 Task: Open Card Financial Audit Preparation in Board Social Media Influencer Takeover Campaign Creation and Management to Workspace Business Coaching and add a team member Softage.2@softage.net, a label Orange, a checklist Party Planning, an attachment from your computer, a color Orange and finally, add a card description 'Develop and launch new customer engagement strategy' and a comment 'Let us approach this task with a sense of urgency and importance, recognizing the impact it has on the overall project.'. Add a start date 'Jan 06, 1900' with a due date 'Jan 13, 1900'
Action: Mouse moved to (513, 211)
Screenshot: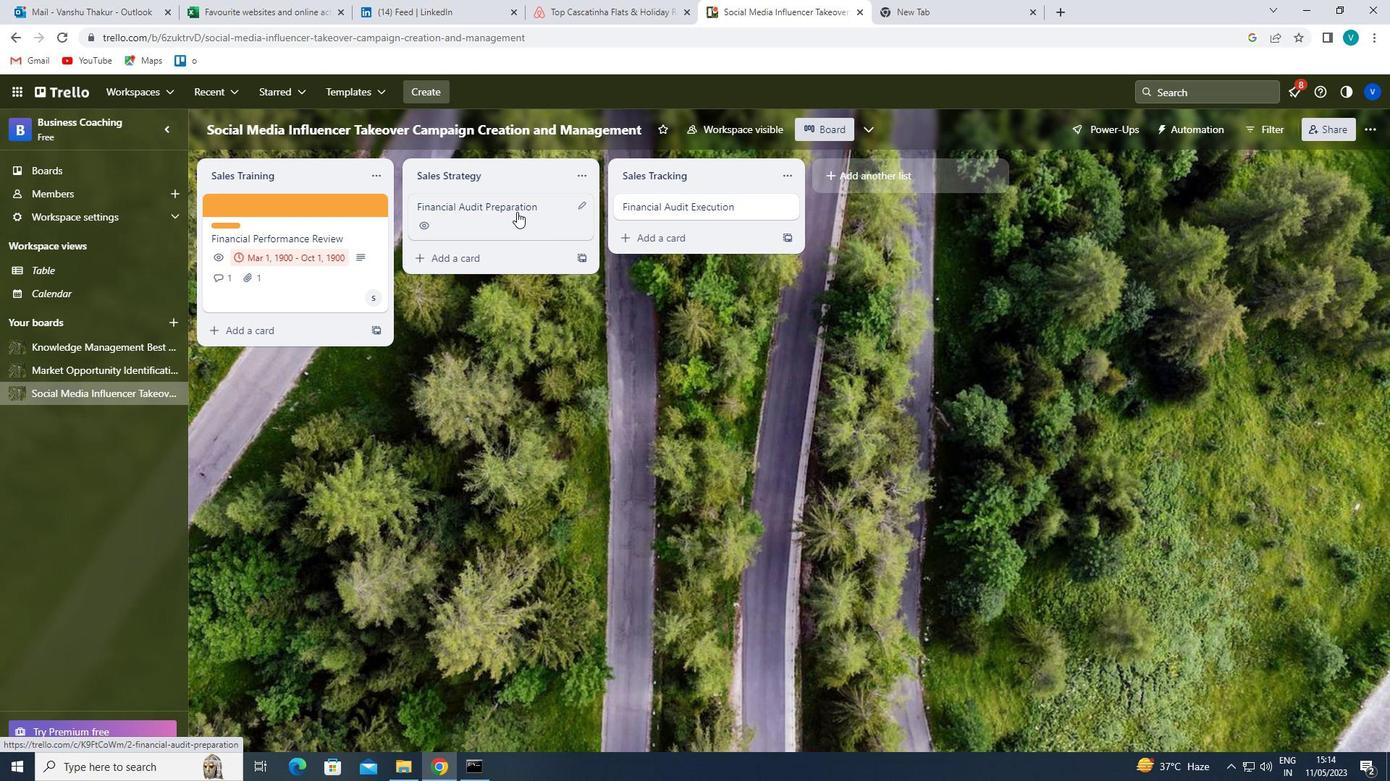 
Action: Mouse pressed left at (513, 211)
Screenshot: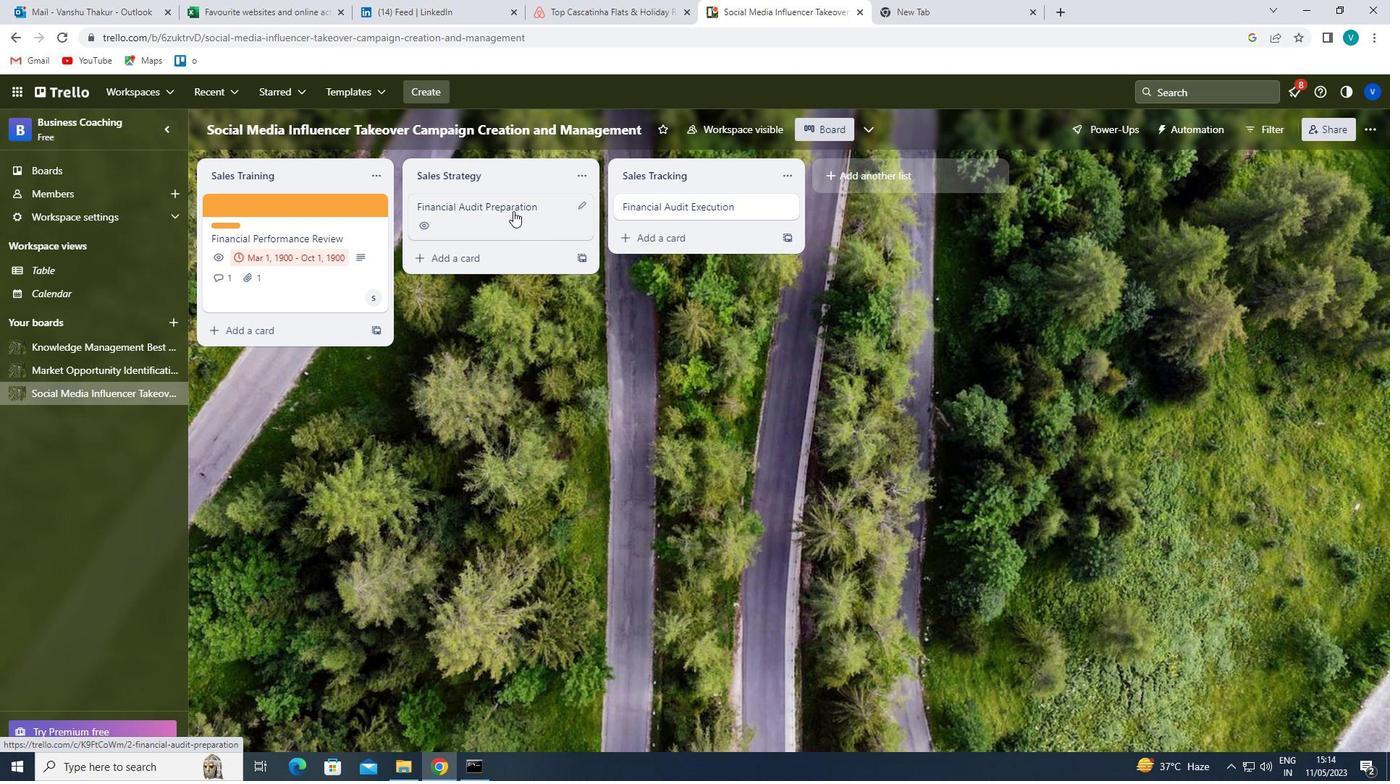 
Action: Mouse moved to (881, 255)
Screenshot: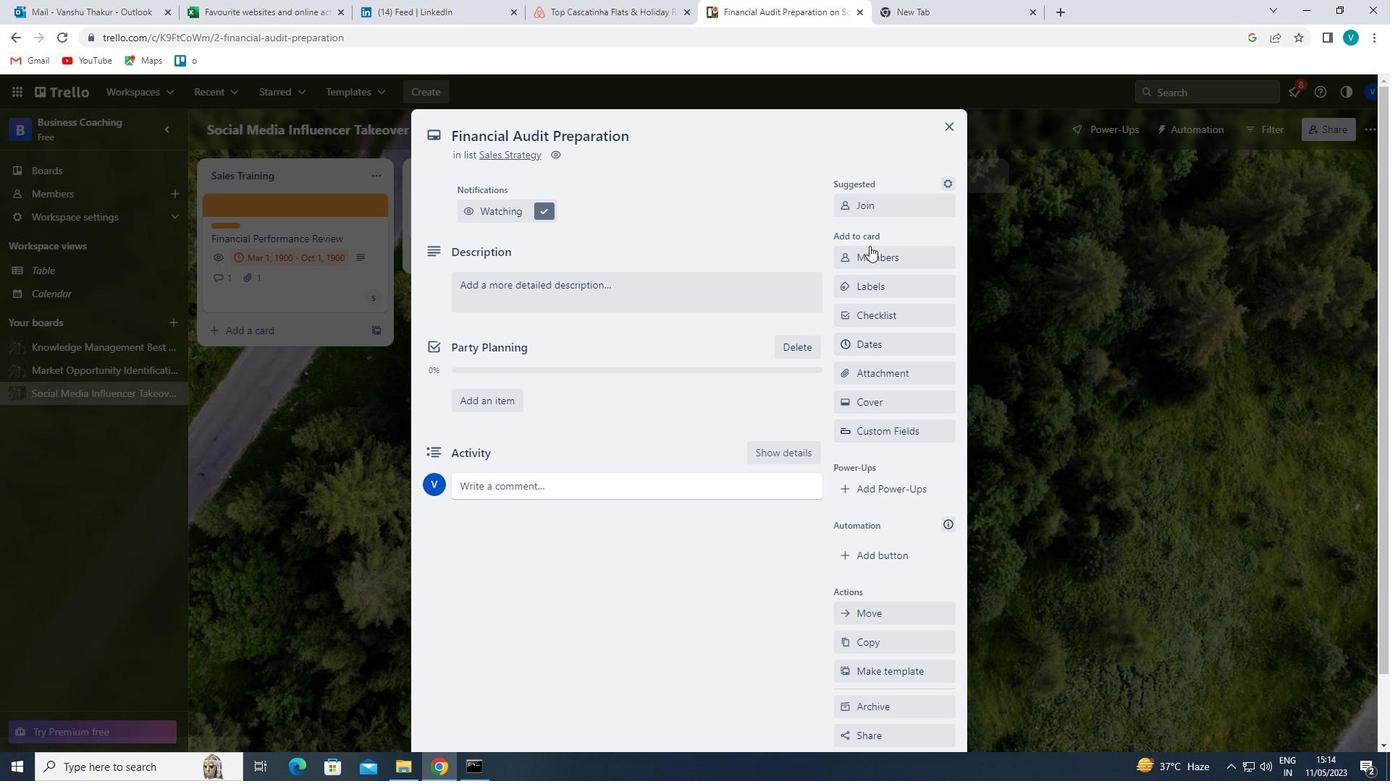 
Action: Mouse pressed left at (881, 255)
Screenshot: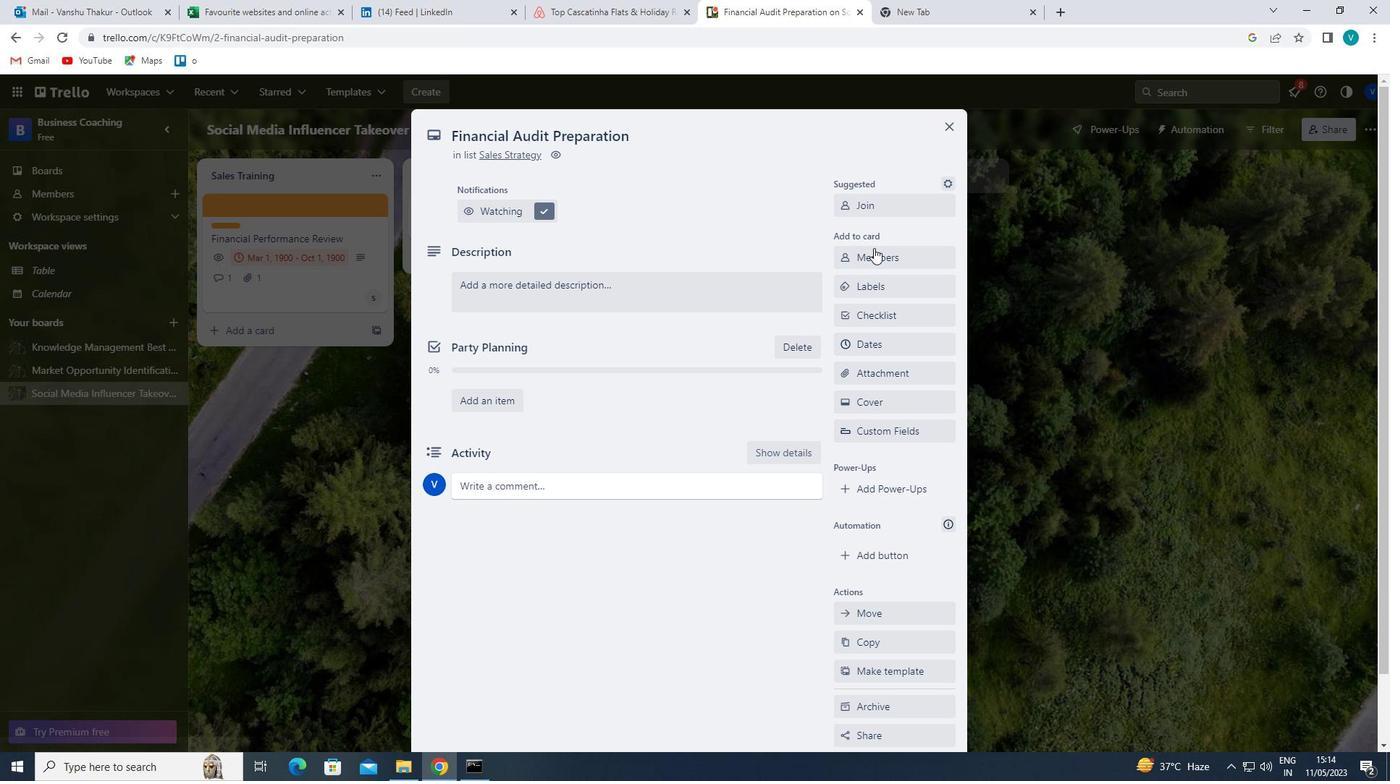 
Action: Mouse moved to (876, 319)
Screenshot: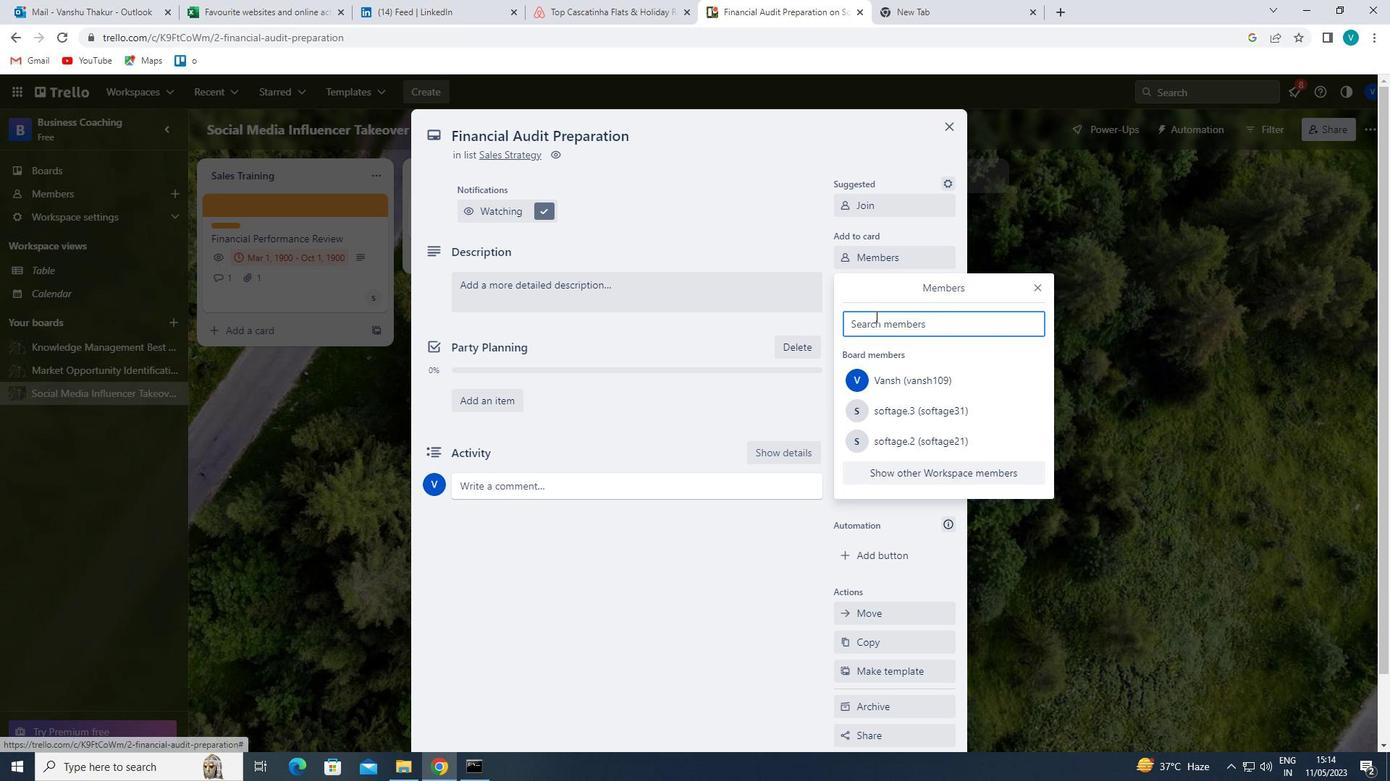 
Action: Mouse pressed left at (876, 319)
Screenshot: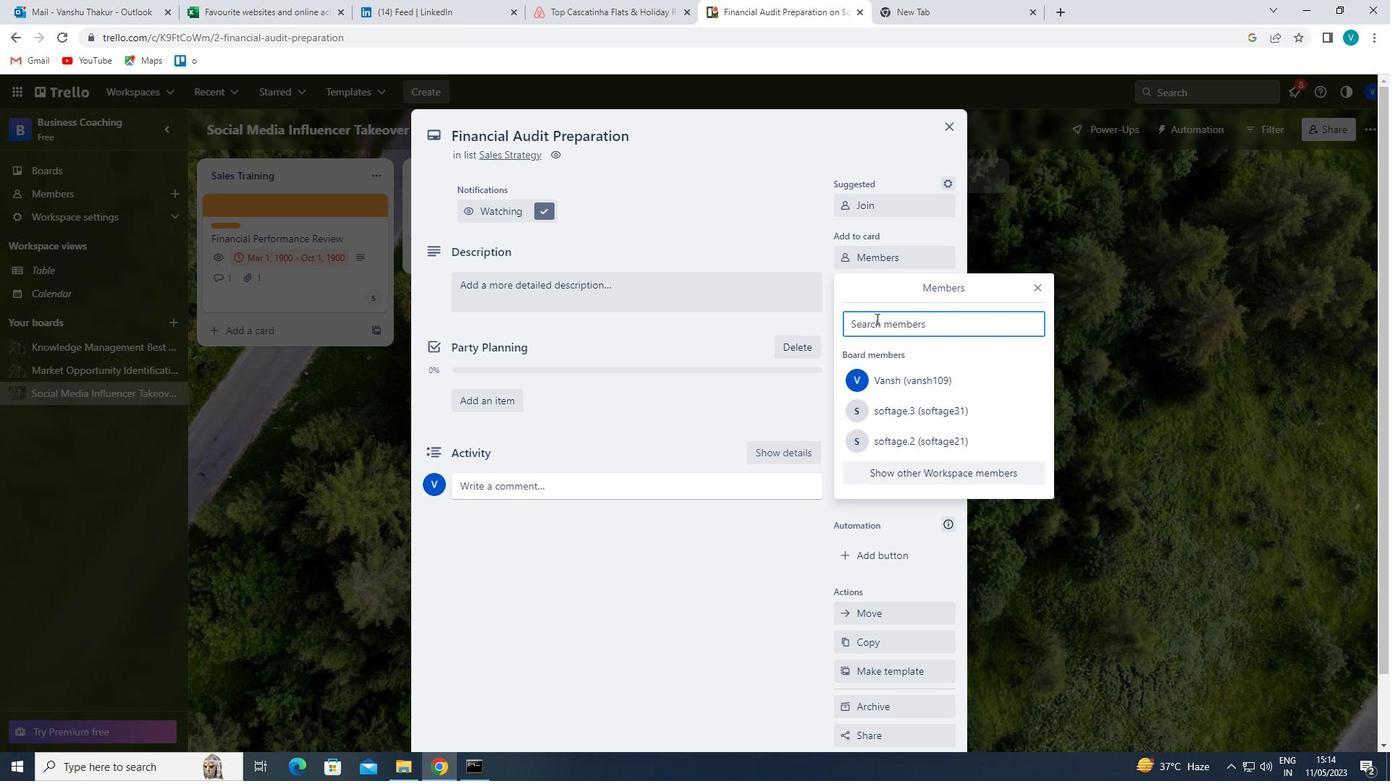 
Action: Key pressed <Key.shift>SOFT
Screenshot: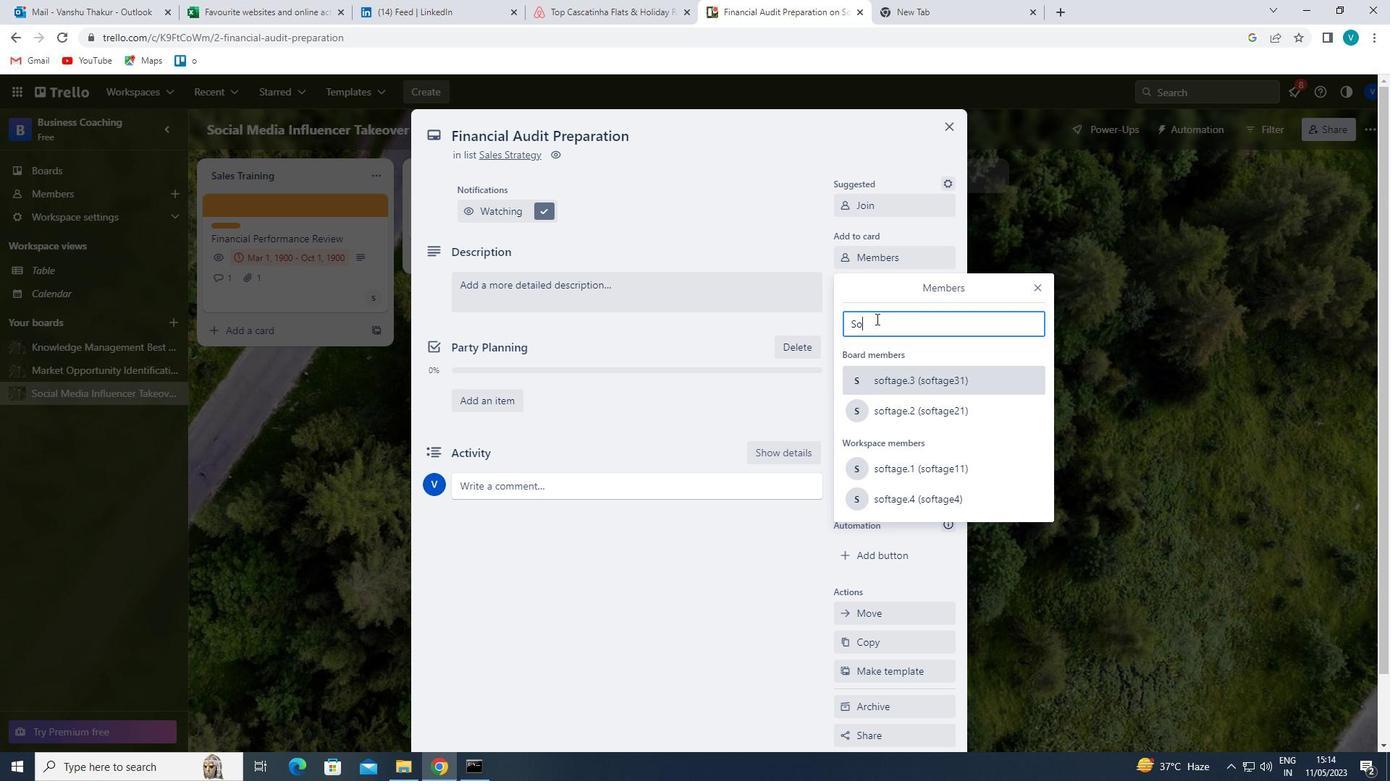 
Action: Mouse moved to (914, 415)
Screenshot: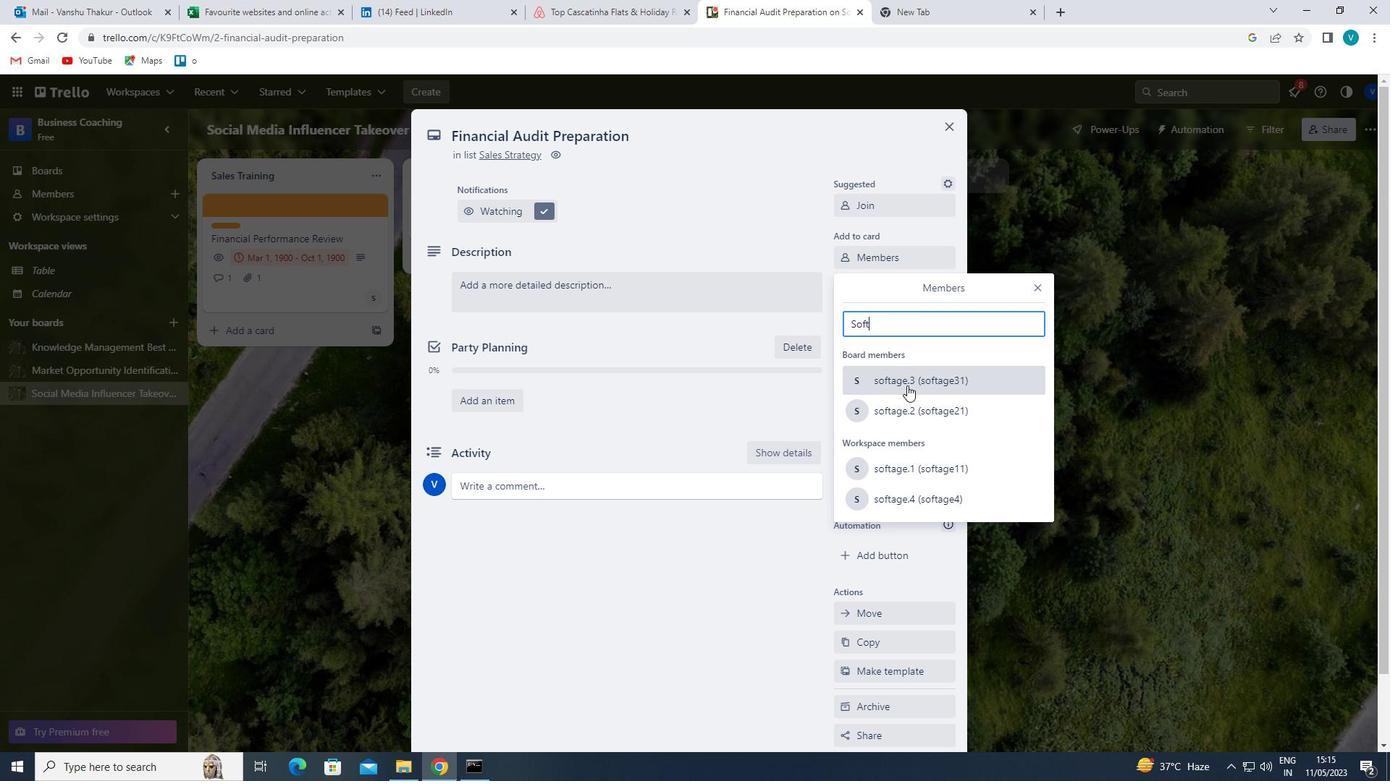 
Action: Mouse pressed left at (914, 415)
Screenshot: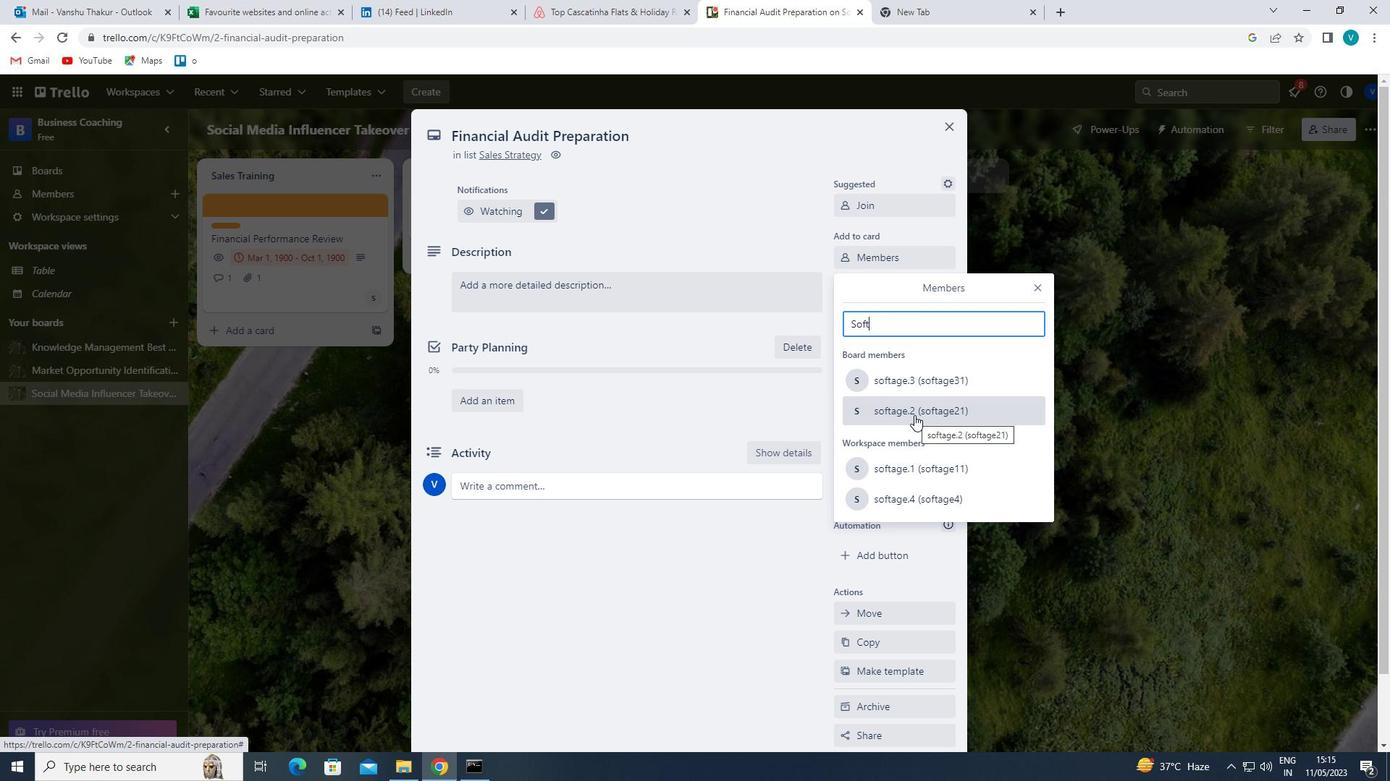 
Action: Mouse moved to (1035, 280)
Screenshot: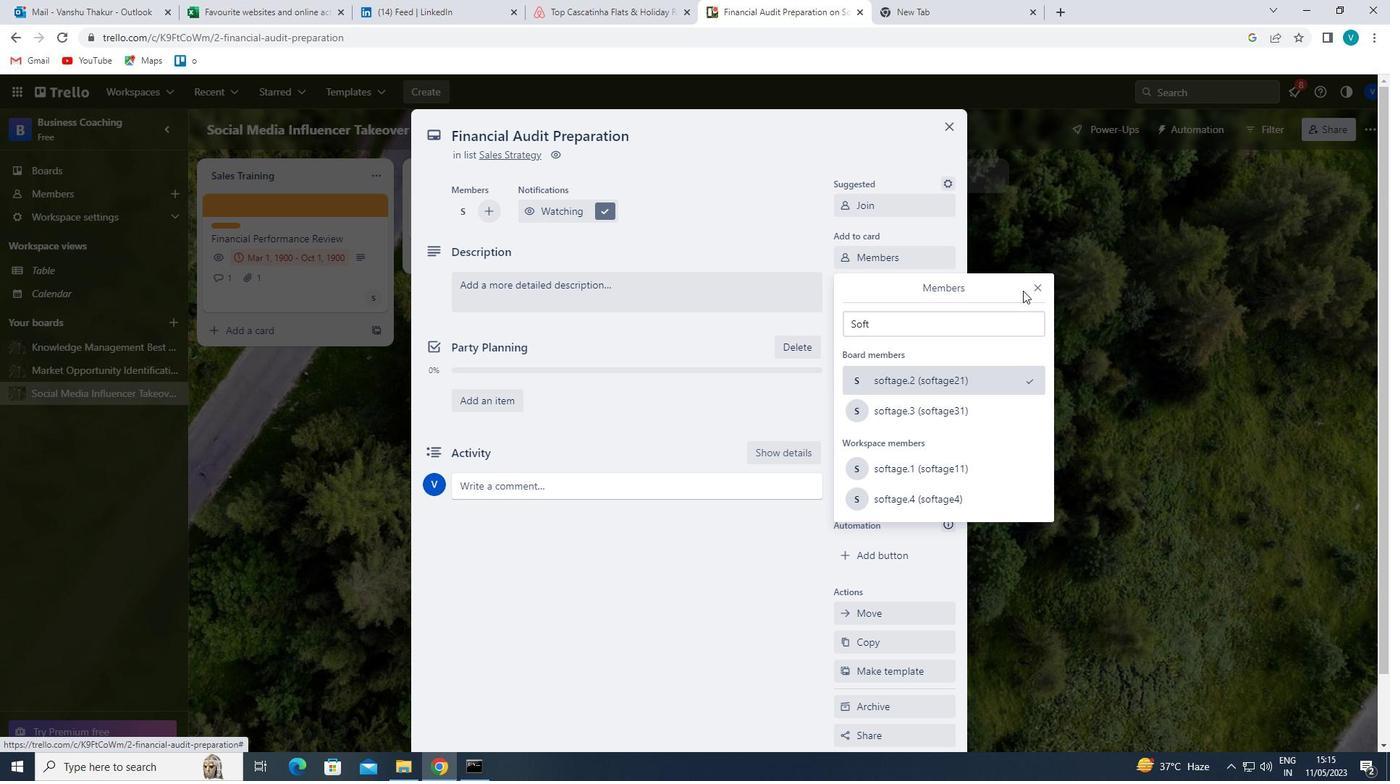
Action: Mouse pressed left at (1035, 280)
Screenshot: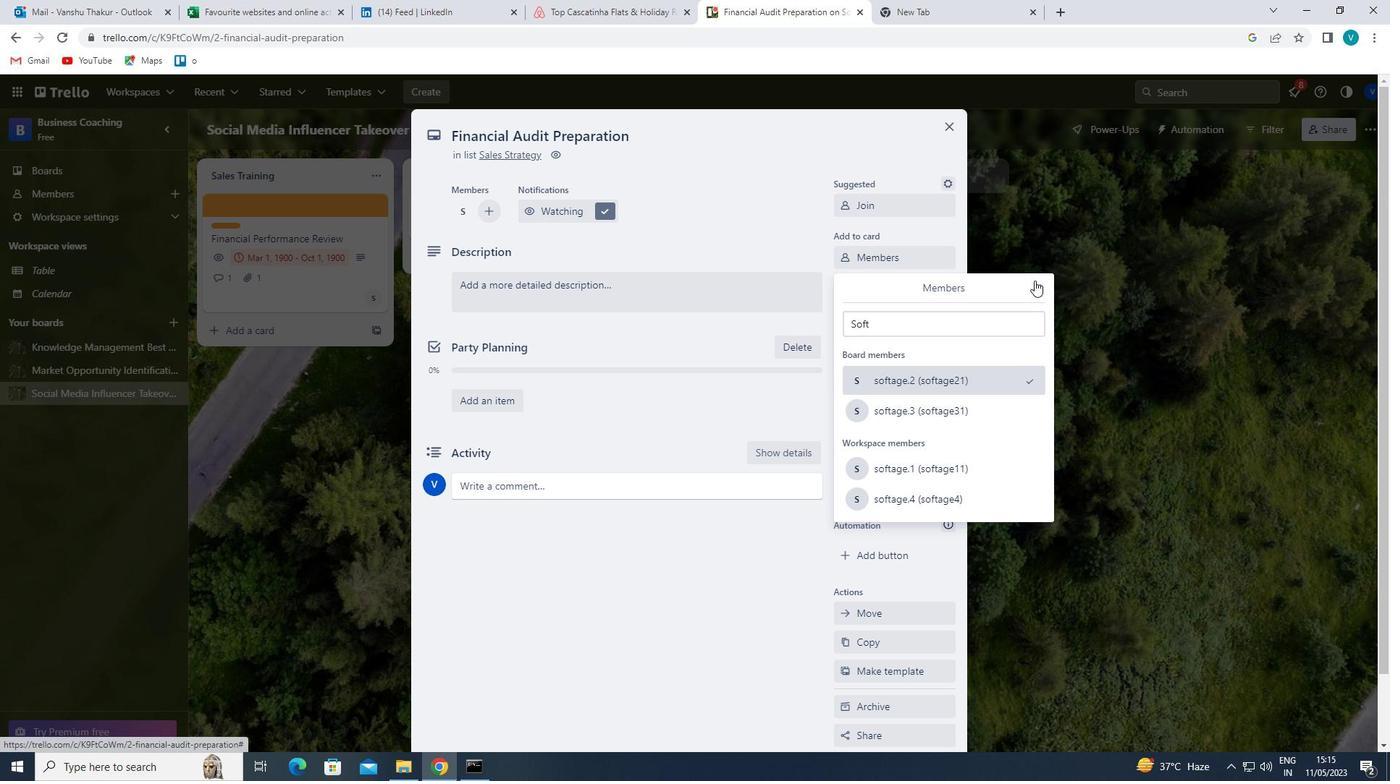 
Action: Mouse moved to (912, 283)
Screenshot: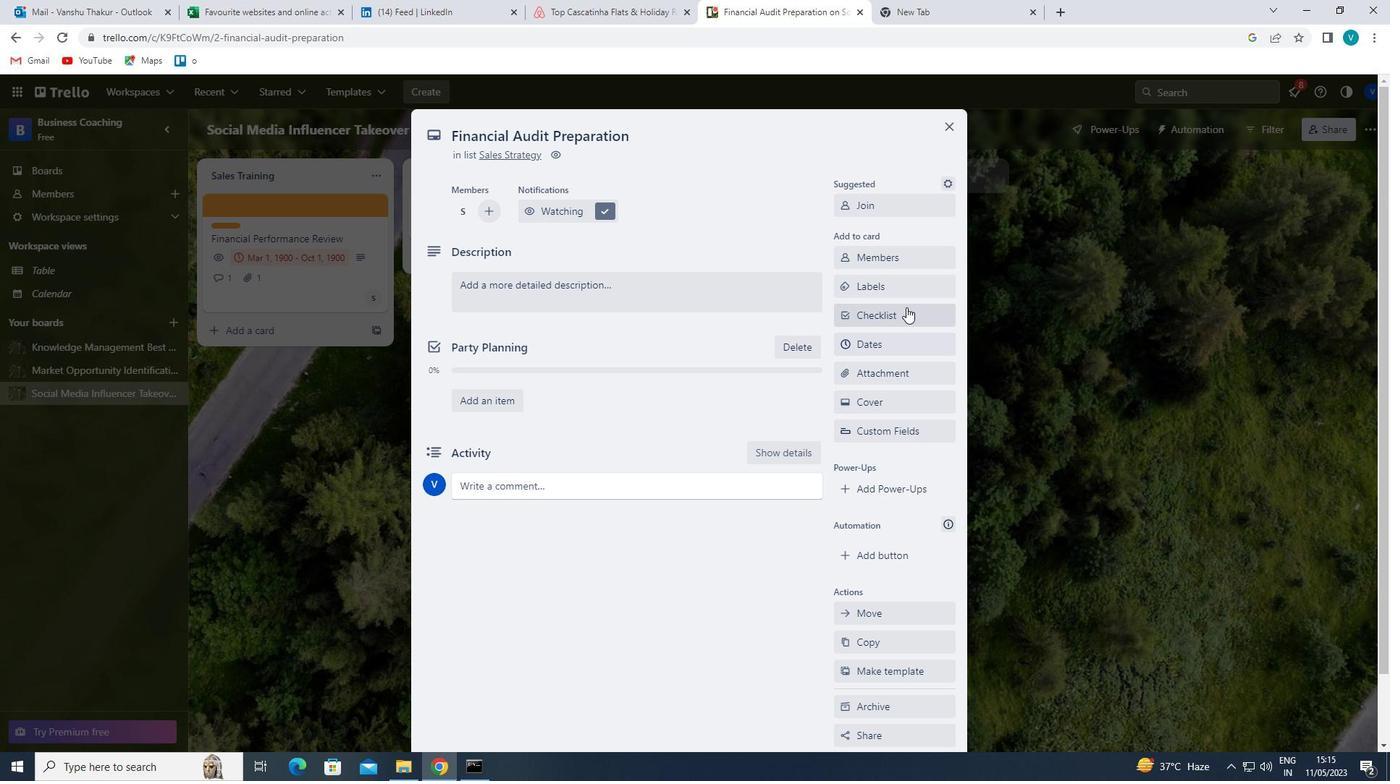 
Action: Mouse pressed left at (912, 283)
Screenshot: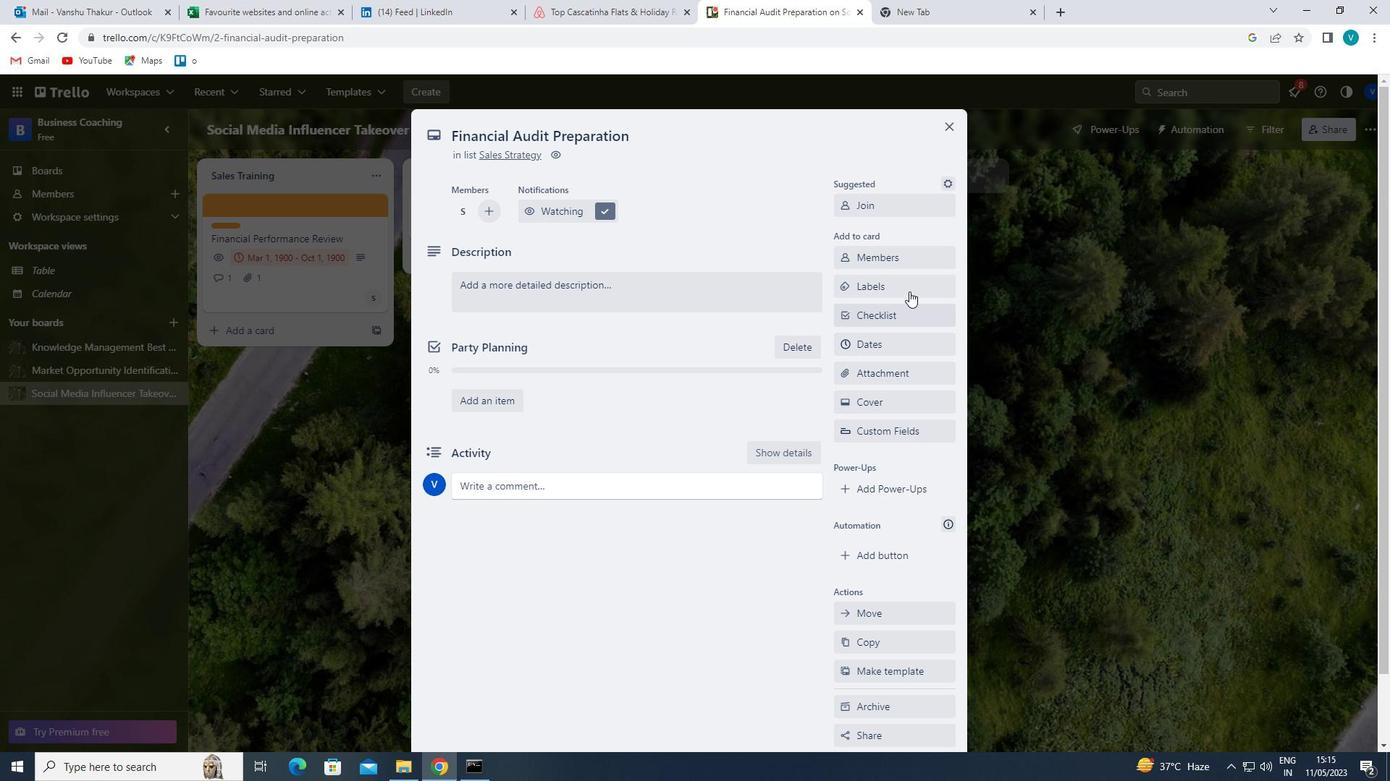 
Action: Mouse moved to (918, 445)
Screenshot: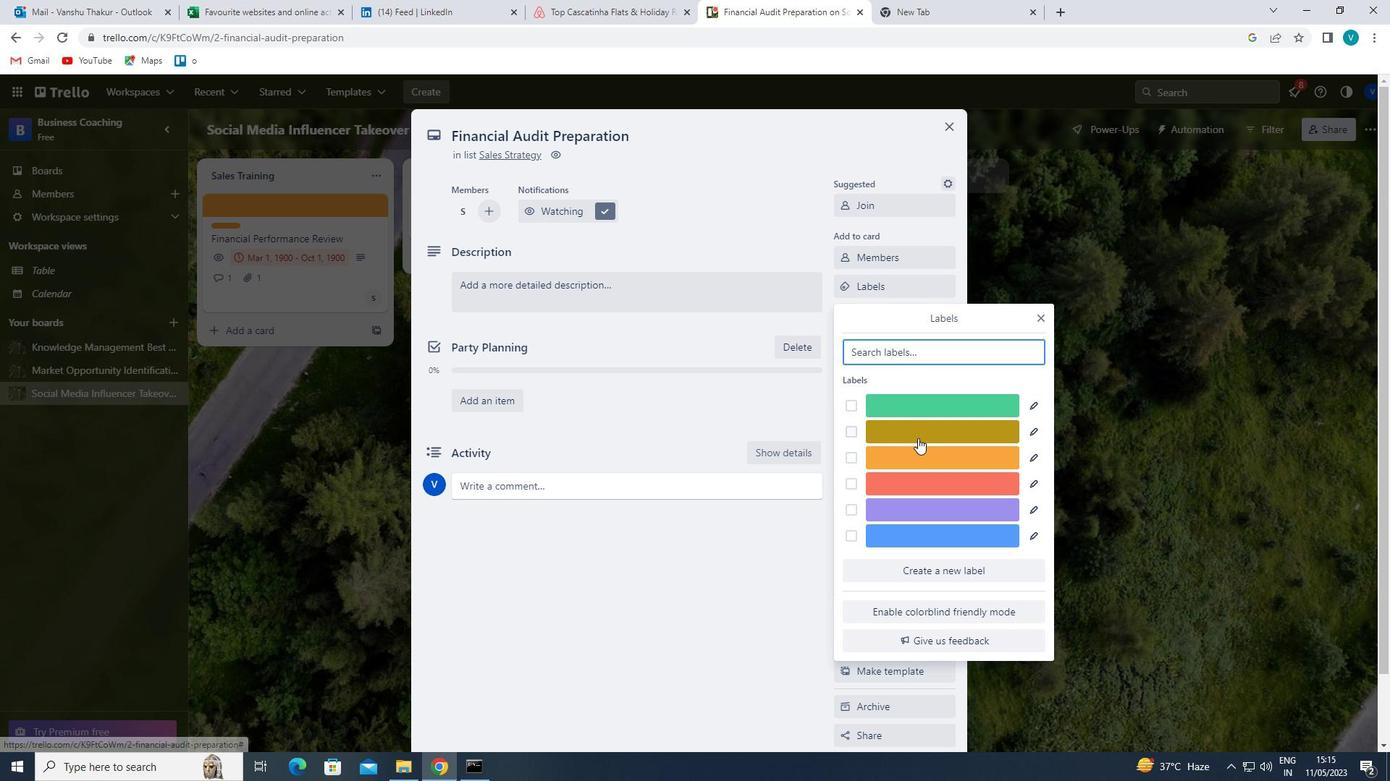
Action: Mouse pressed left at (918, 445)
Screenshot: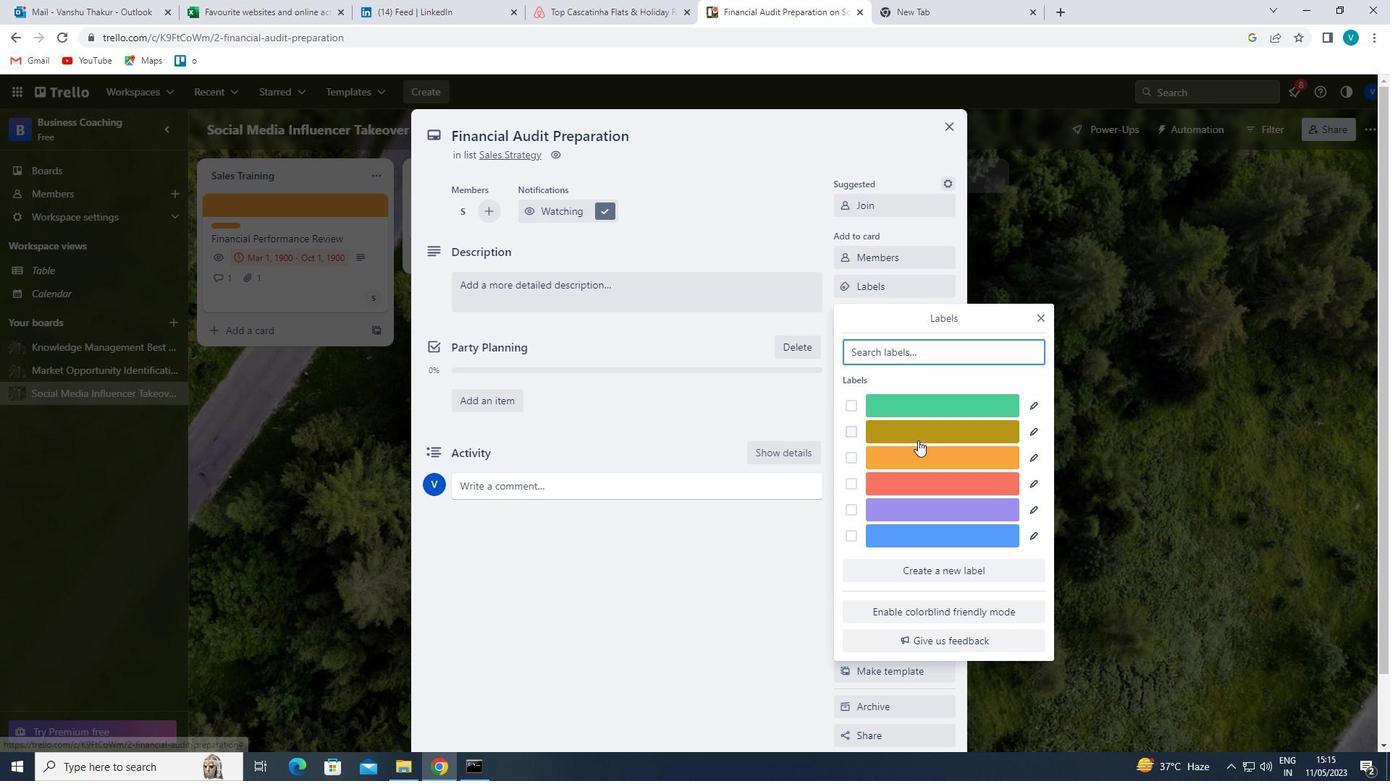 
Action: Mouse moved to (918, 451)
Screenshot: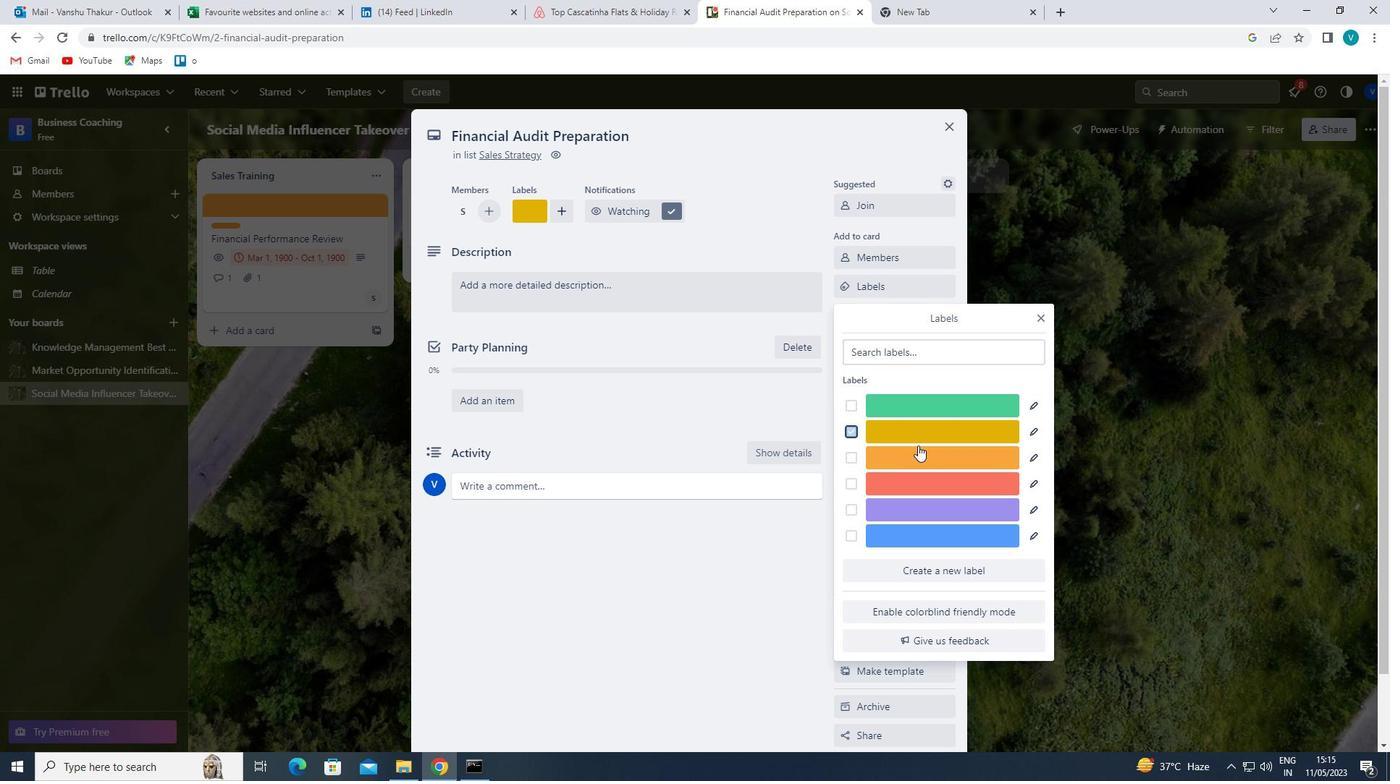 
Action: Mouse pressed left at (918, 451)
Screenshot: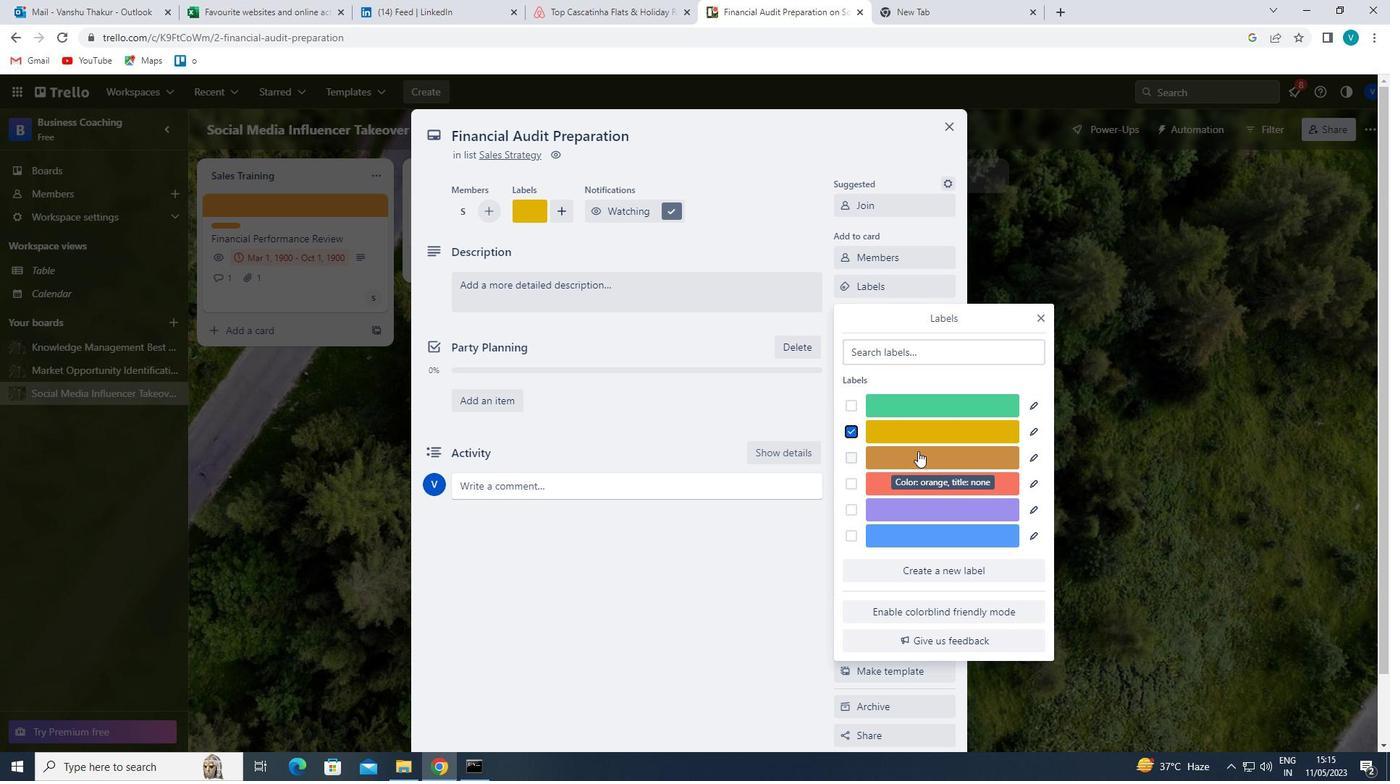 
Action: Mouse moved to (847, 432)
Screenshot: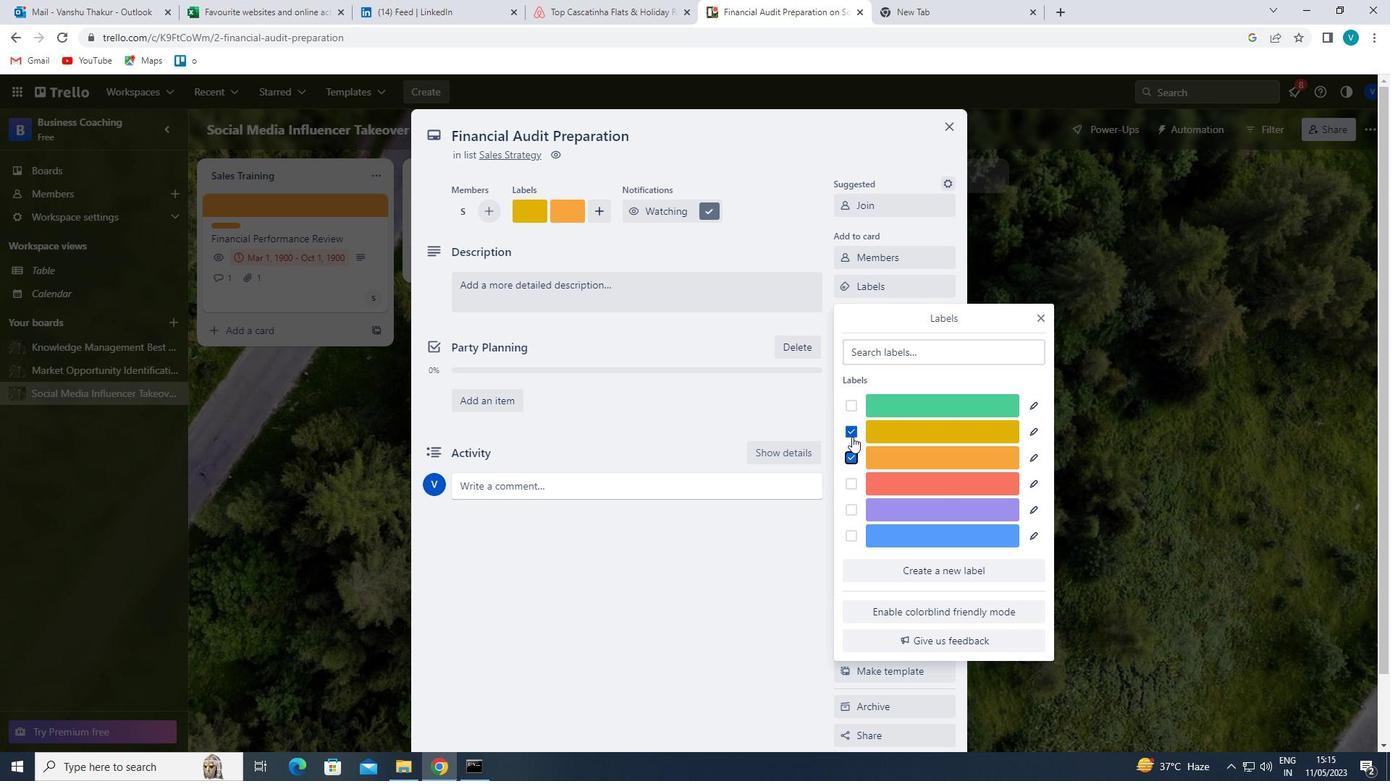 
Action: Mouse pressed left at (847, 432)
Screenshot: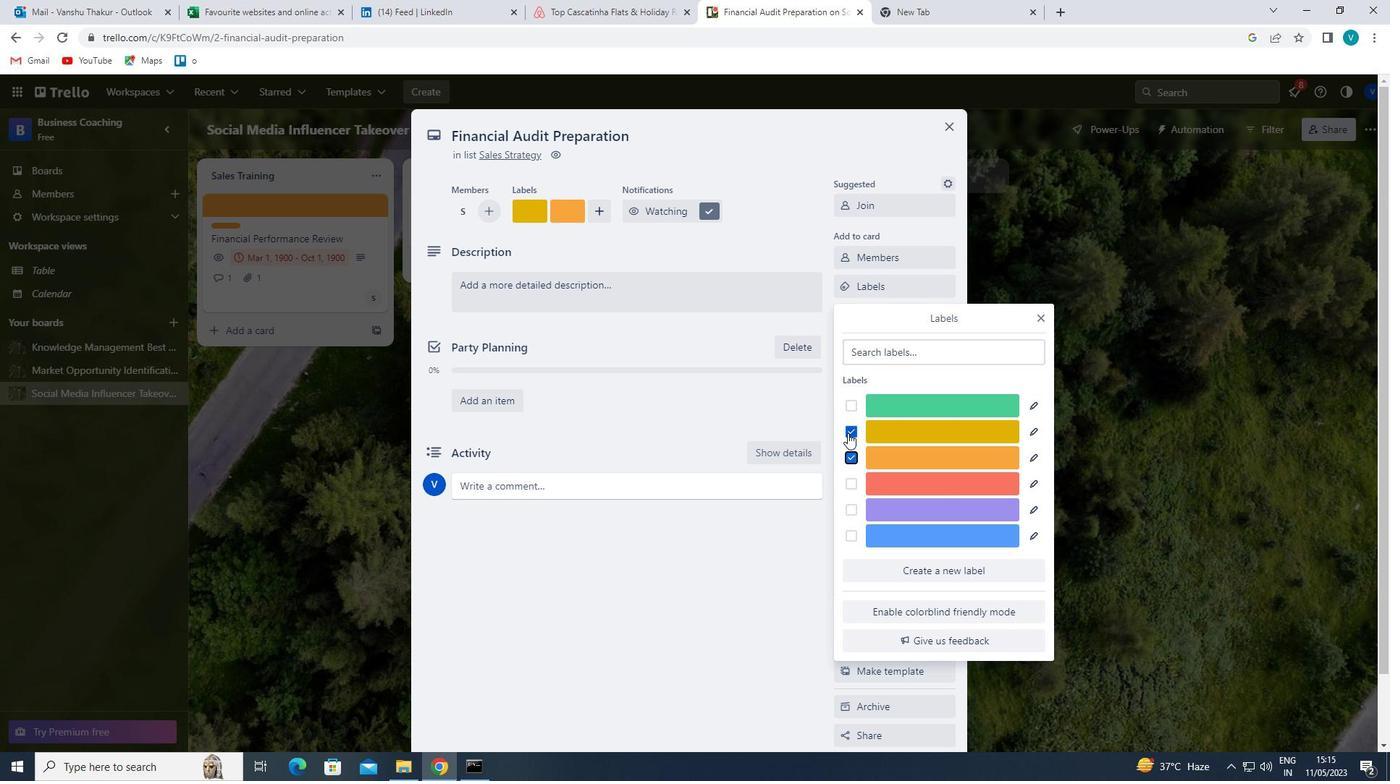 
Action: Mouse moved to (1038, 319)
Screenshot: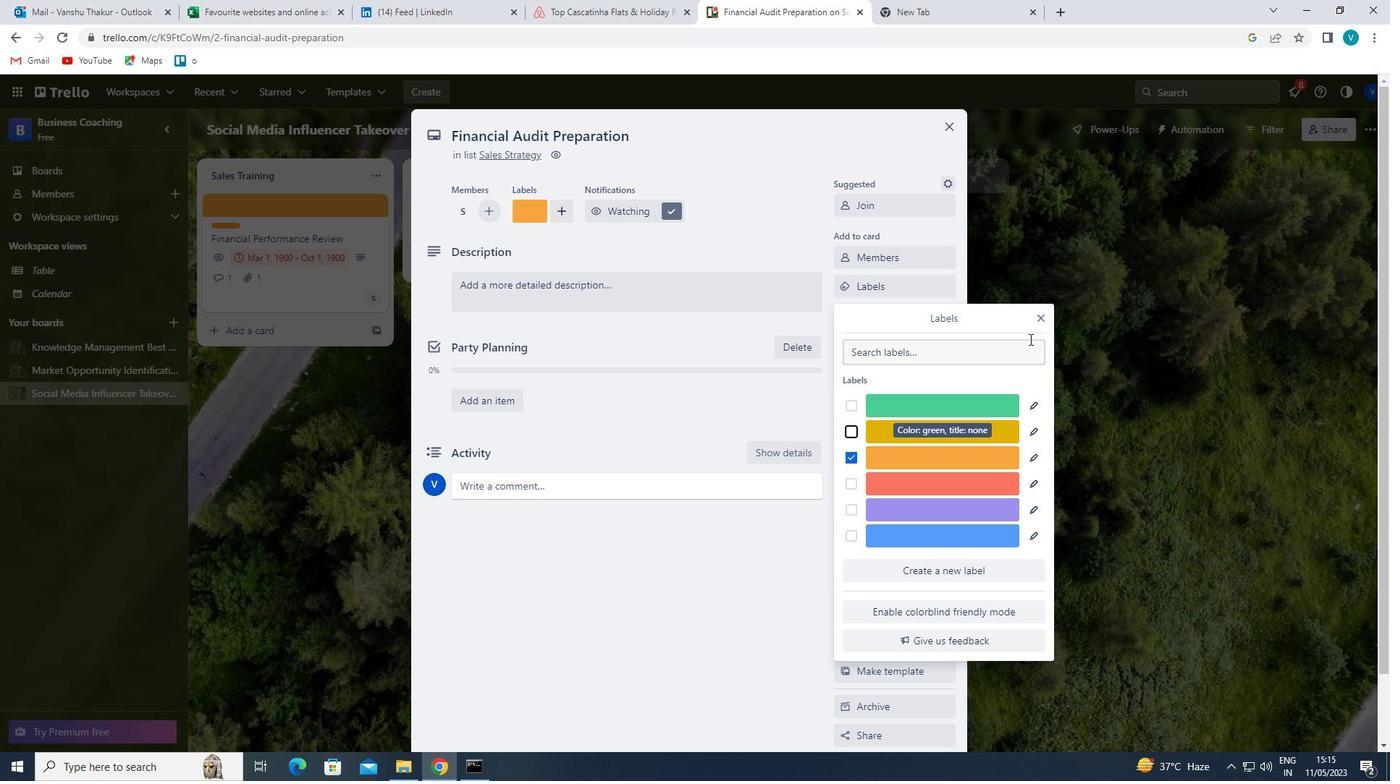 
Action: Mouse pressed left at (1038, 319)
Screenshot: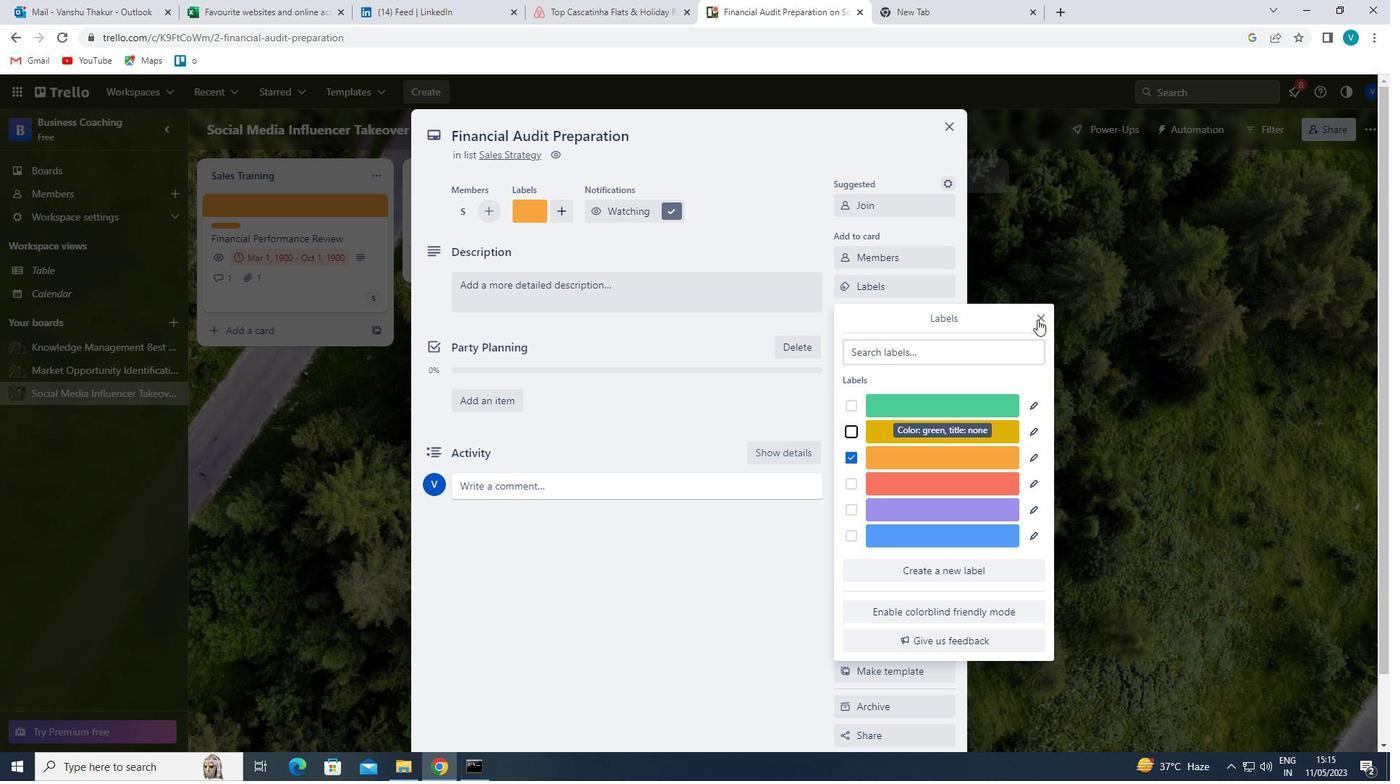 
Action: Mouse moved to (903, 314)
Screenshot: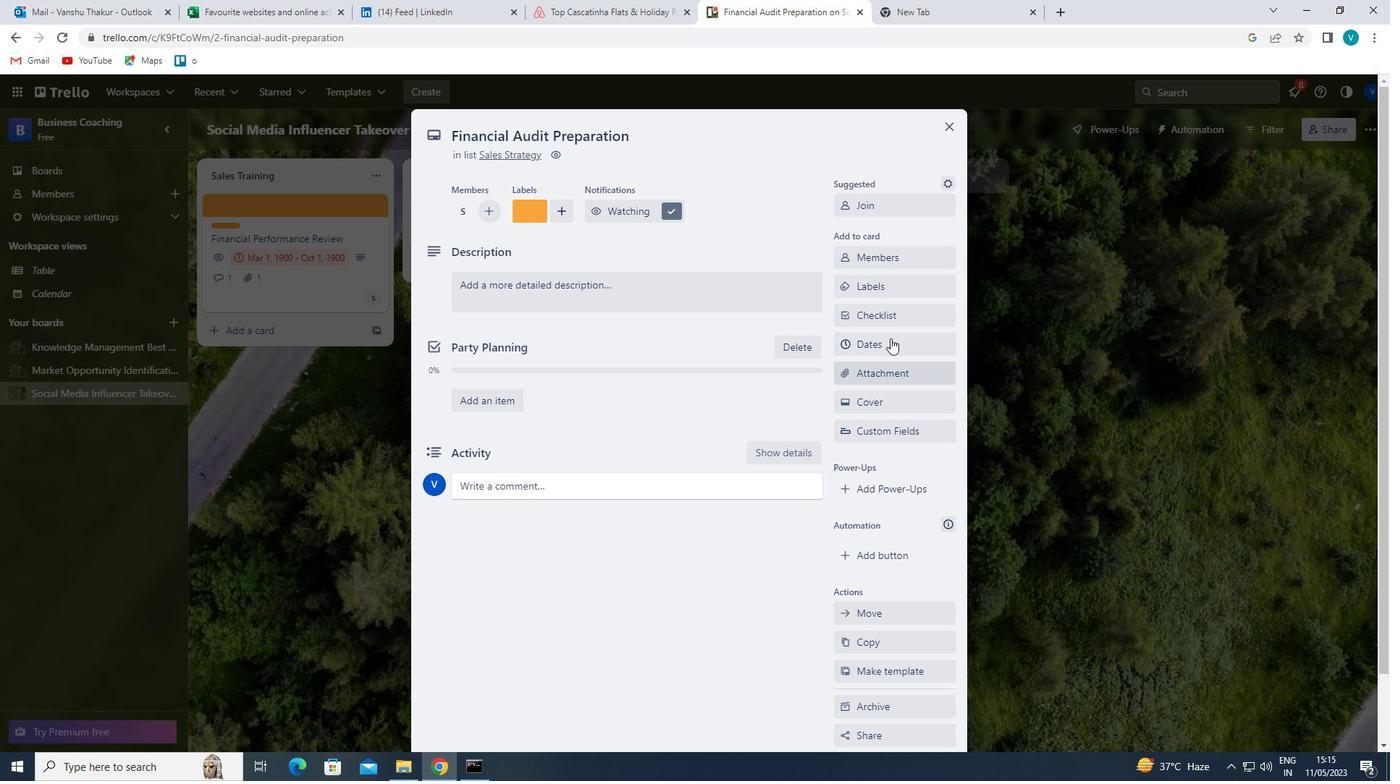 
Action: Mouse pressed left at (903, 314)
Screenshot: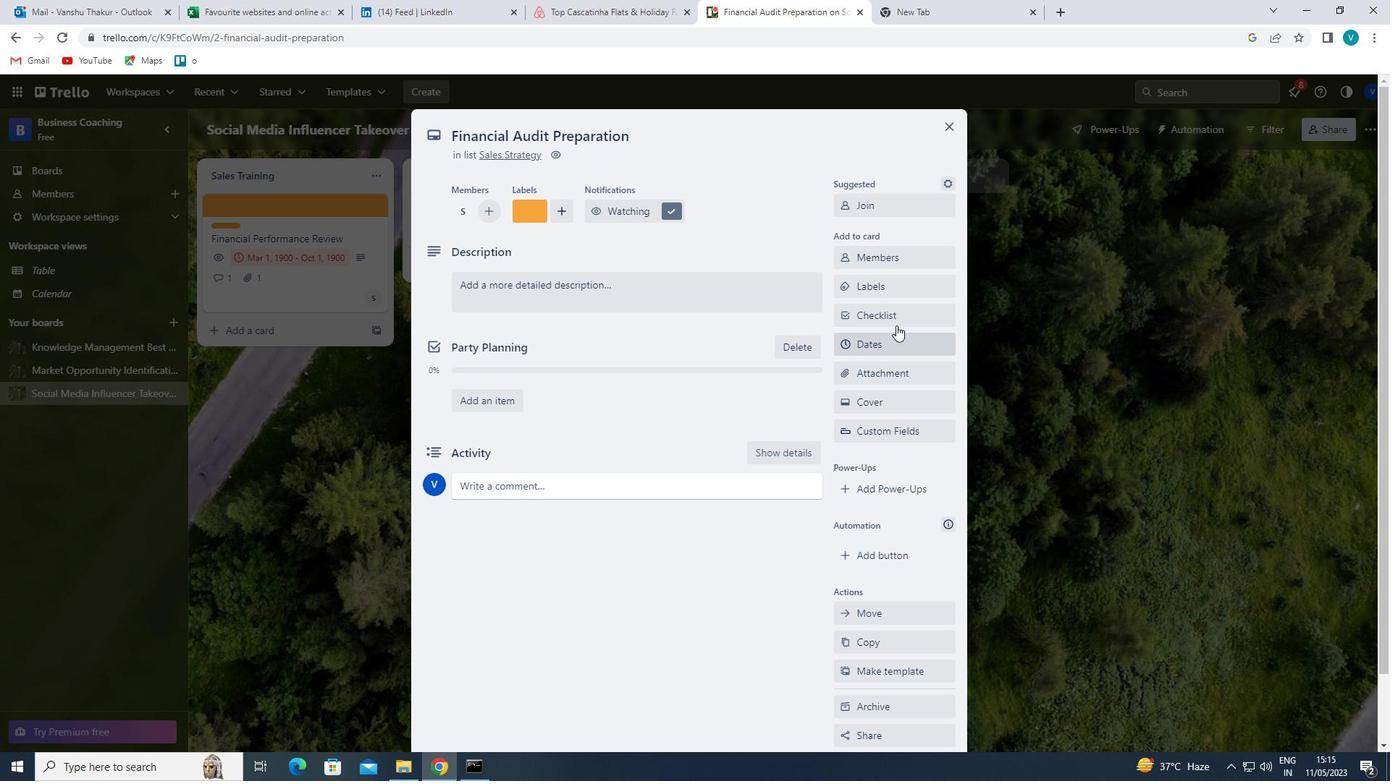 
Action: Mouse moved to (897, 379)
Screenshot: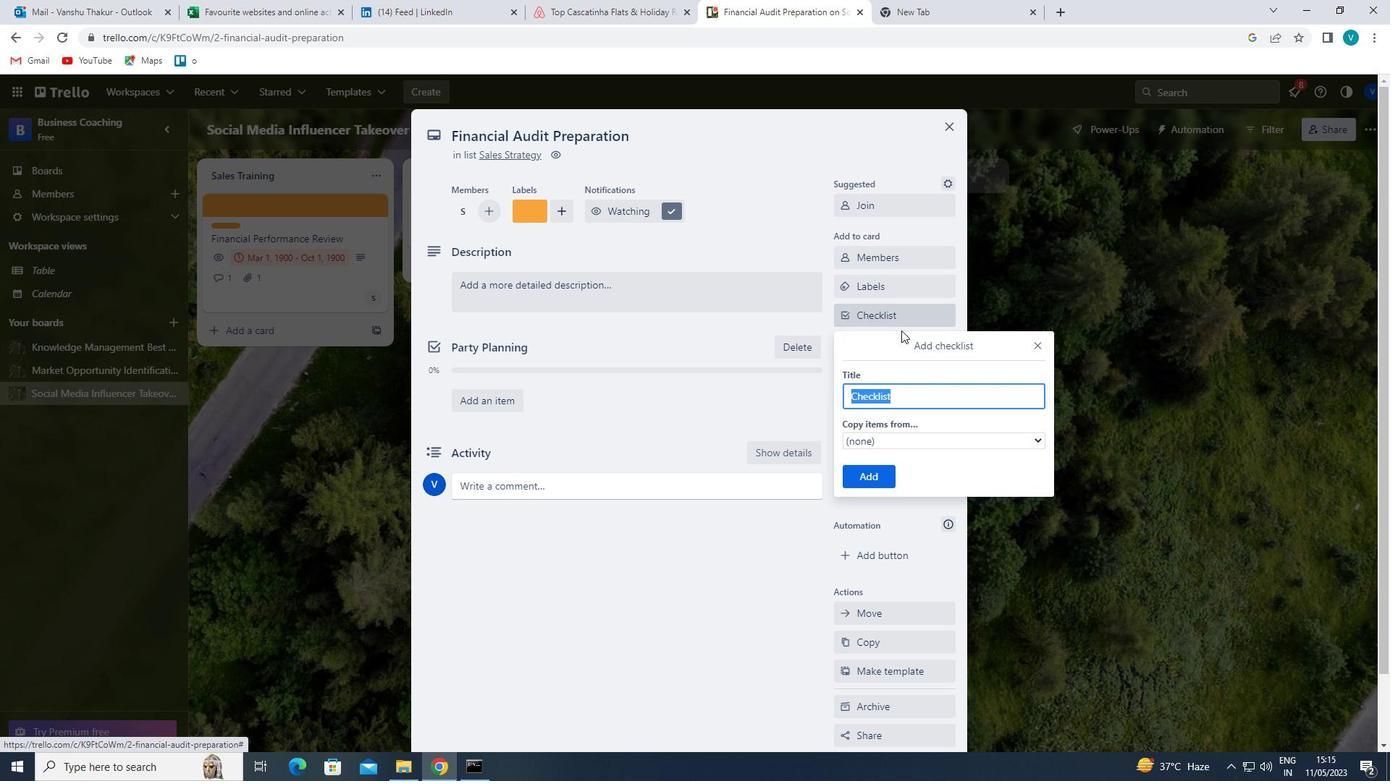 
Action: Key pressed <Key.shift>PARTY
Screenshot: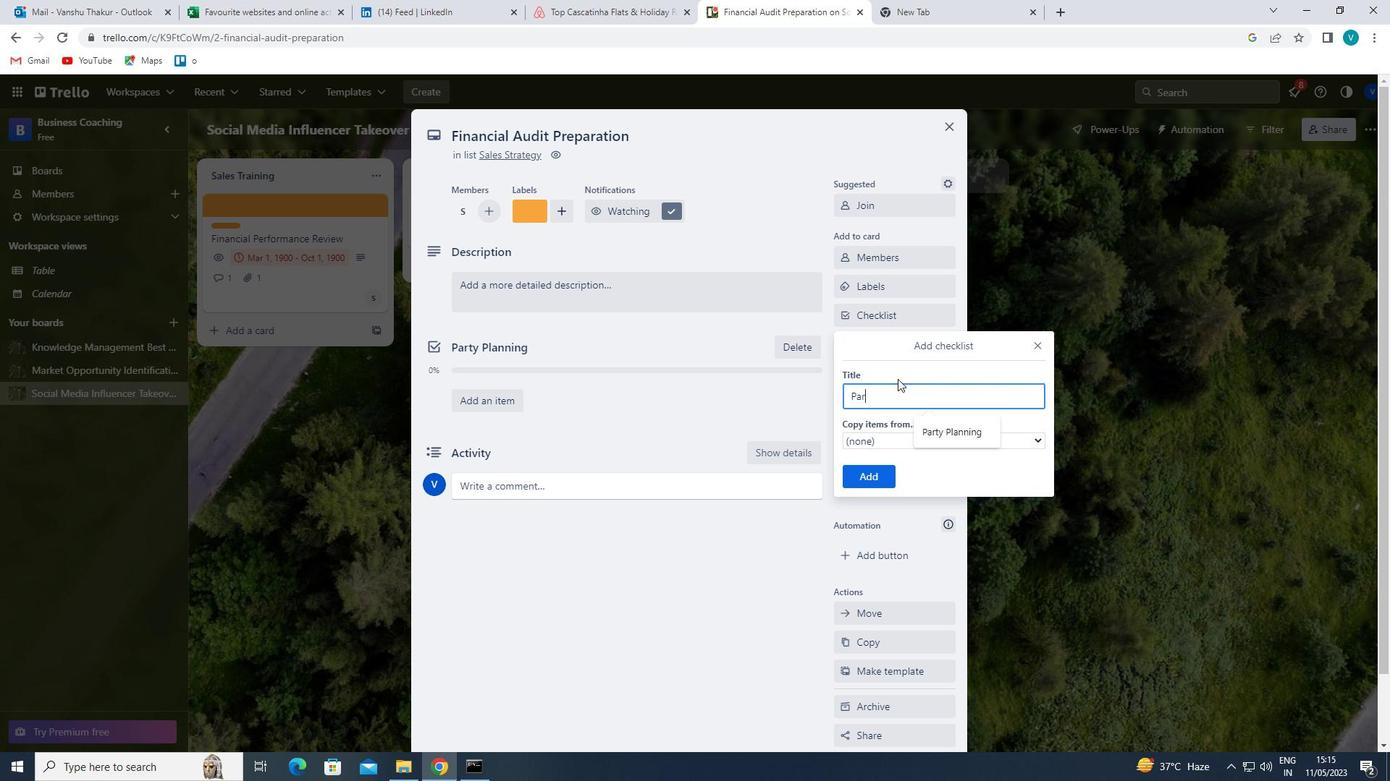 
Action: Mouse moved to (934, 427)
Screenshot: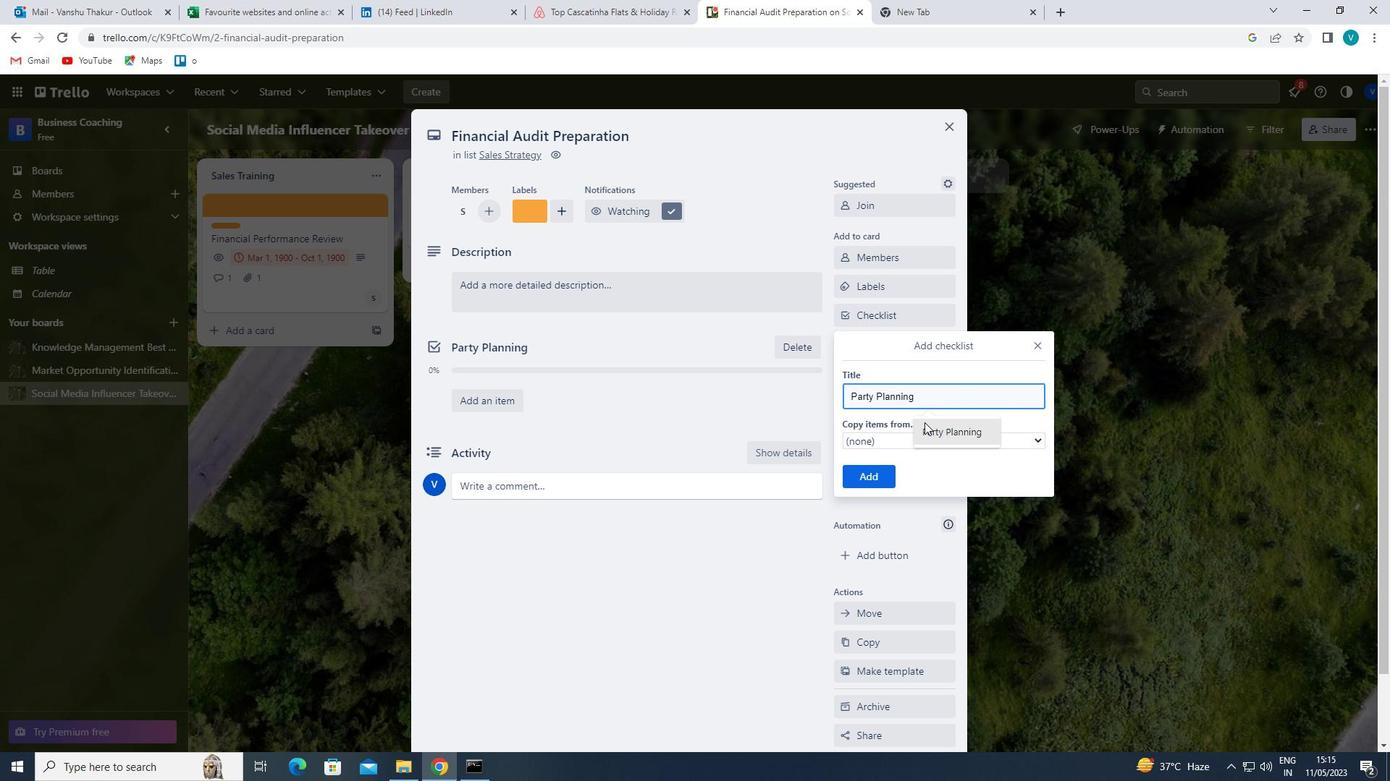 
Action: Mouse pressed left at (934, 427)
Screenshot: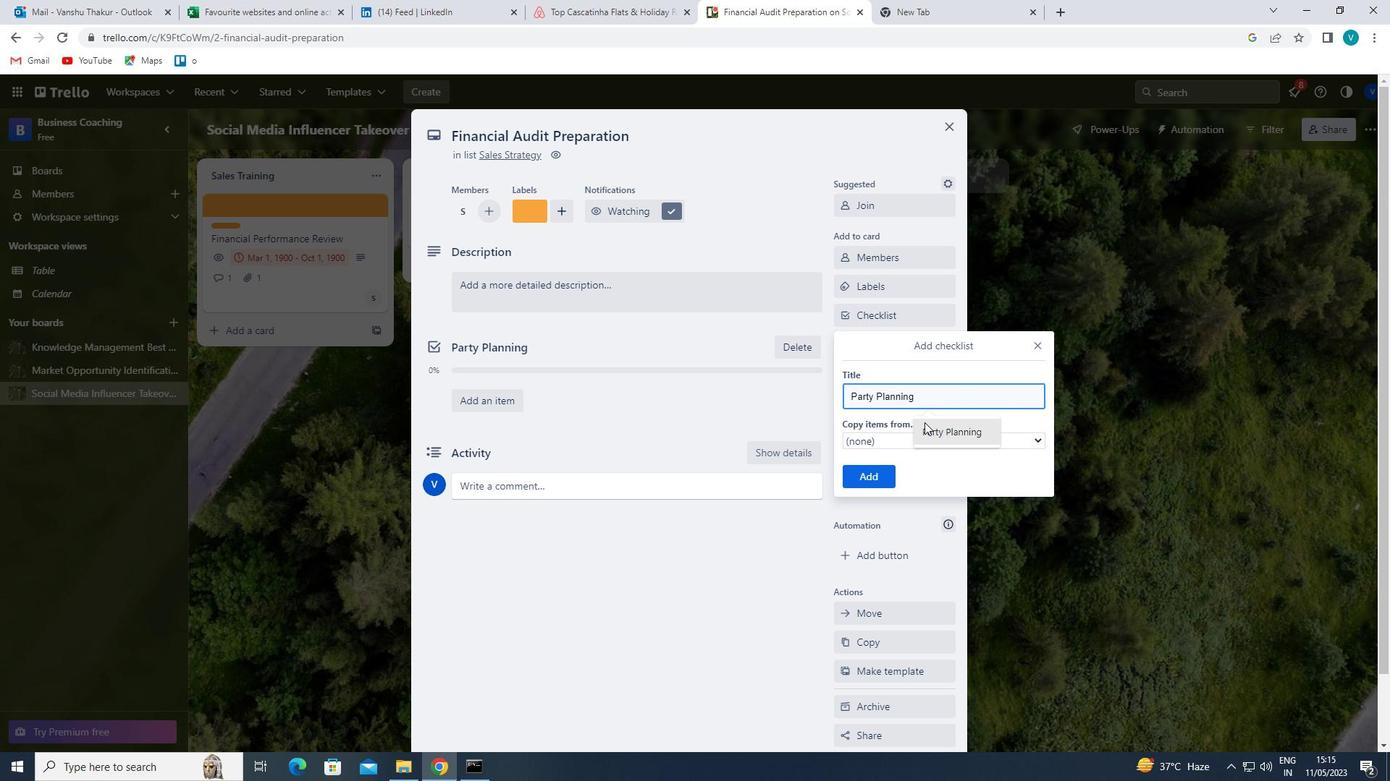 
Action: Mouse moved to (885, 472)
Screenshot: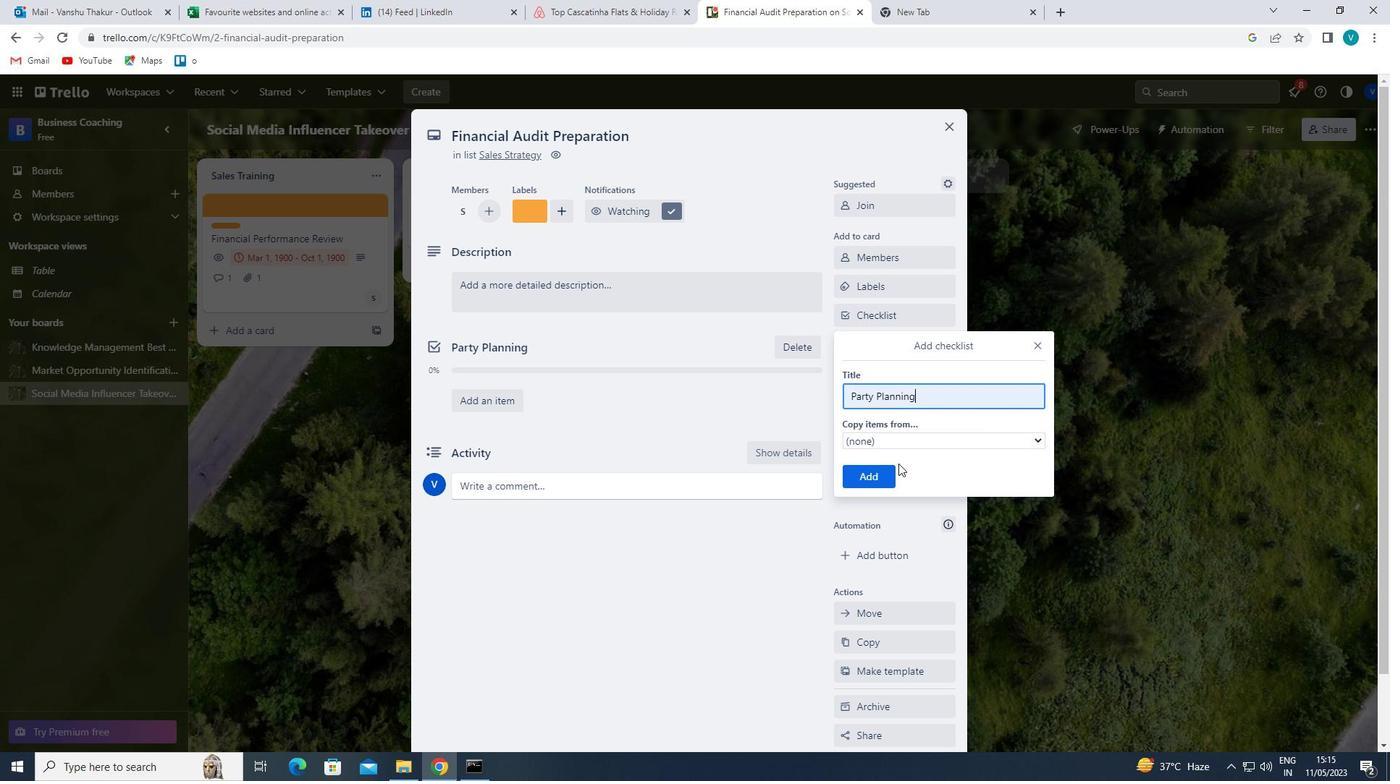 
Action: Mouse pressed left at (885, 472)
Screenshot: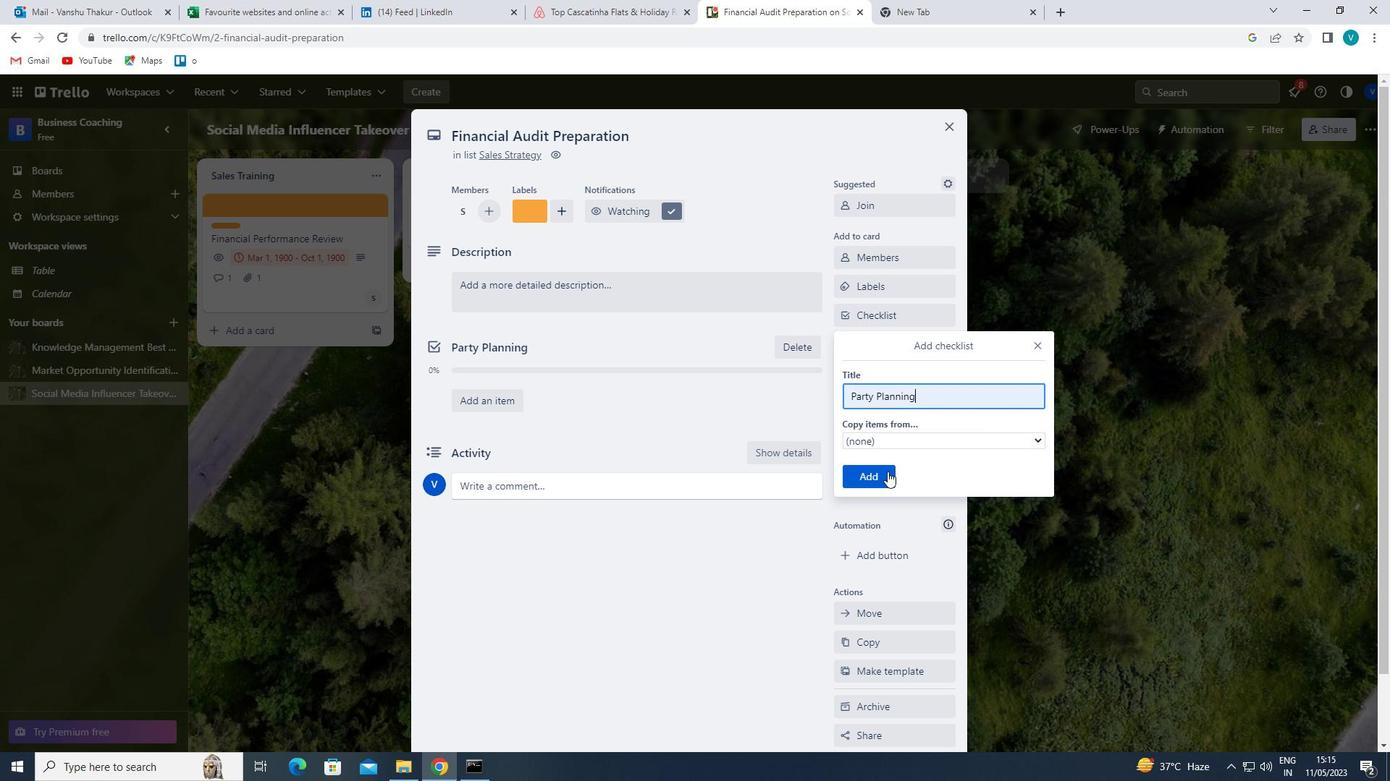 
Action: Mouse moved to (879, 372)
Screenshot: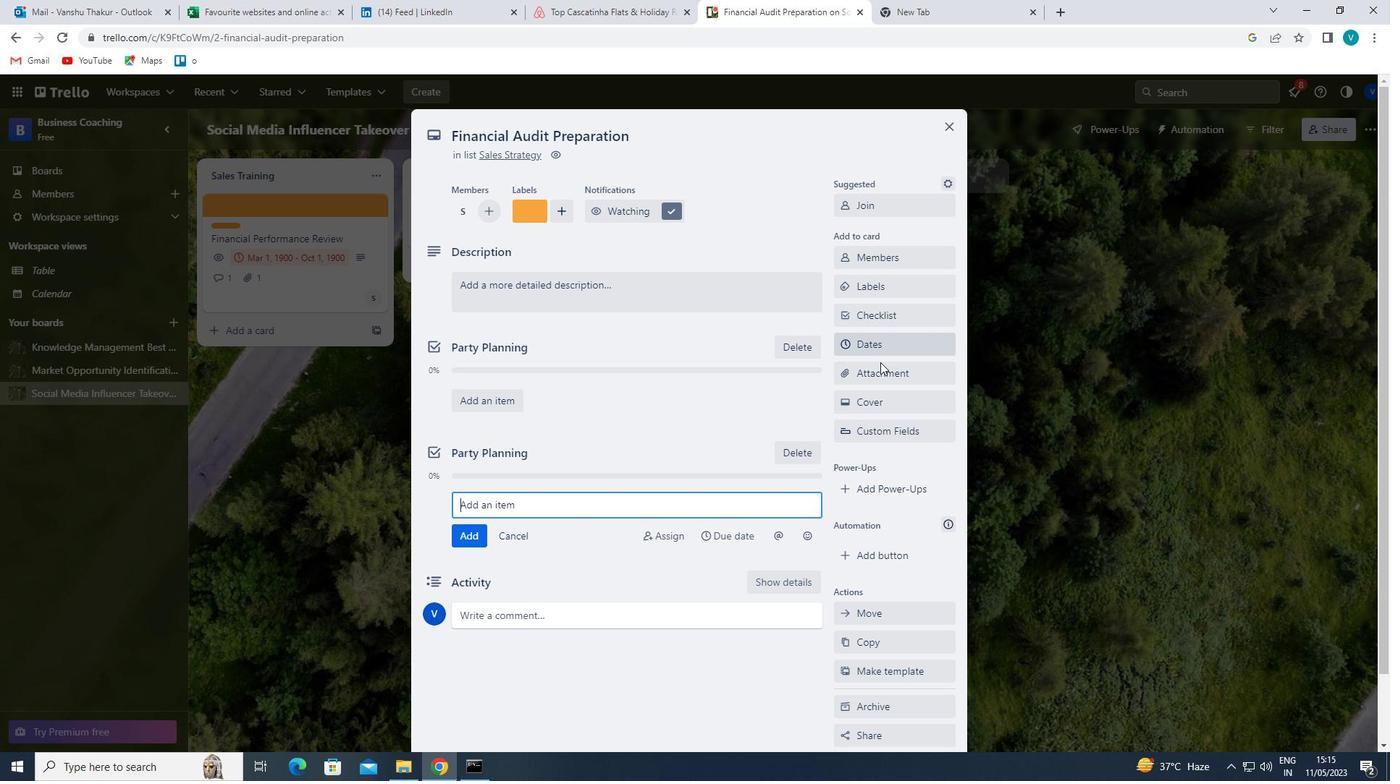 
Action: Mouse pressed left at (879, 372)
Screenshot: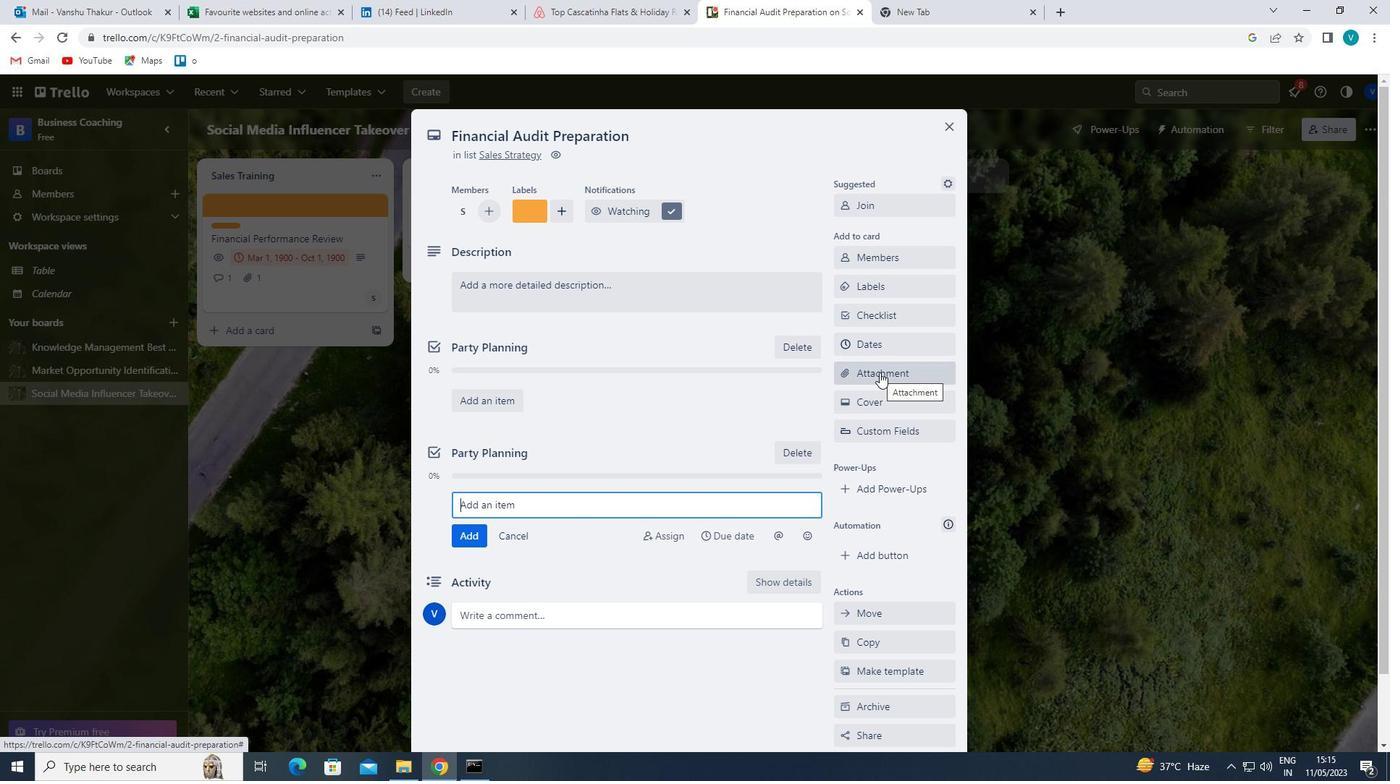 
Action: Mouse moved to (878, 431)
Screenshot: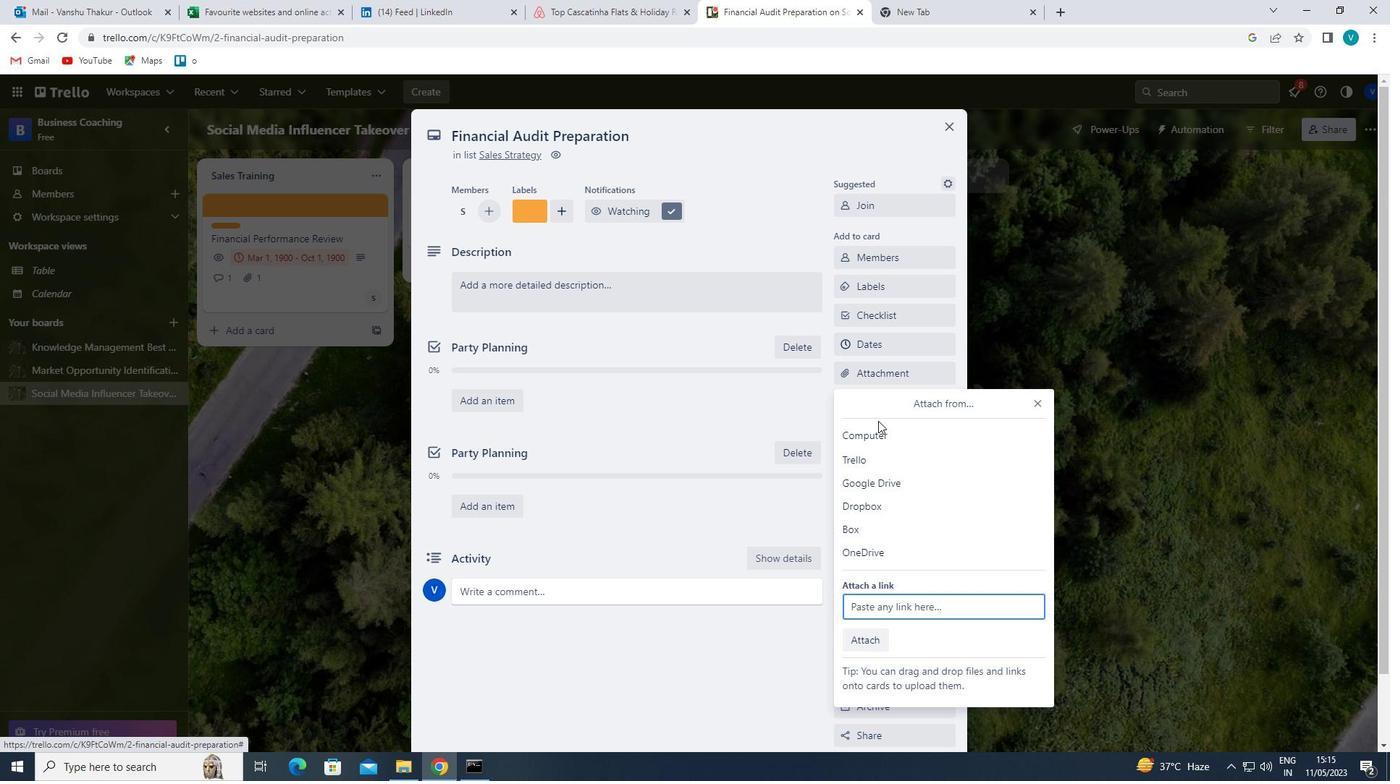 
Action: Mouse pressed left at (878, 431)
Screenshot: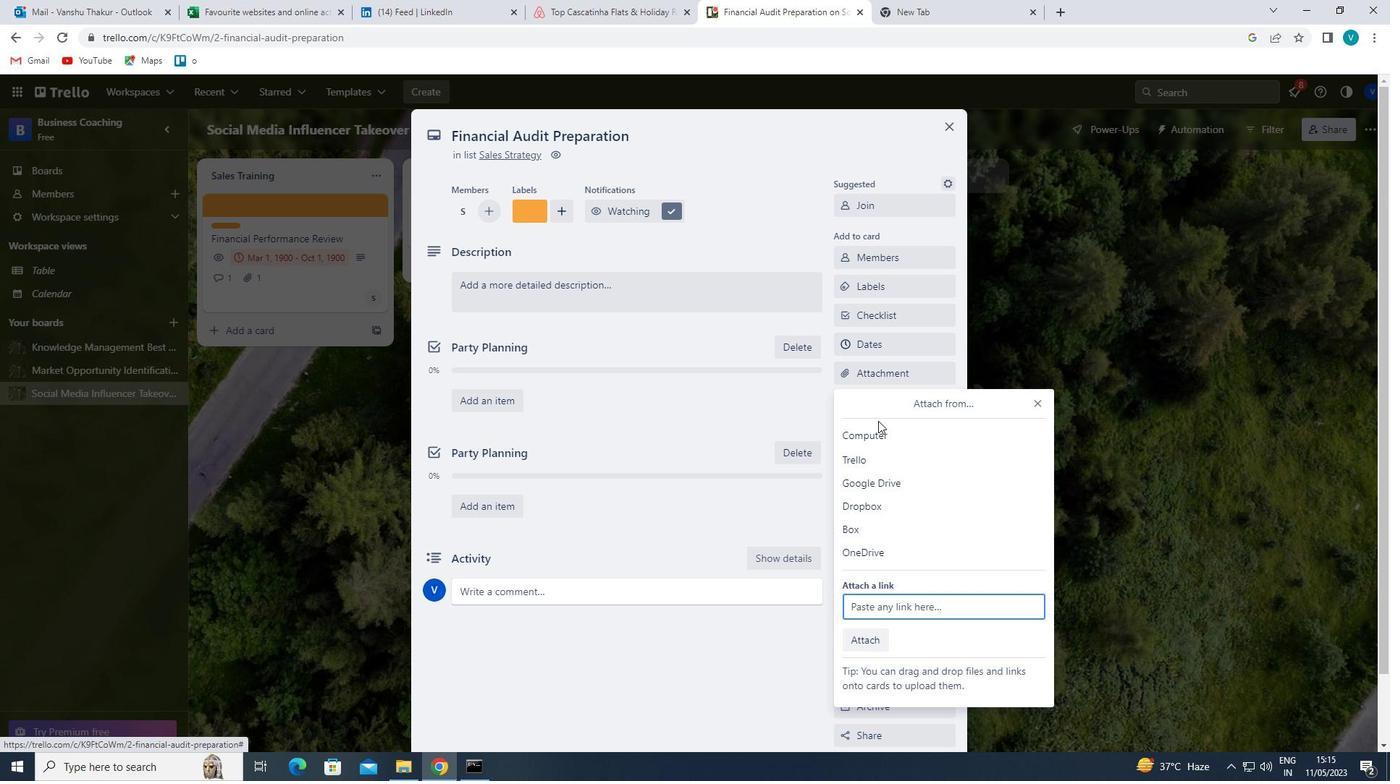 
Action: Mouse moved to (225, 270)
Screenshot: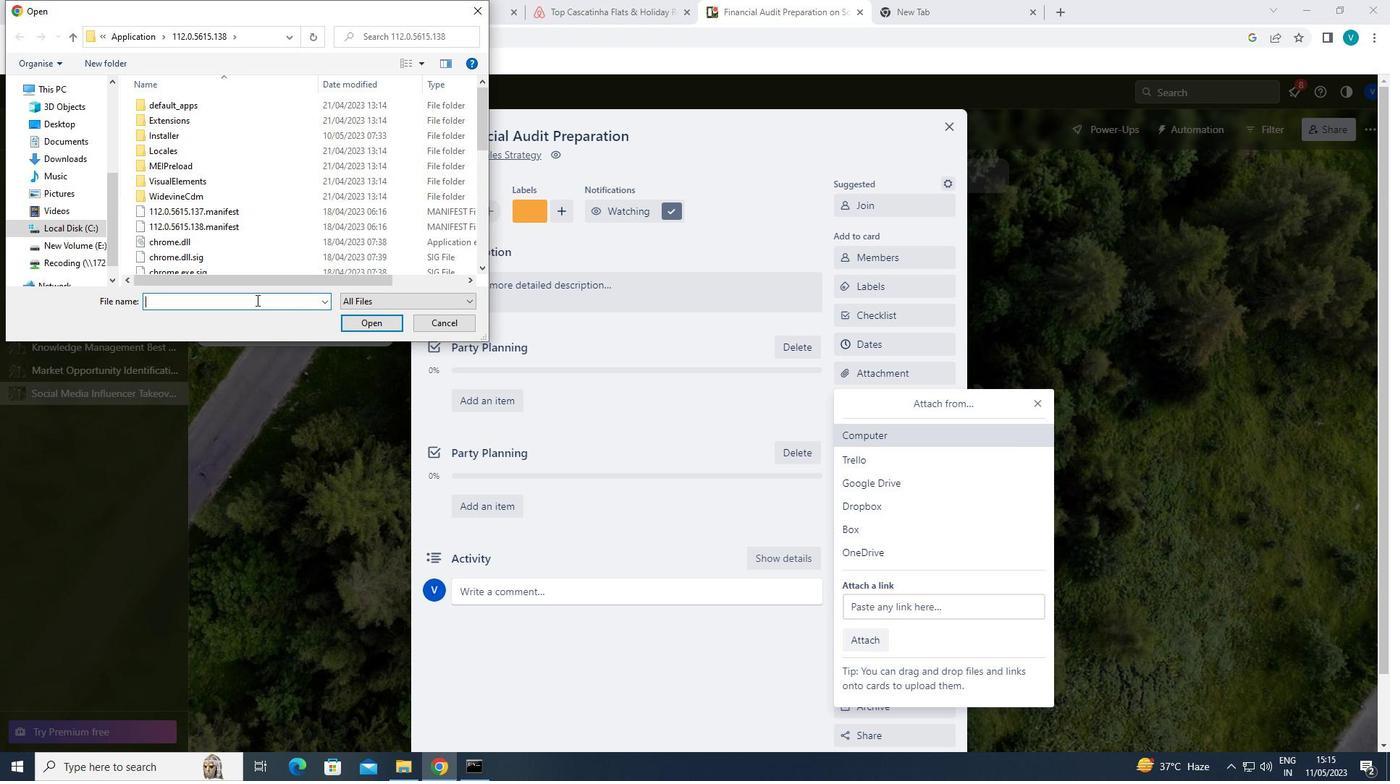 
Action: Mouse pressed left at (225, 270)
Screenshot: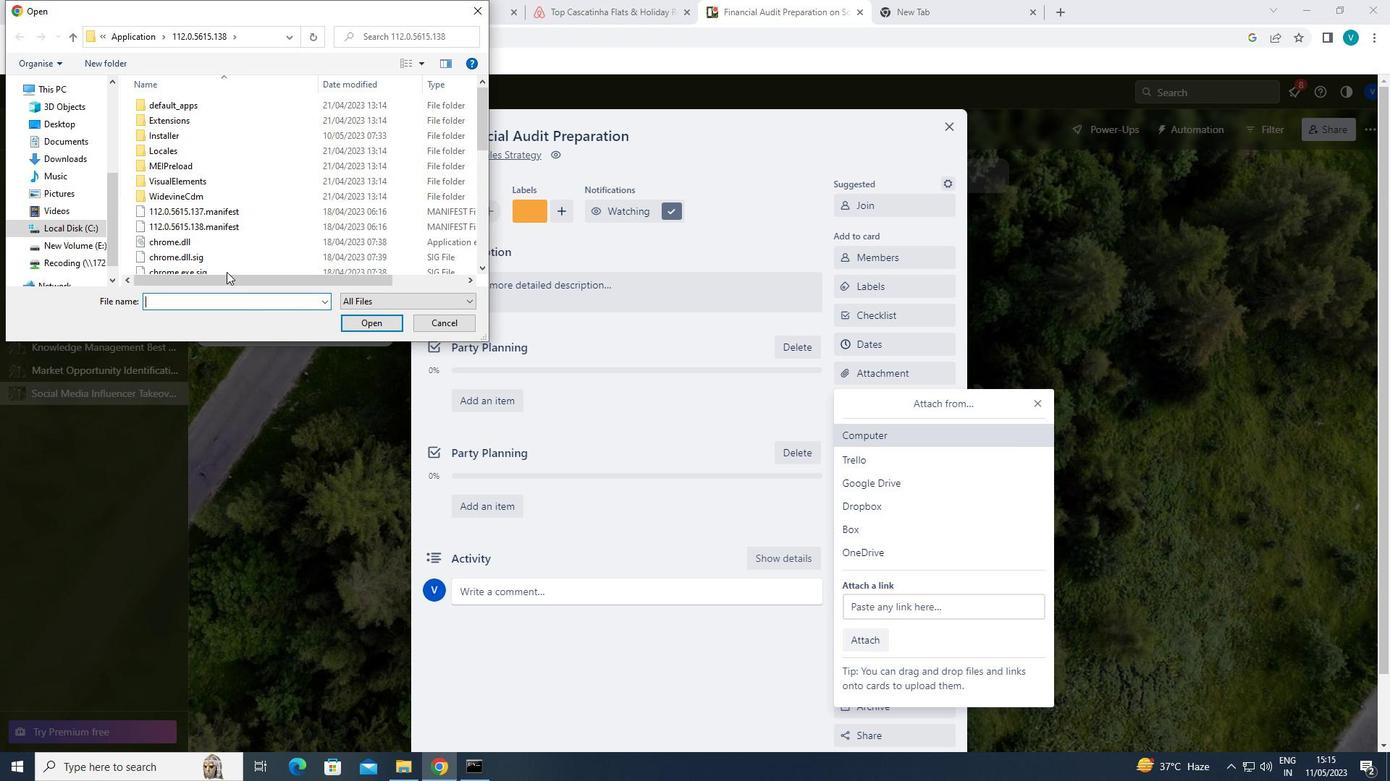 
Action: Mouse moved to (364, 322)
Screenshot: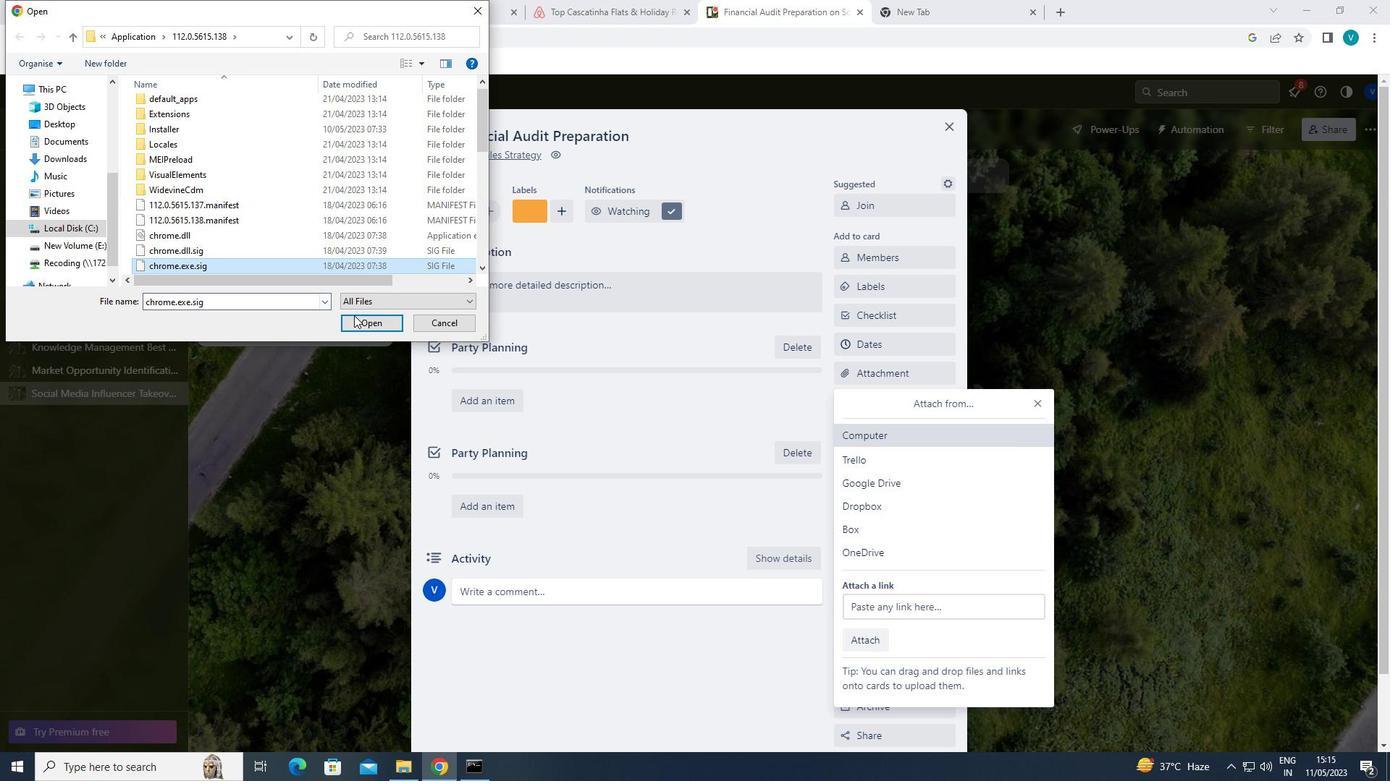 
Action: Mouse pressed left at (364, 322)
Screenshot: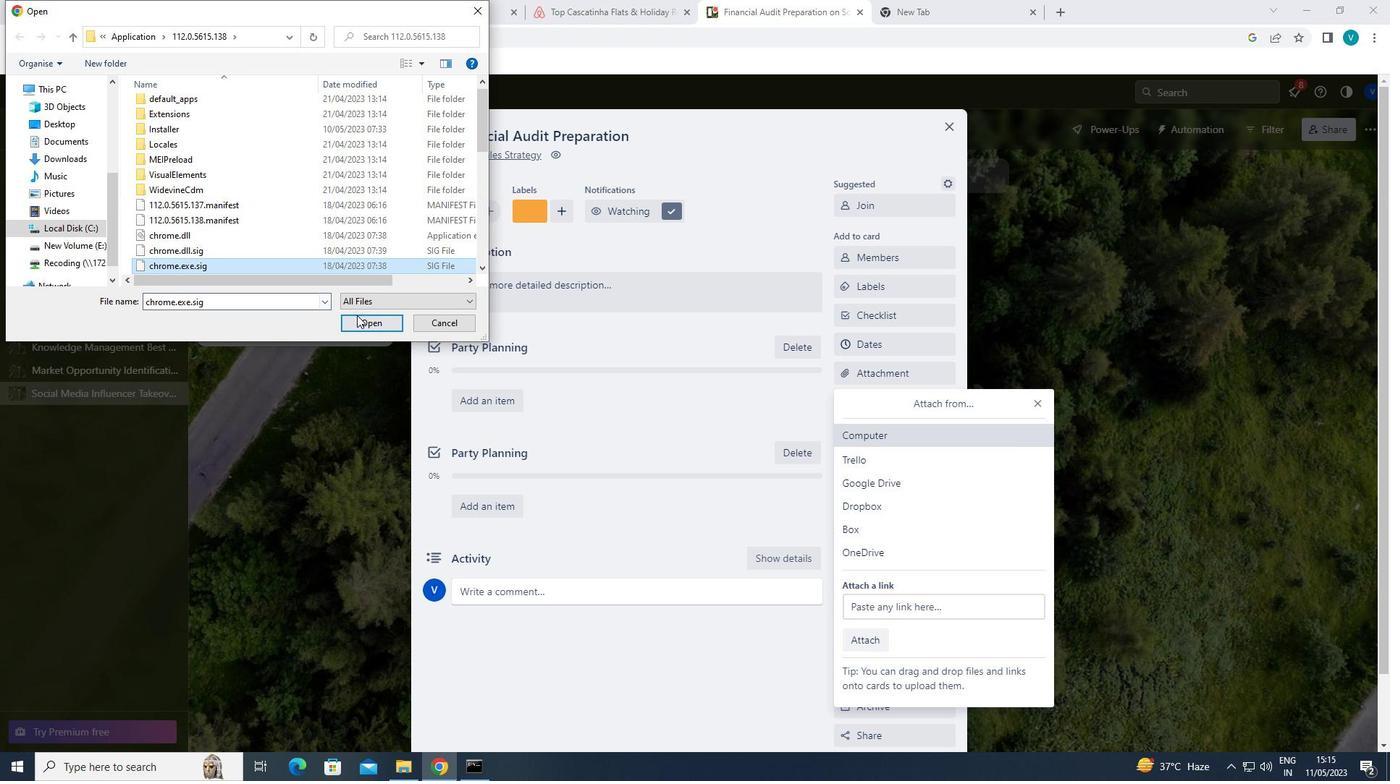 
Action: Mouse moved to (868, 406)
Screenshot: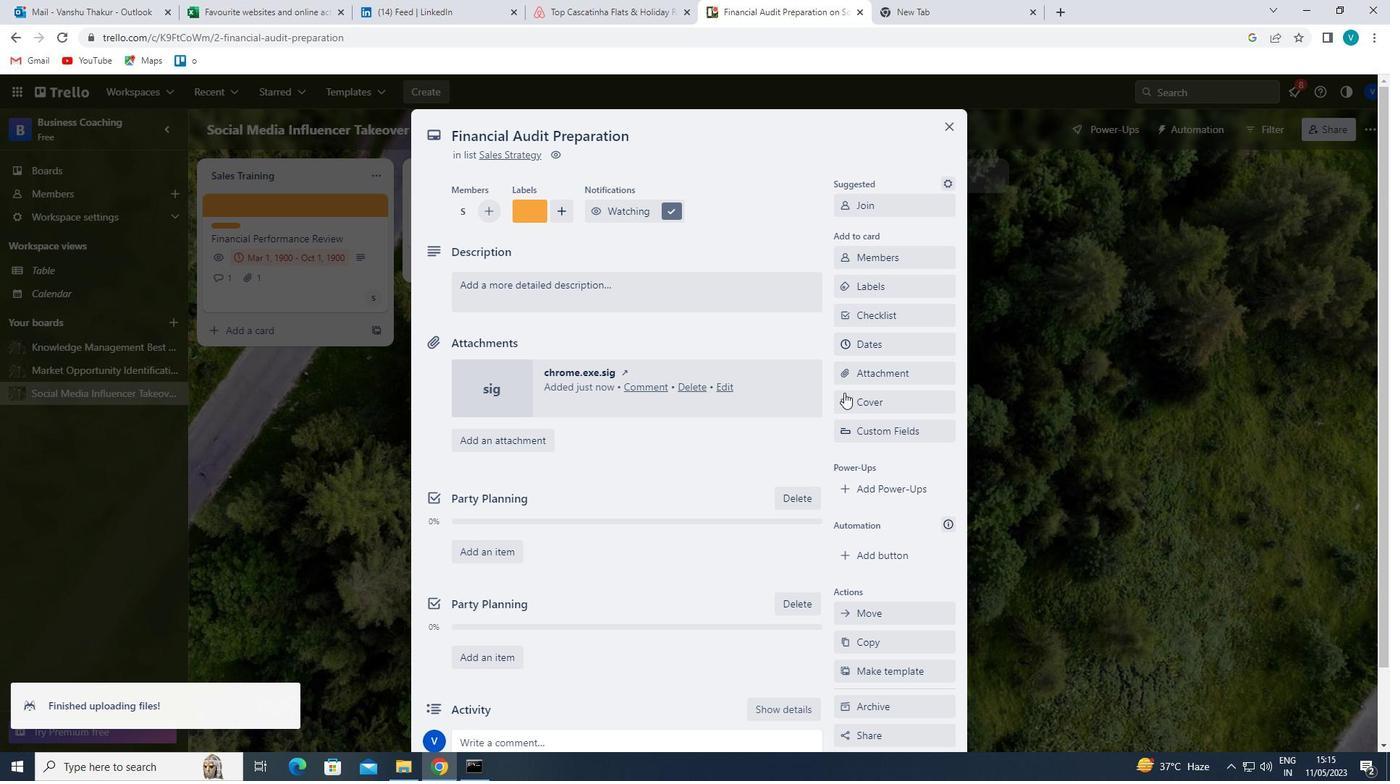 
Action: Mouse pressed left at (868, 406)
Screenshot: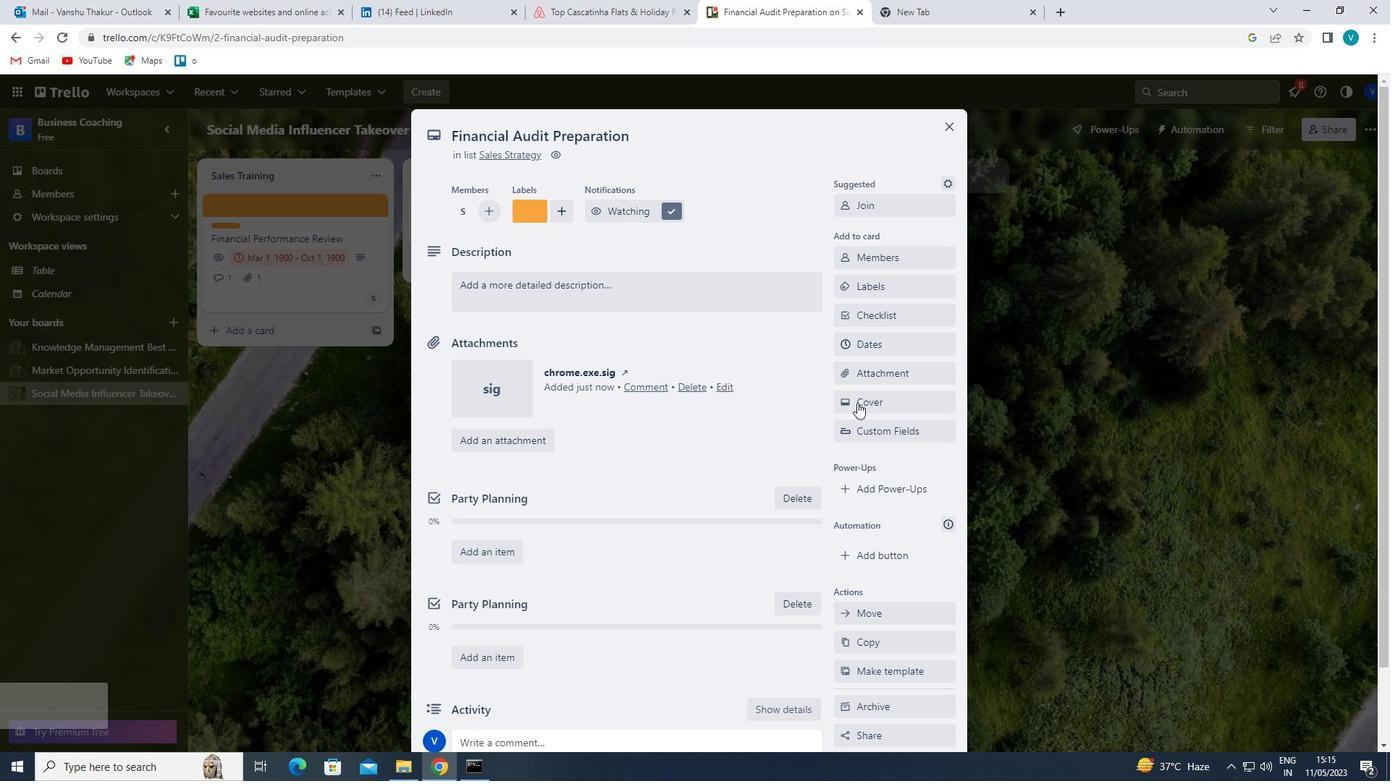 
Action: Mouse moved to (944, 249)
Screenshot: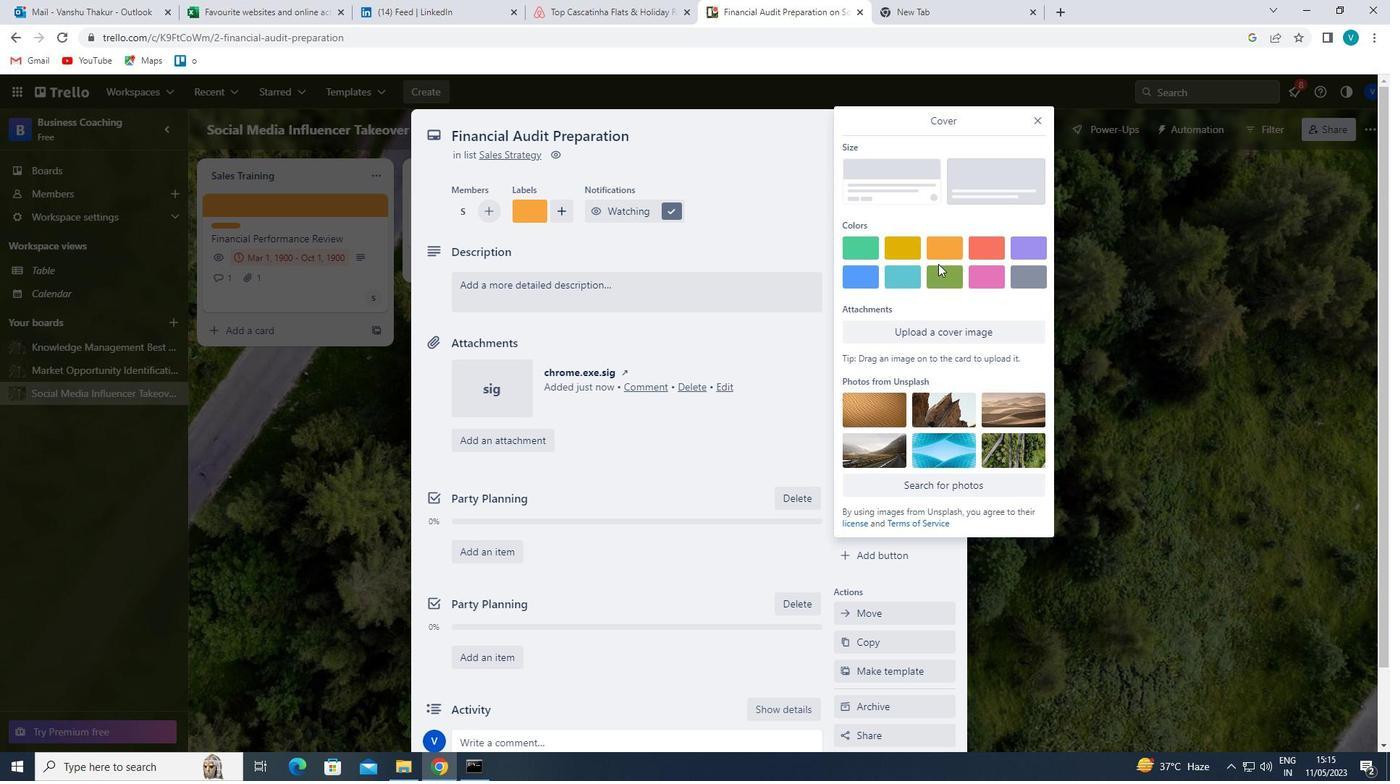 
Action: Mouse pressed left at (944, 249)
Screenshot: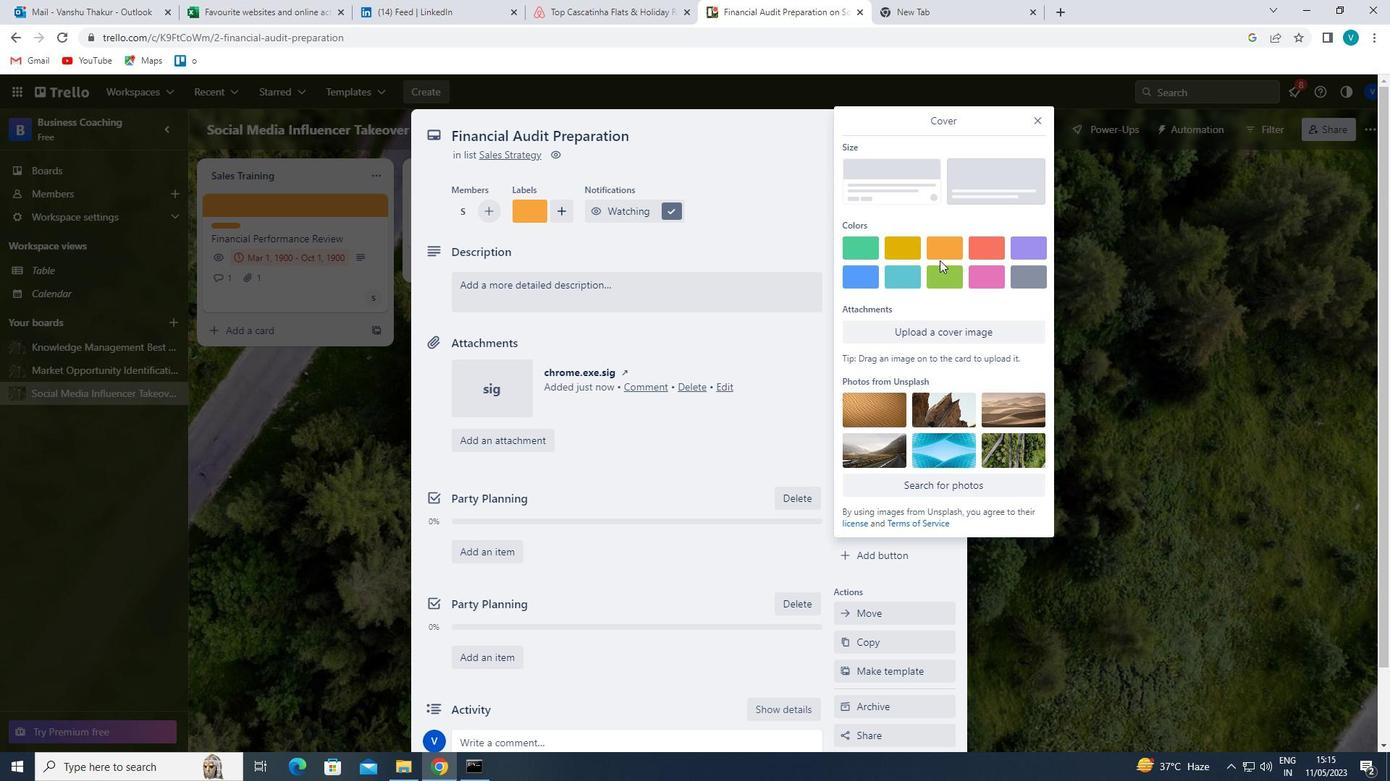 
Action: Mouse moved to (1038, 118)
Screenshot: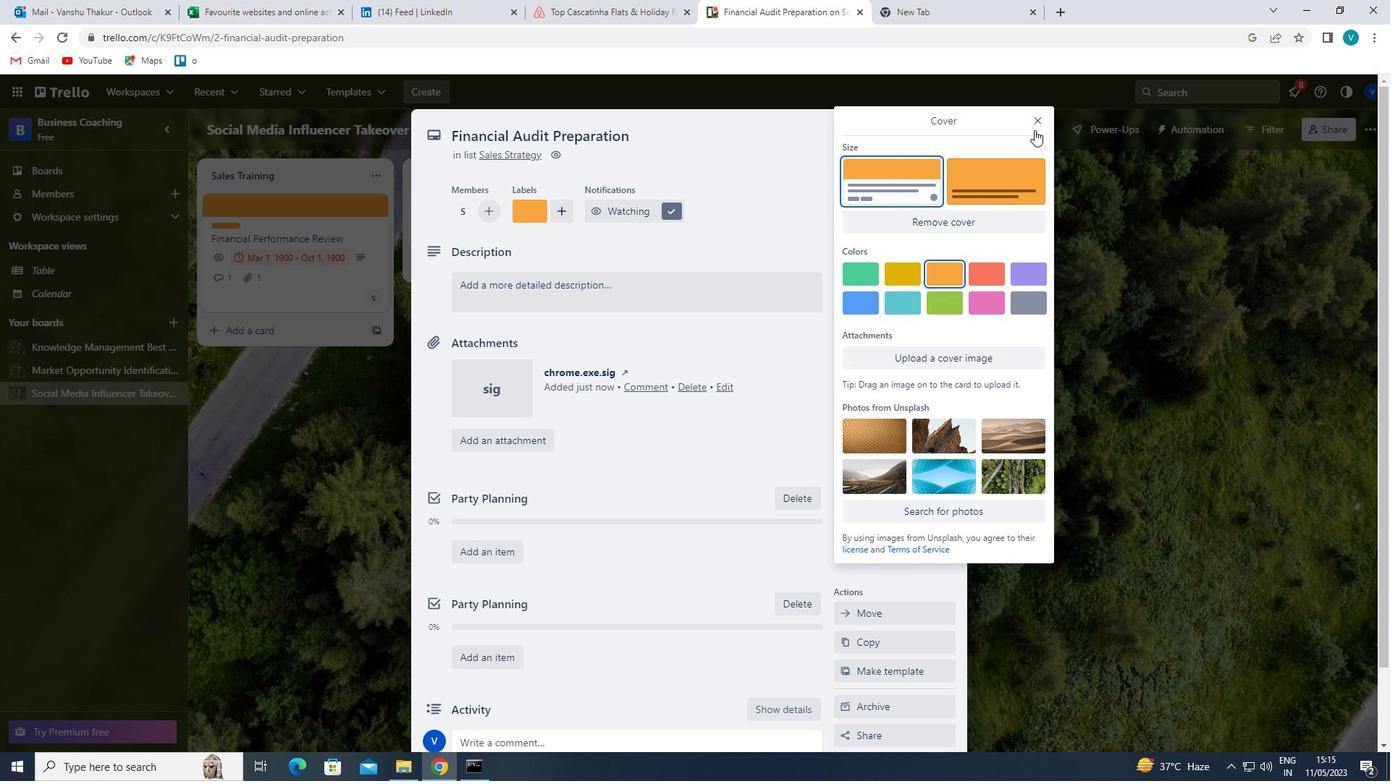 
Action: Mouse pressed left at (1038, 118)
Screenshot: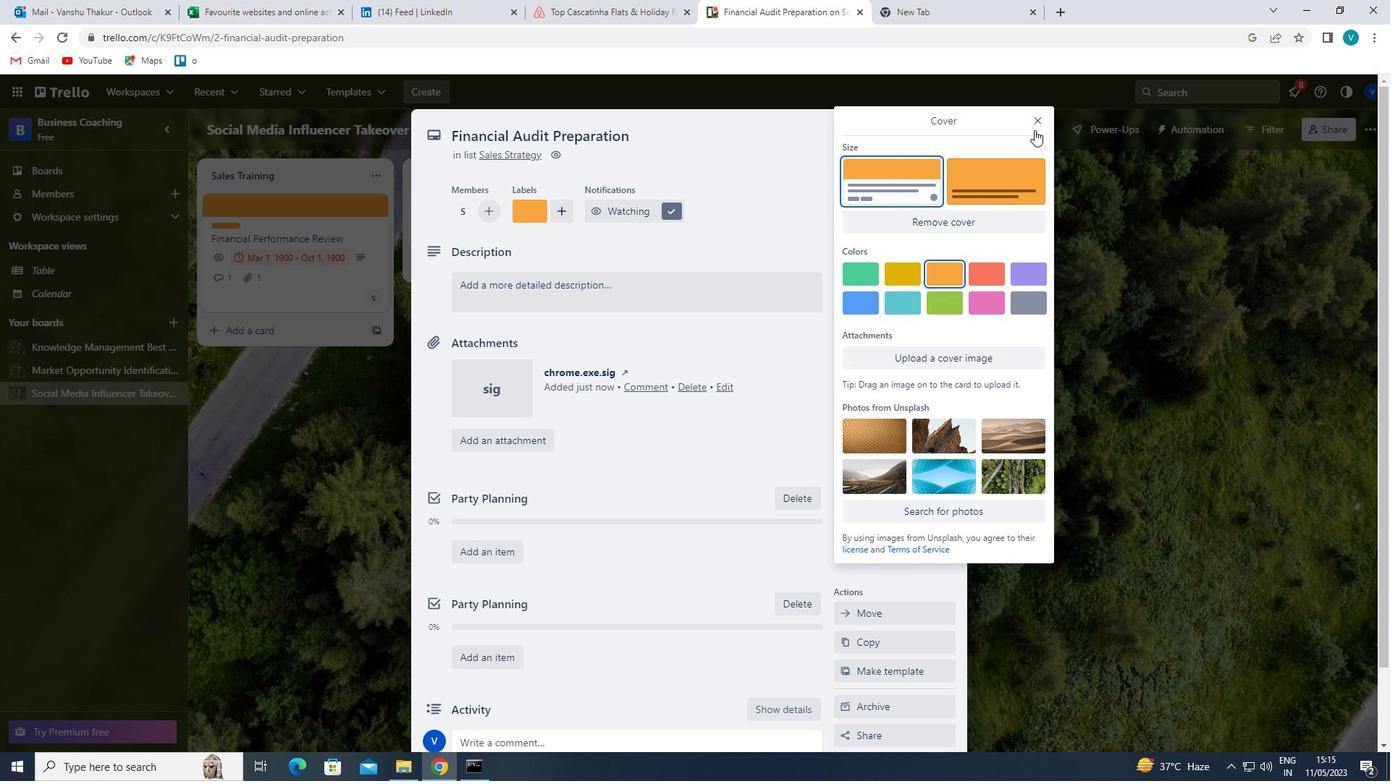 
Action: Mouse moved to (577, 369)
Screenshot: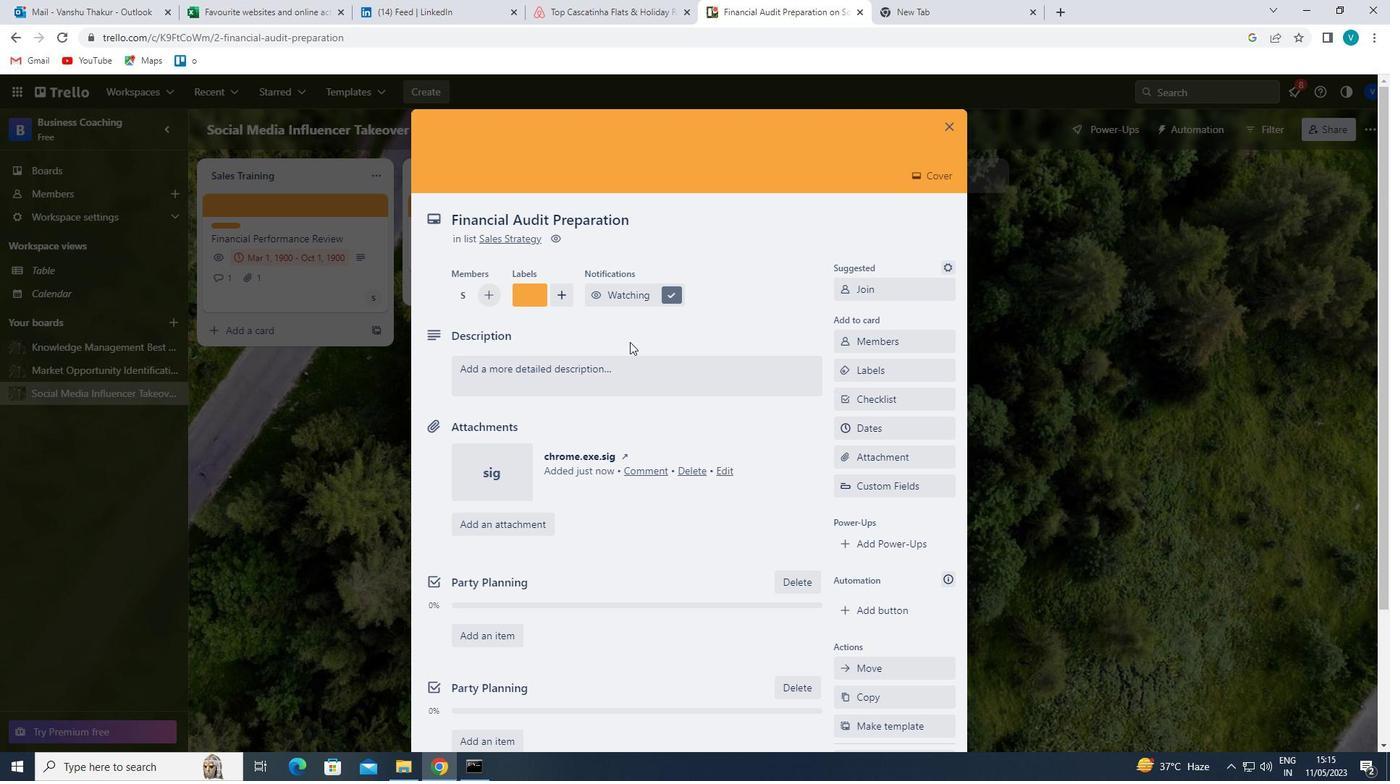 
Action: Mouse pressed left at (577, 369)
Screenshot: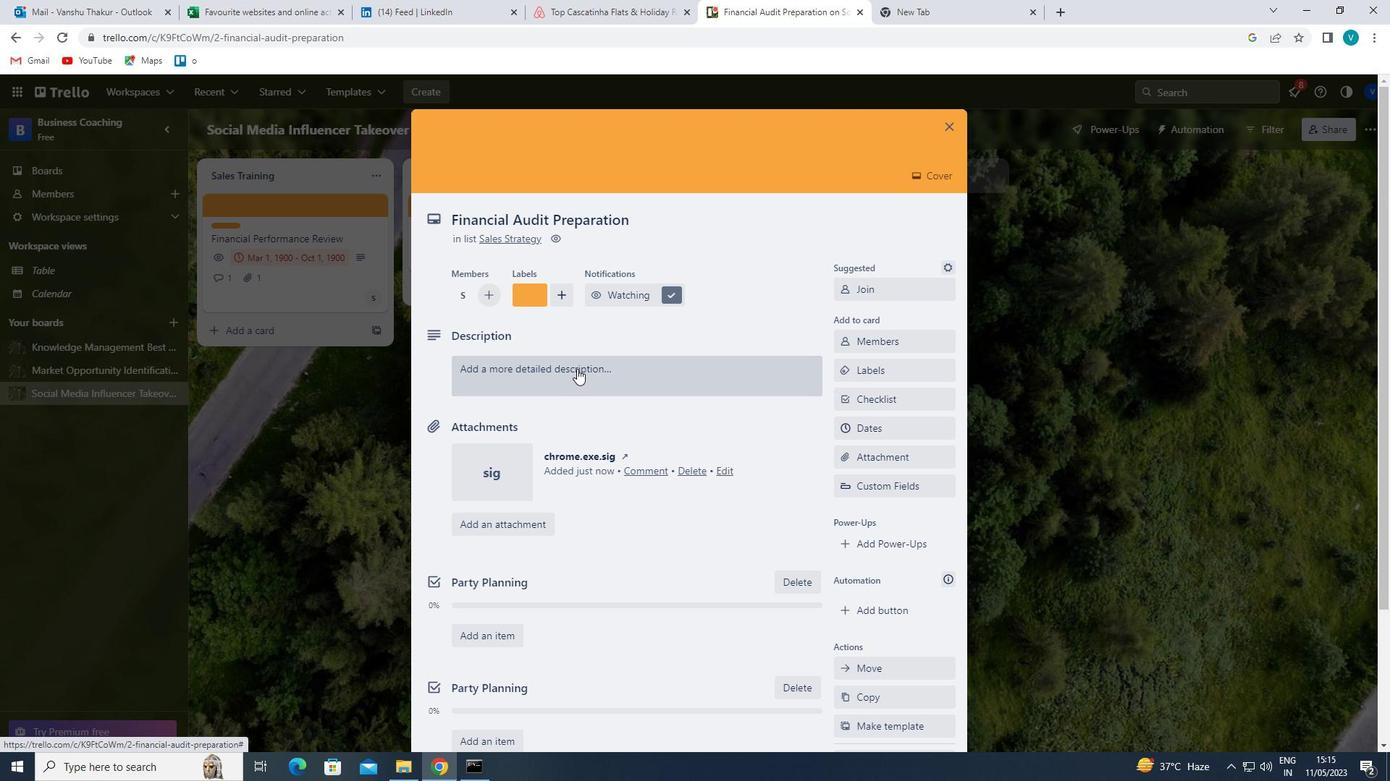 
Action: Key pressed '<Key.shift>DEVELOP<Key.space>AND<Key.space>LAUNCH<Key.space>NEW<Key.space>CUSTOMER<Key.space>ENGAGEMENT<Key.space>STRATEGY'
Screenshot: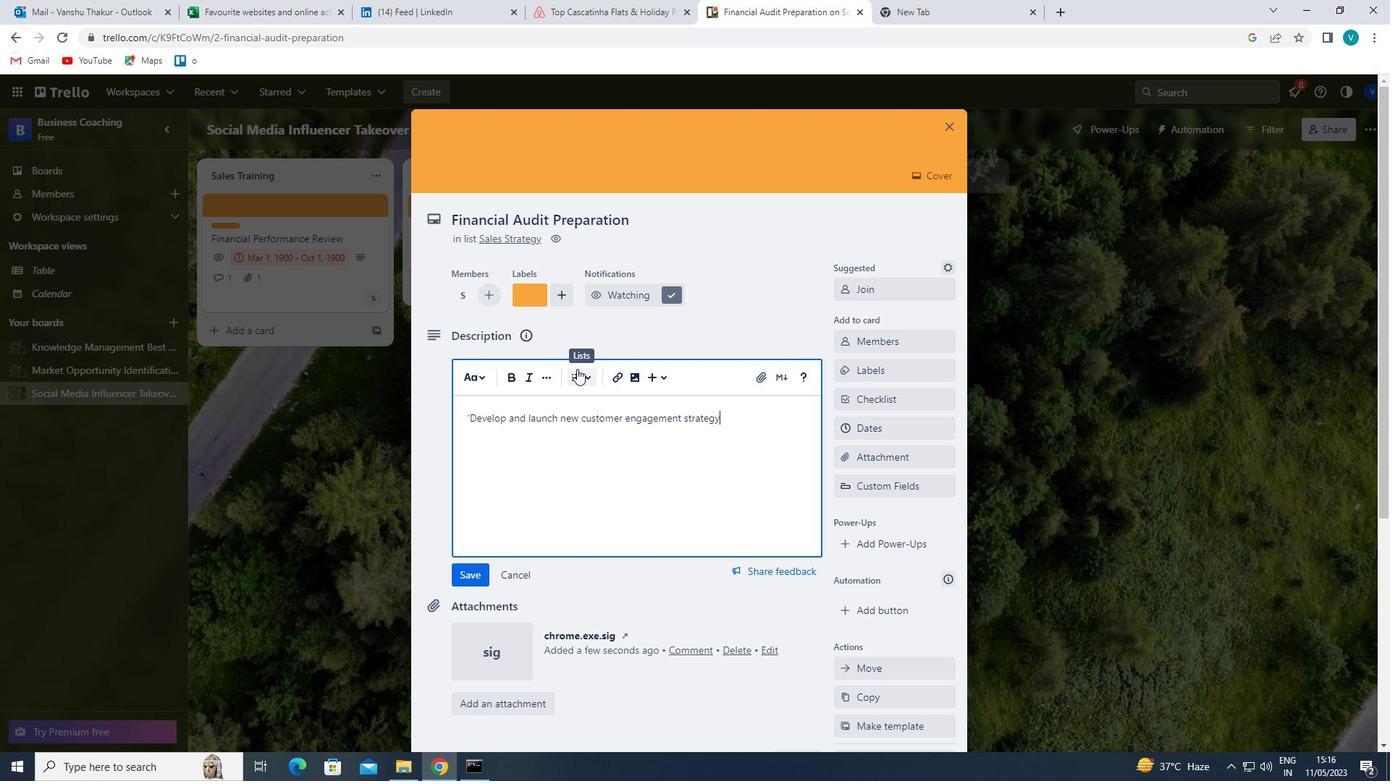 
Action: Mouse moved to (459, 566)
Screenshot: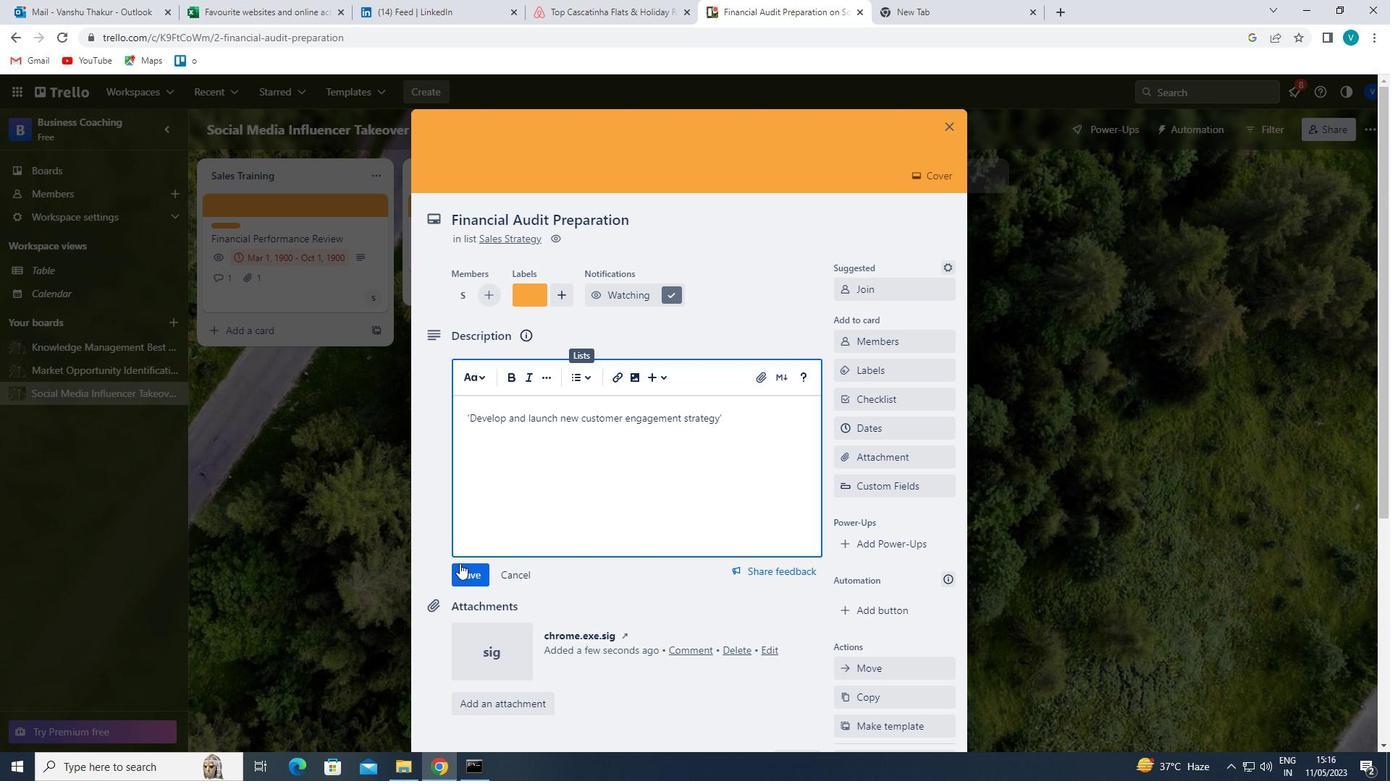 
Action: Mouse pressed left at (459, 566)
Screenshot: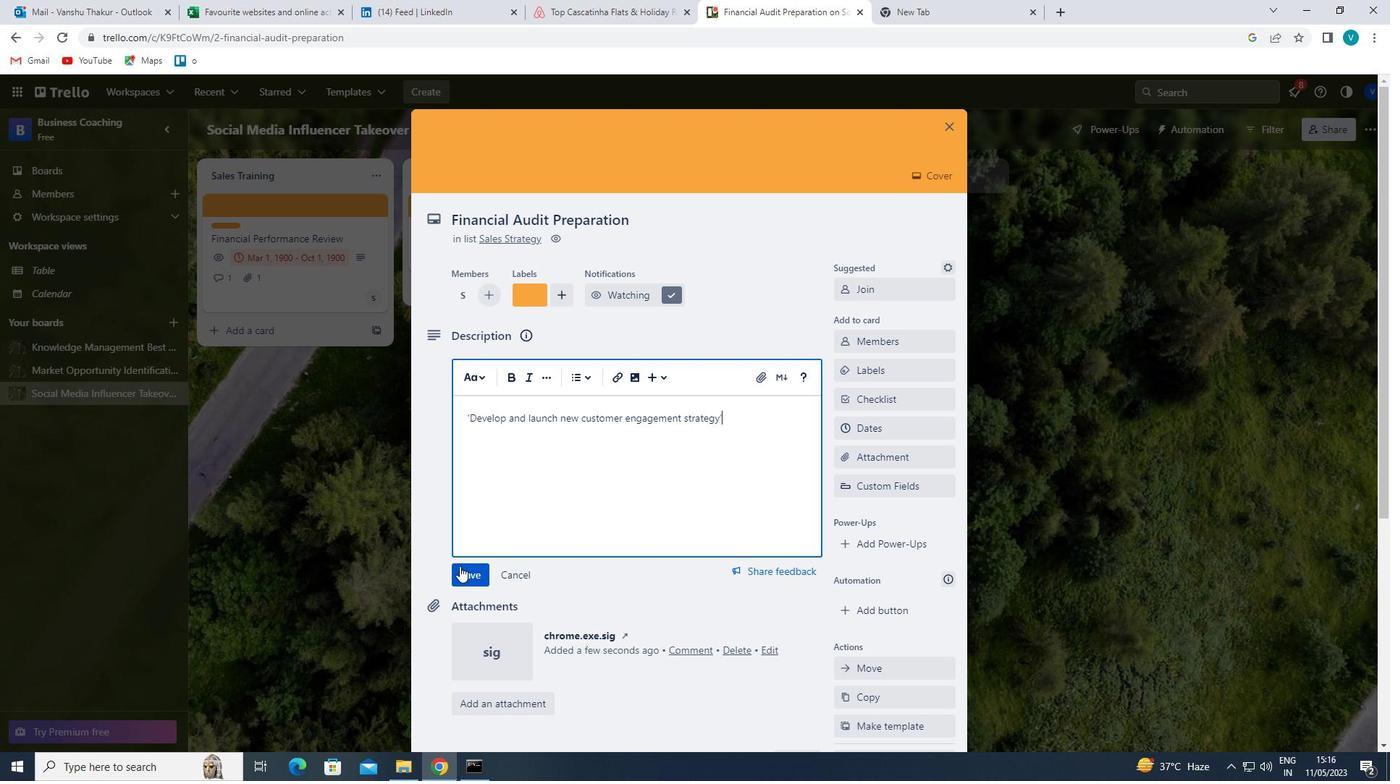 
Action: Mouse scrolled (459, 566) with delta (0, 0)
Screenshot: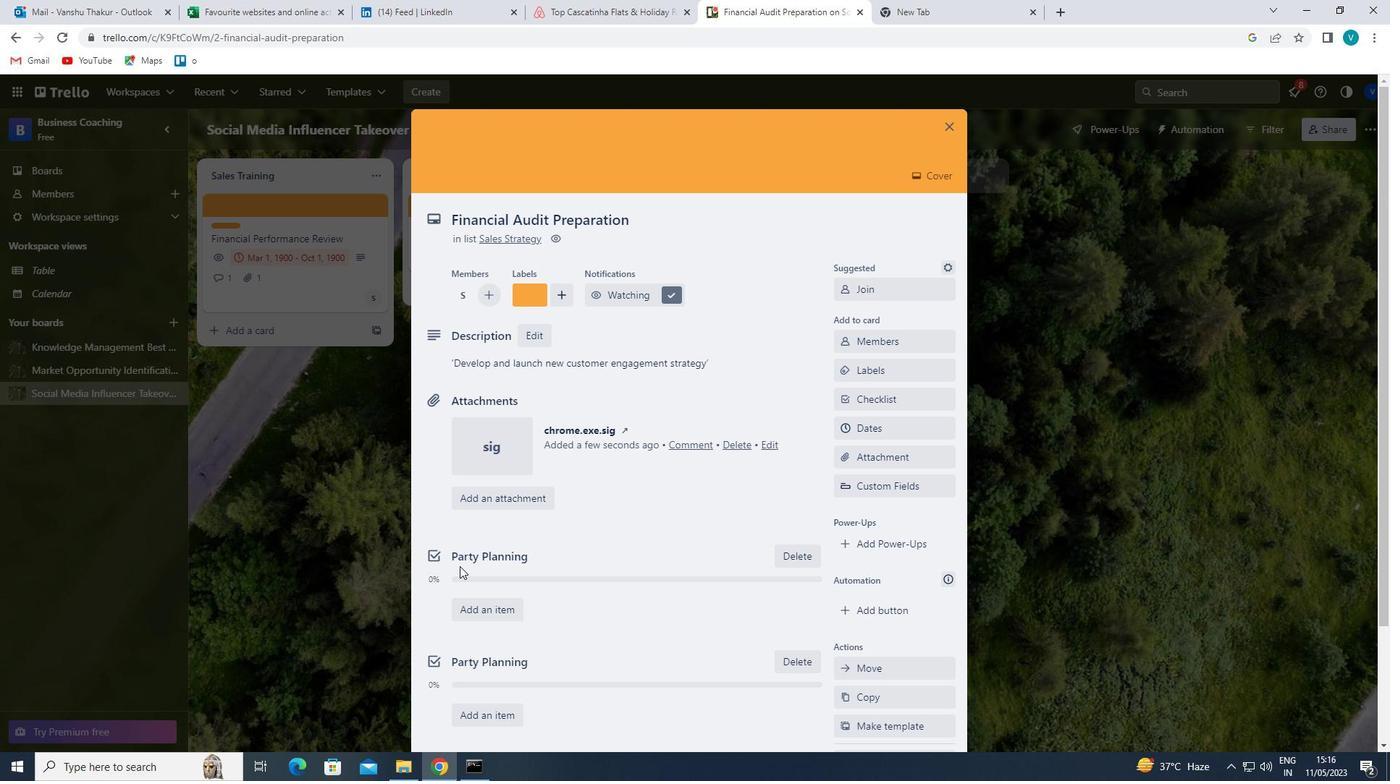 
Action: Mouse scrolled (459, 566) with delta (0, 0)
Screenshot: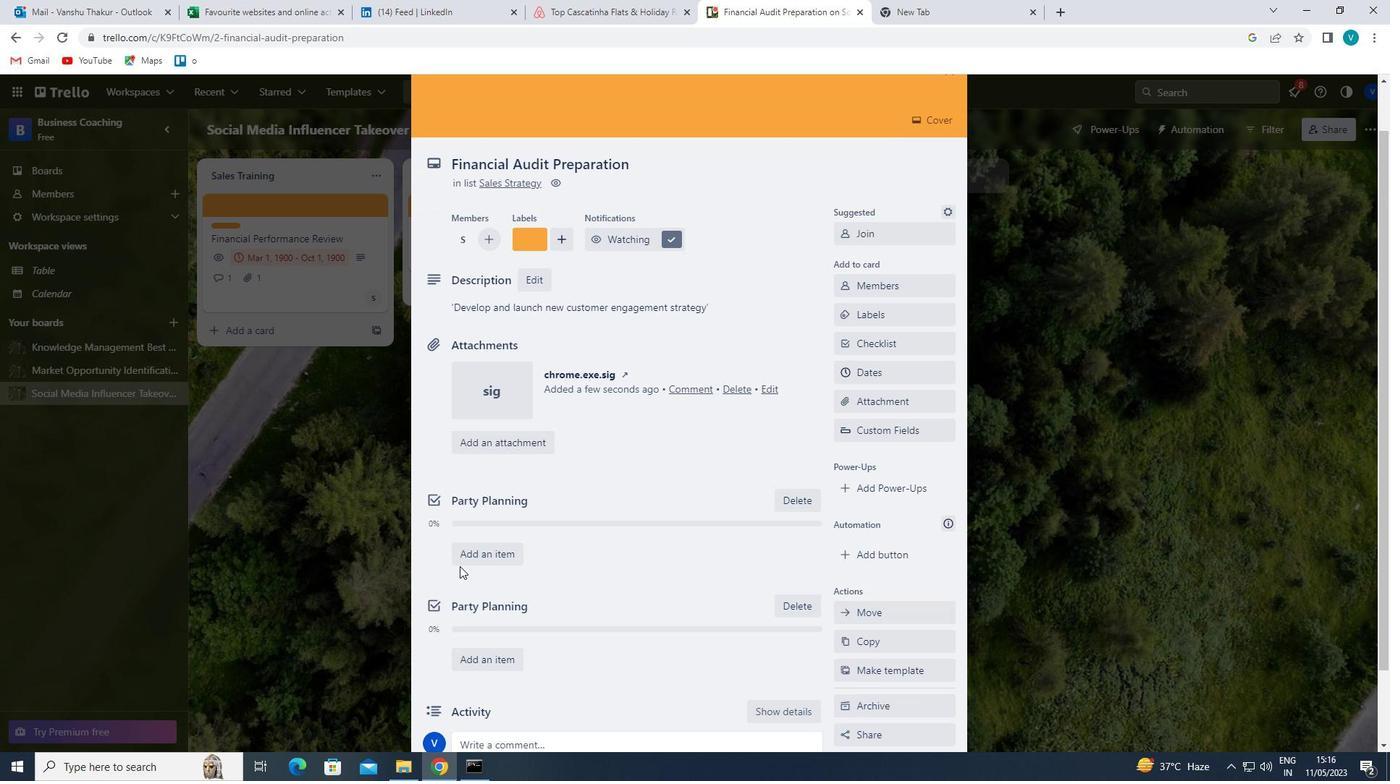 
Action: Mouse scrolled (459, 566) with delta (0, 0)
Screenshot: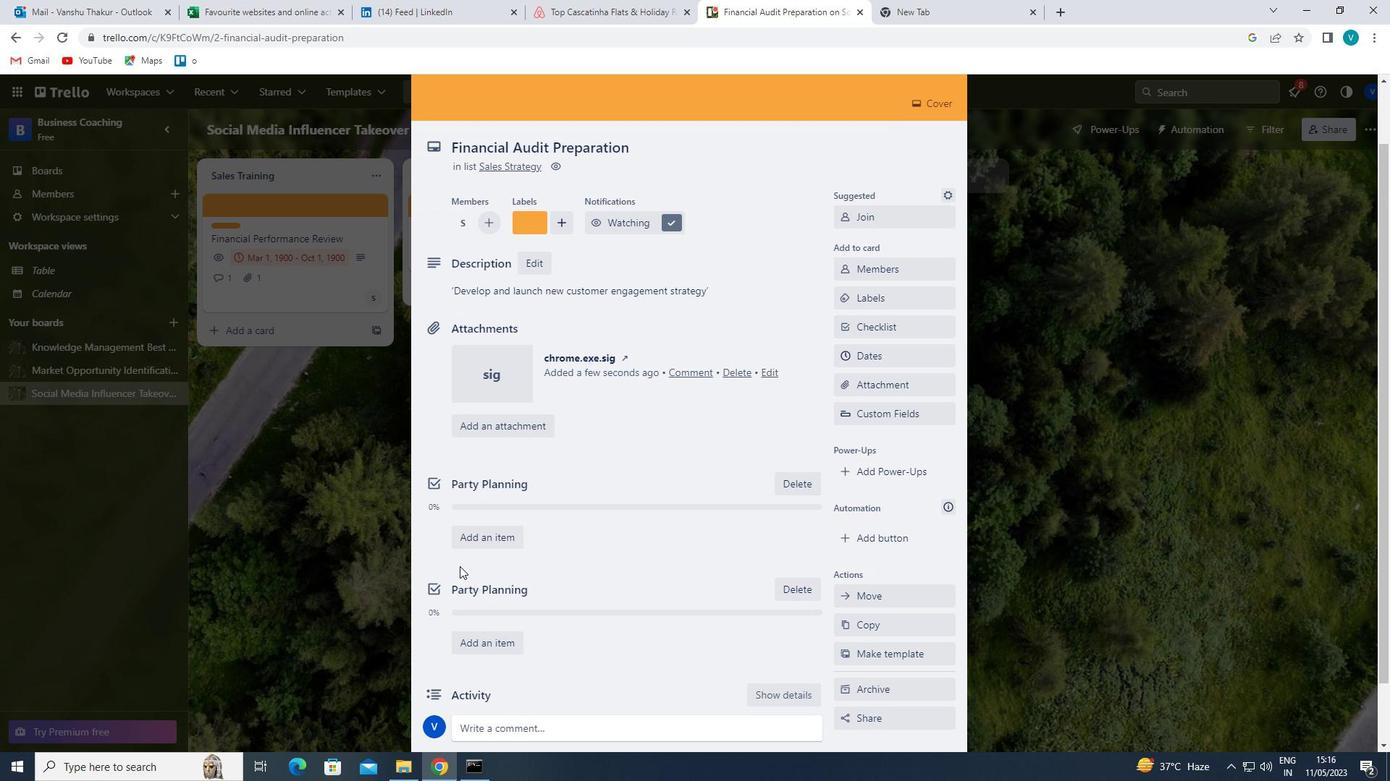 
Action: Mouse moved to (487, 653)
Screenshot: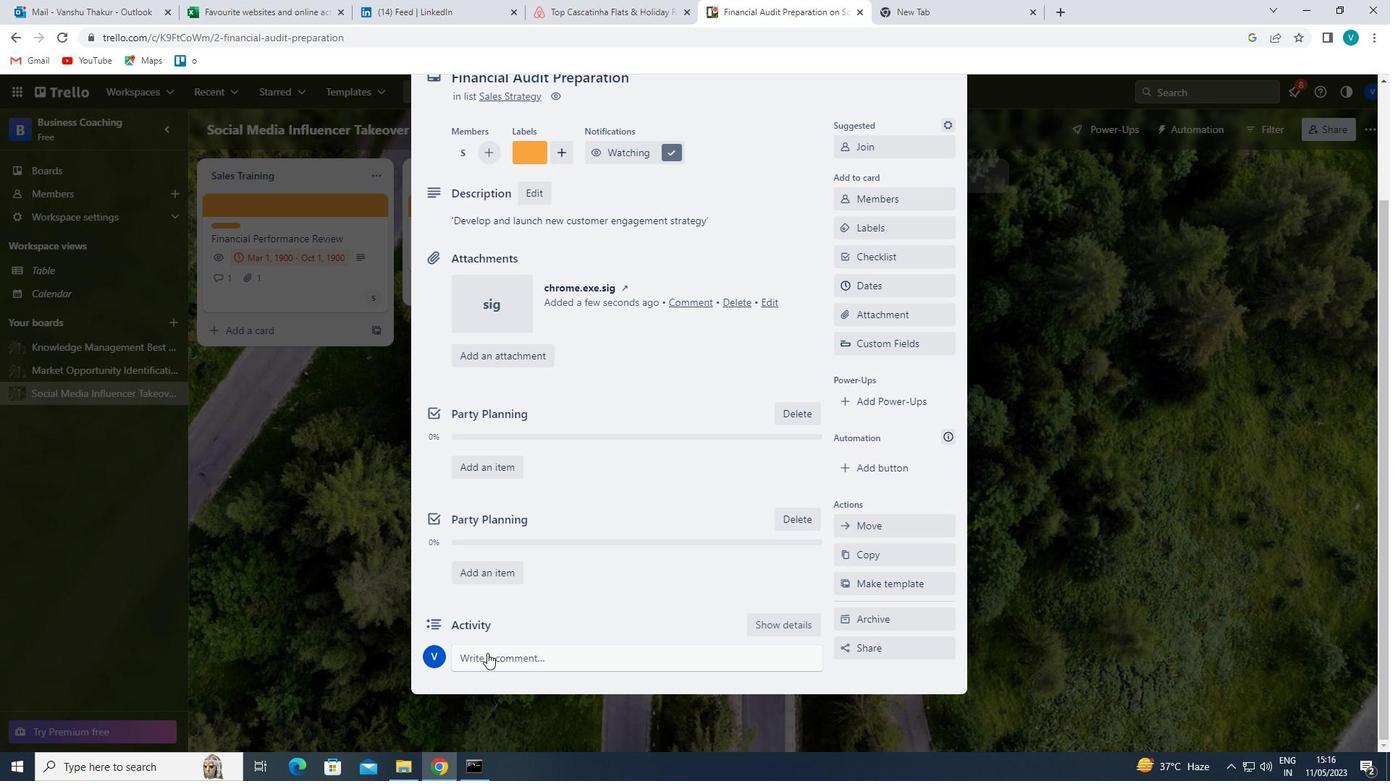 
Action: Mouse pressed left at (487, 653)
Screenshot: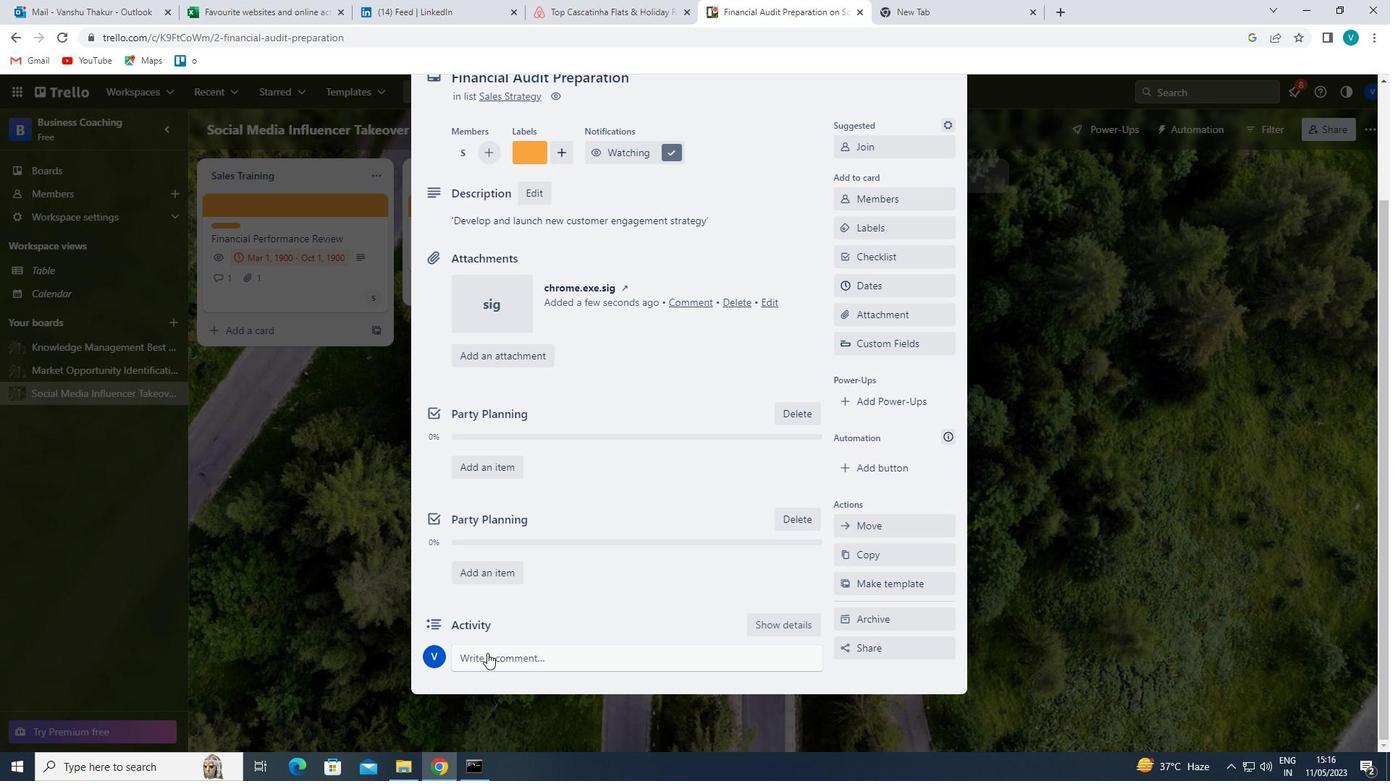 
Action: Key pressed '<Key.shift>LET<Key.space>US<Key.space>APPROACH<Key.space>THIS<Key.space>TASK<Key.space>WITH<Key.space>A<Key.space>SENSE<Key.space>OF<Key.space>URGENCY<Key.space>AND<Key.space>IMPORTANCEM,<Key.space><Key.backspace><Key.backspace><Key.backspace>,<Key.space>RECOGNIZING<Key.space>THE<Key.space>IMPACT<Key.space>IT<Key.space>HAS<Key.space>ON<Key.space>THE<Key.space>OVERALL<Key.space>PROJECT'
Screenshot: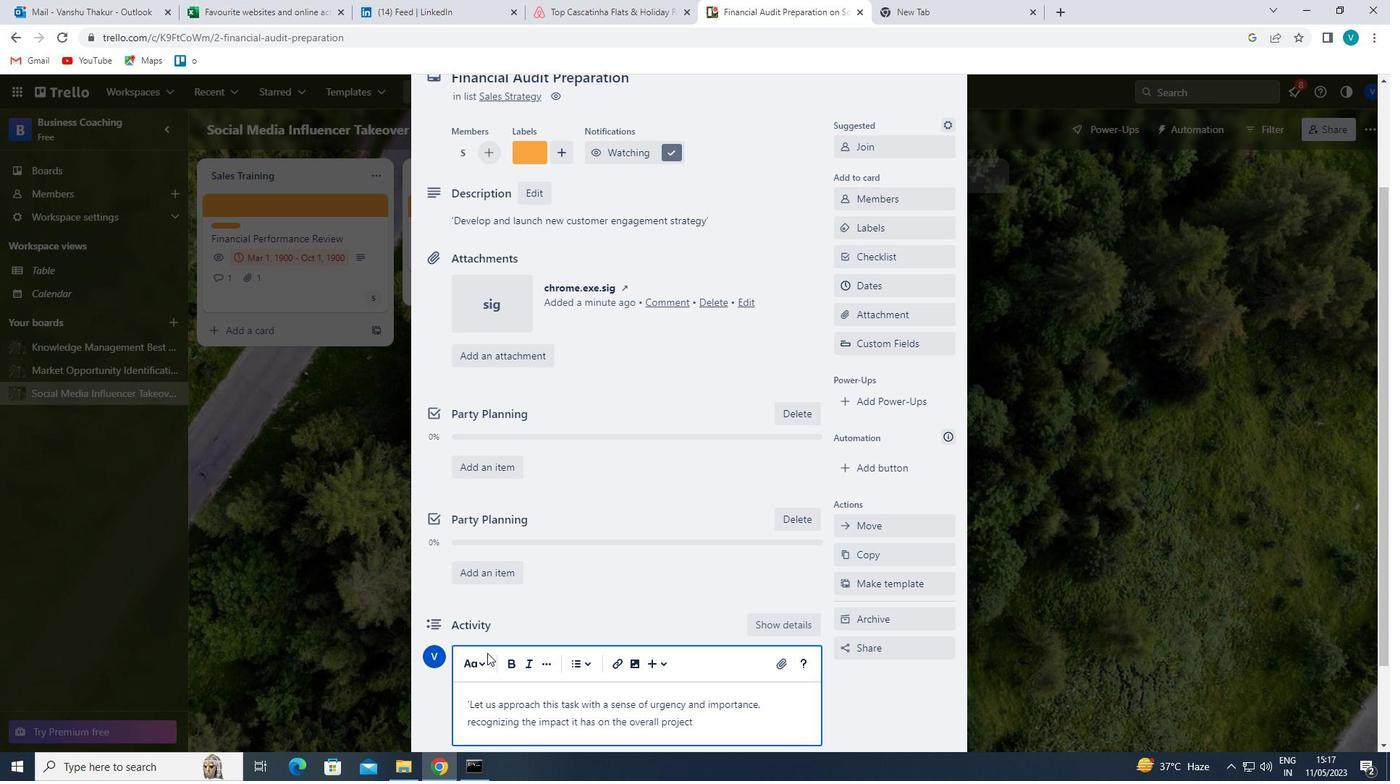 
Action: Mouse moved to (490, 653)
Screenshot: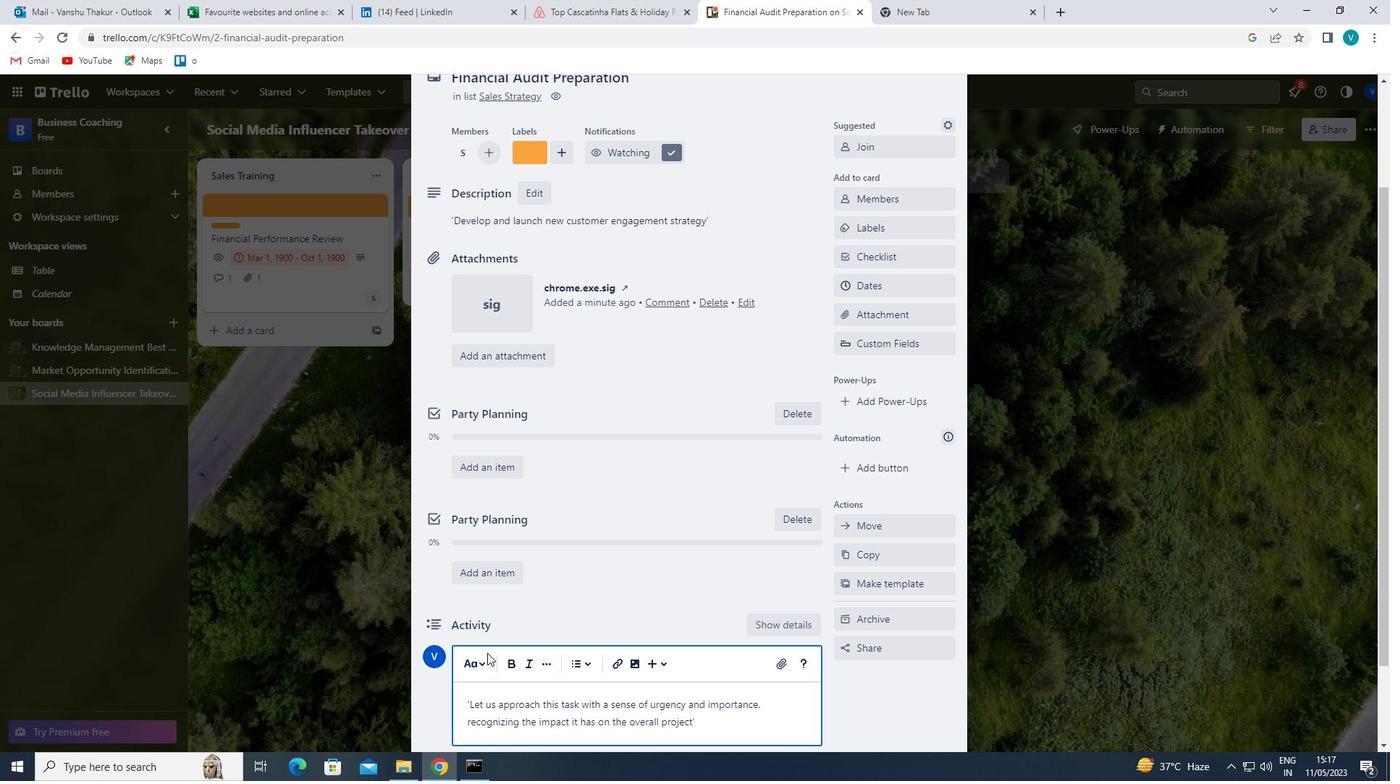 
Action: Mouse scrolled (490, 653) with delta (0, 0)
Screenshot: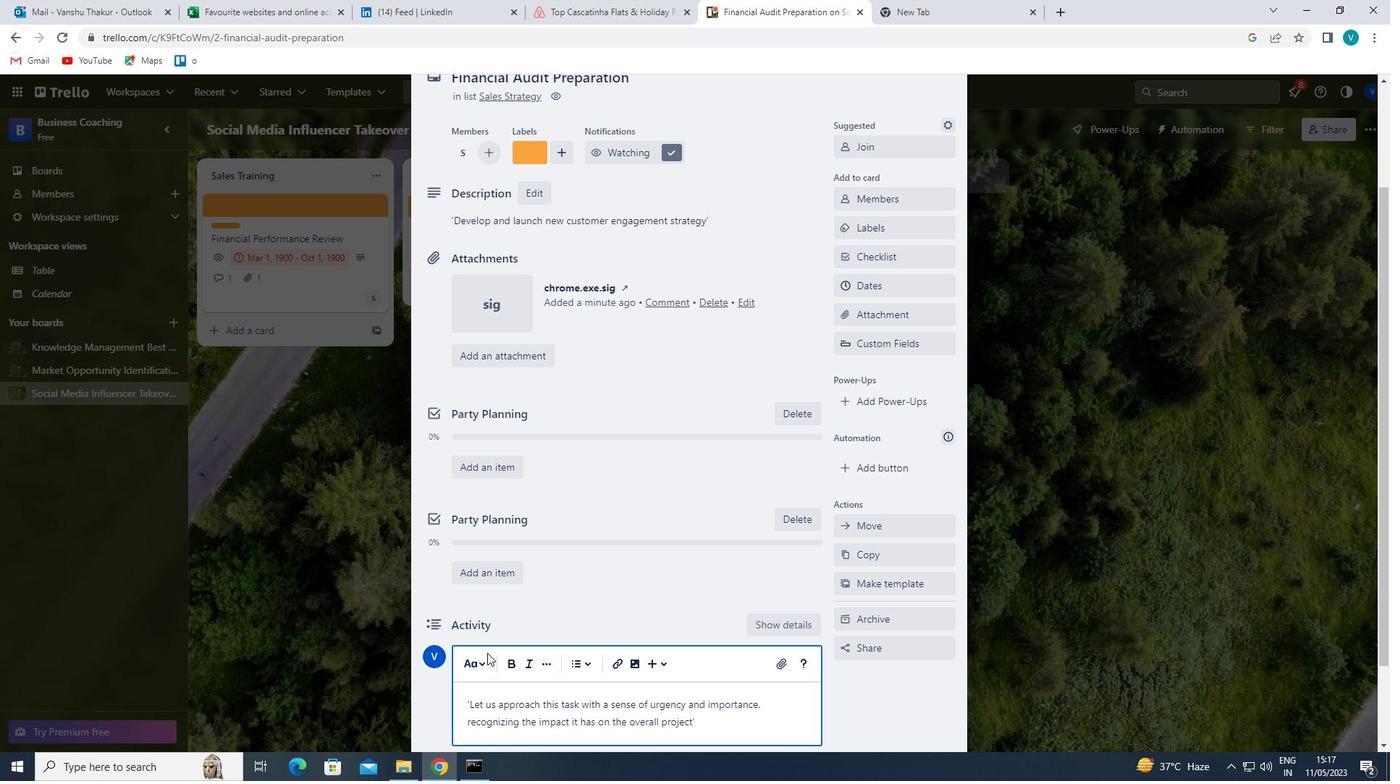 
Action: Mouse moved to (471, 685)
Screenshot: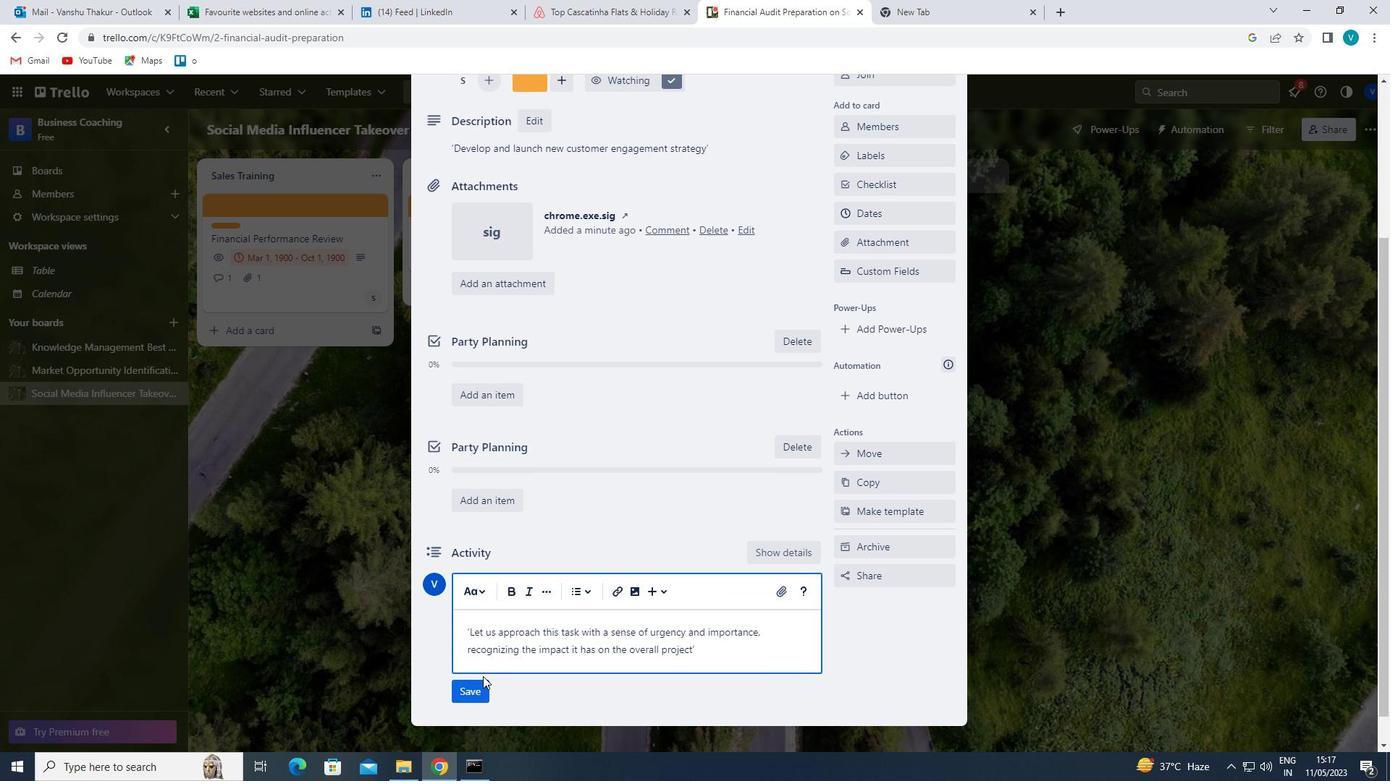 
Action: Mouse pressed left at (471, 685)
Screenshot: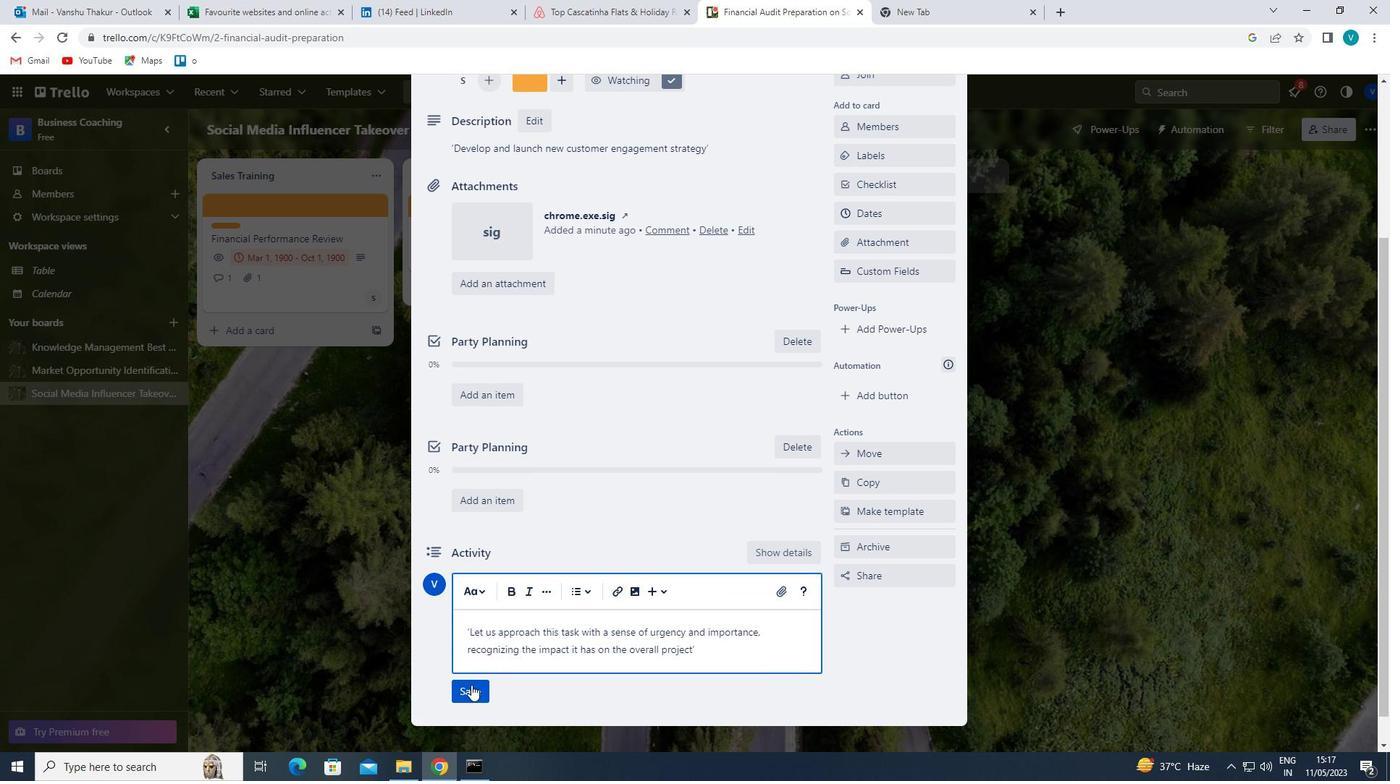 
Action: Mouse moved to (889, 215)
Screenshot: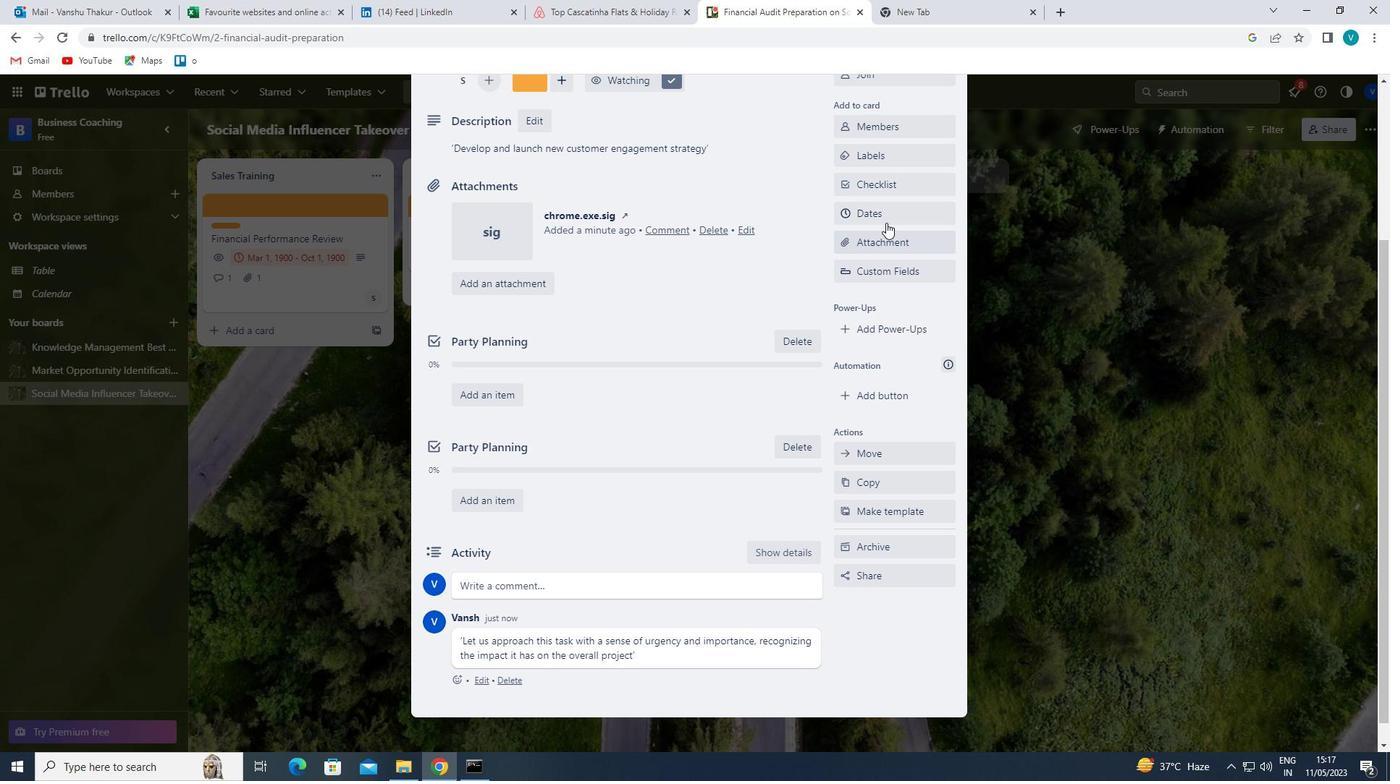 
Action: Mouse pressed left at (889, 215)
Screenshot: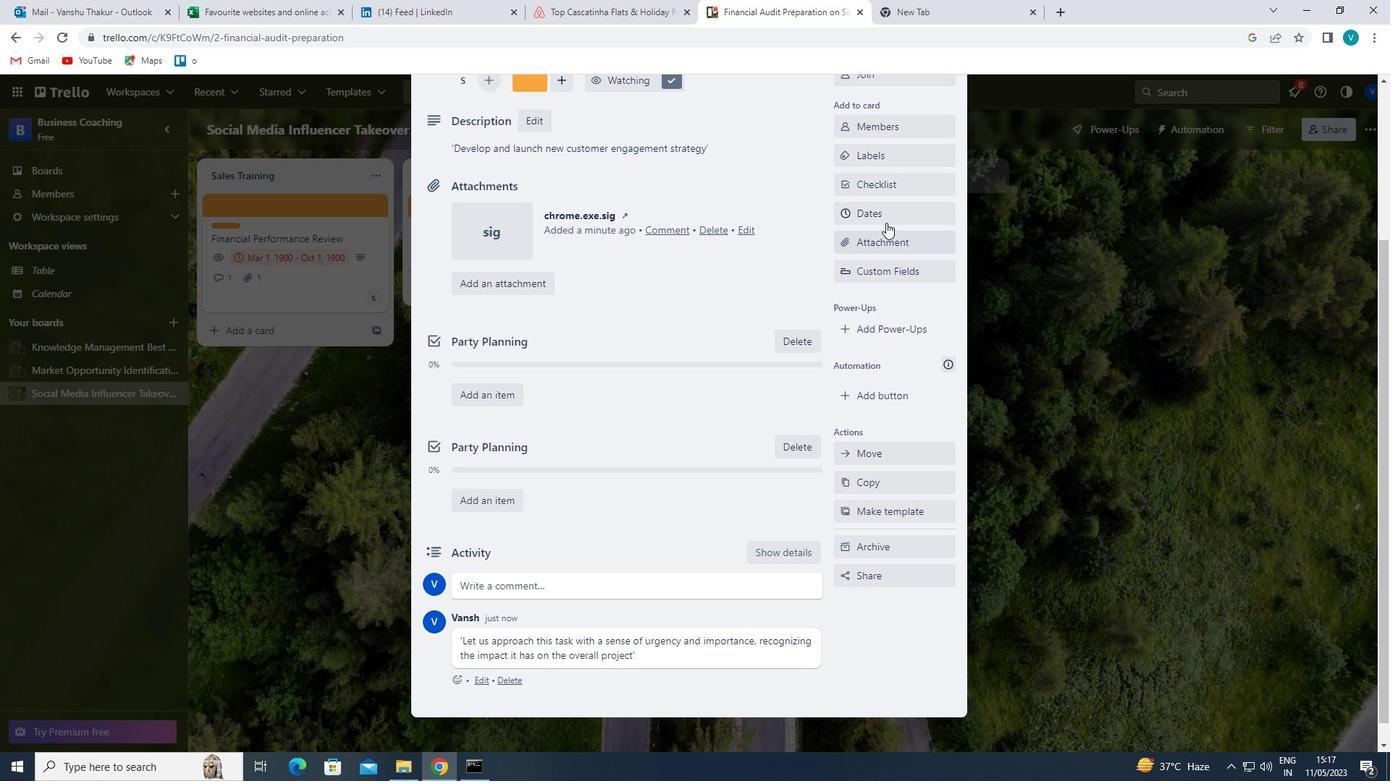 
Action: Mouse moved to (853, 506)
Screenshot: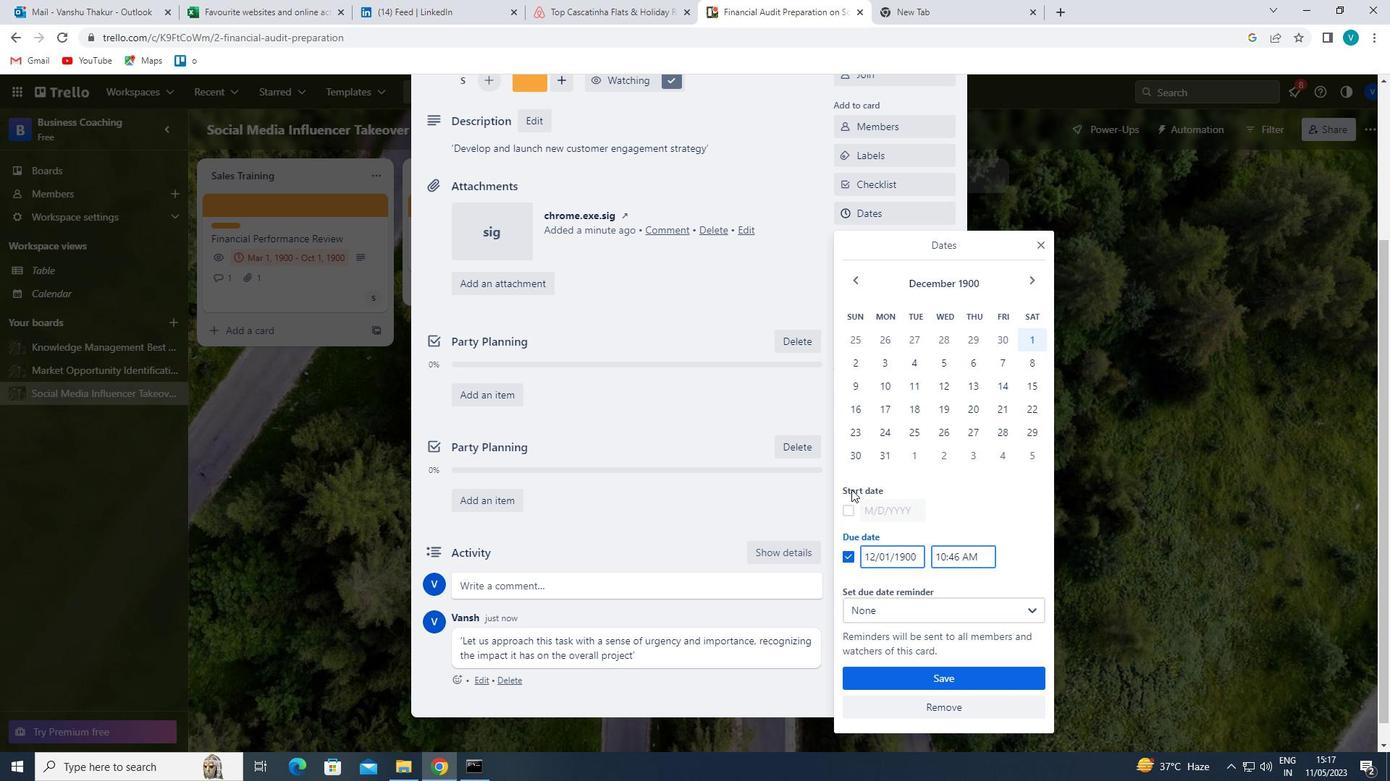 
Action: Mouse pressed left at (853, 506)
Screenshot: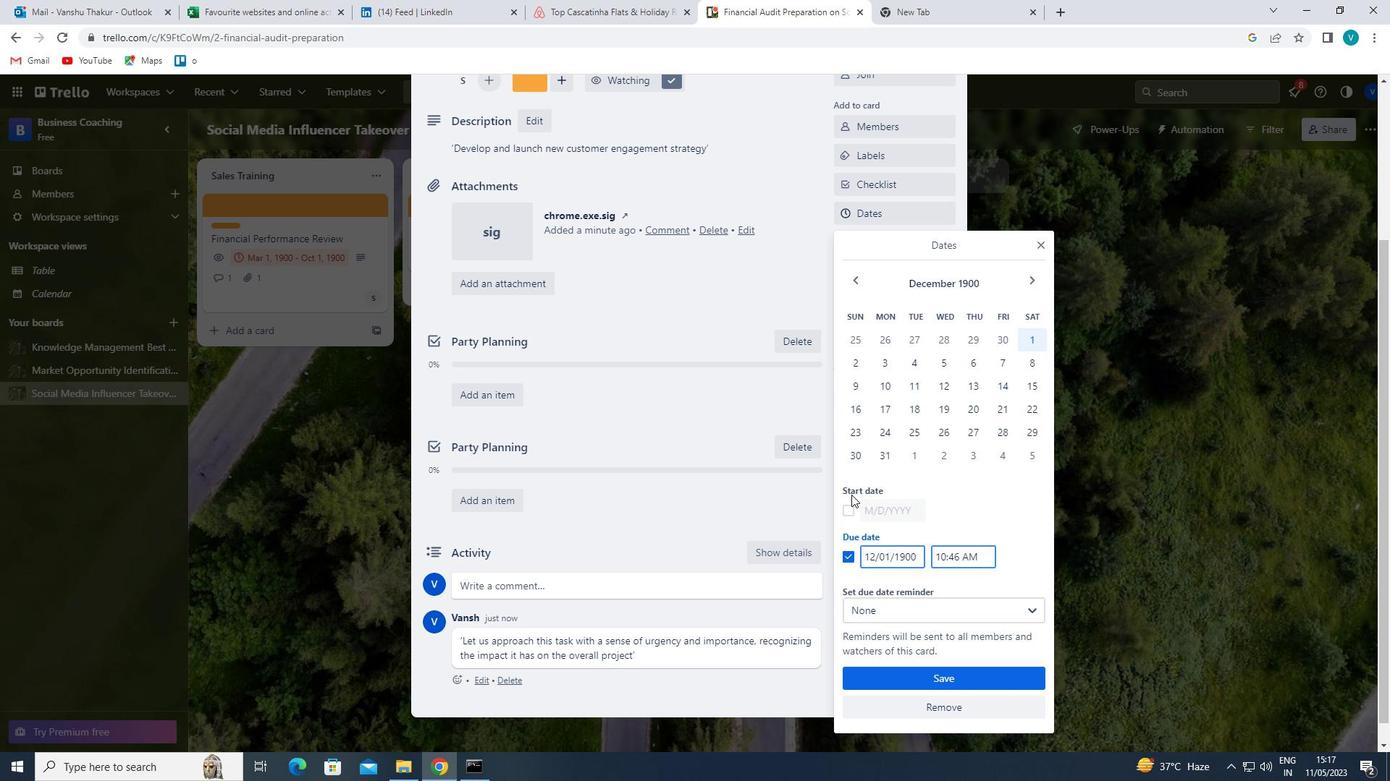 
Action: Mouse moved to (871, 514)
Screenshot: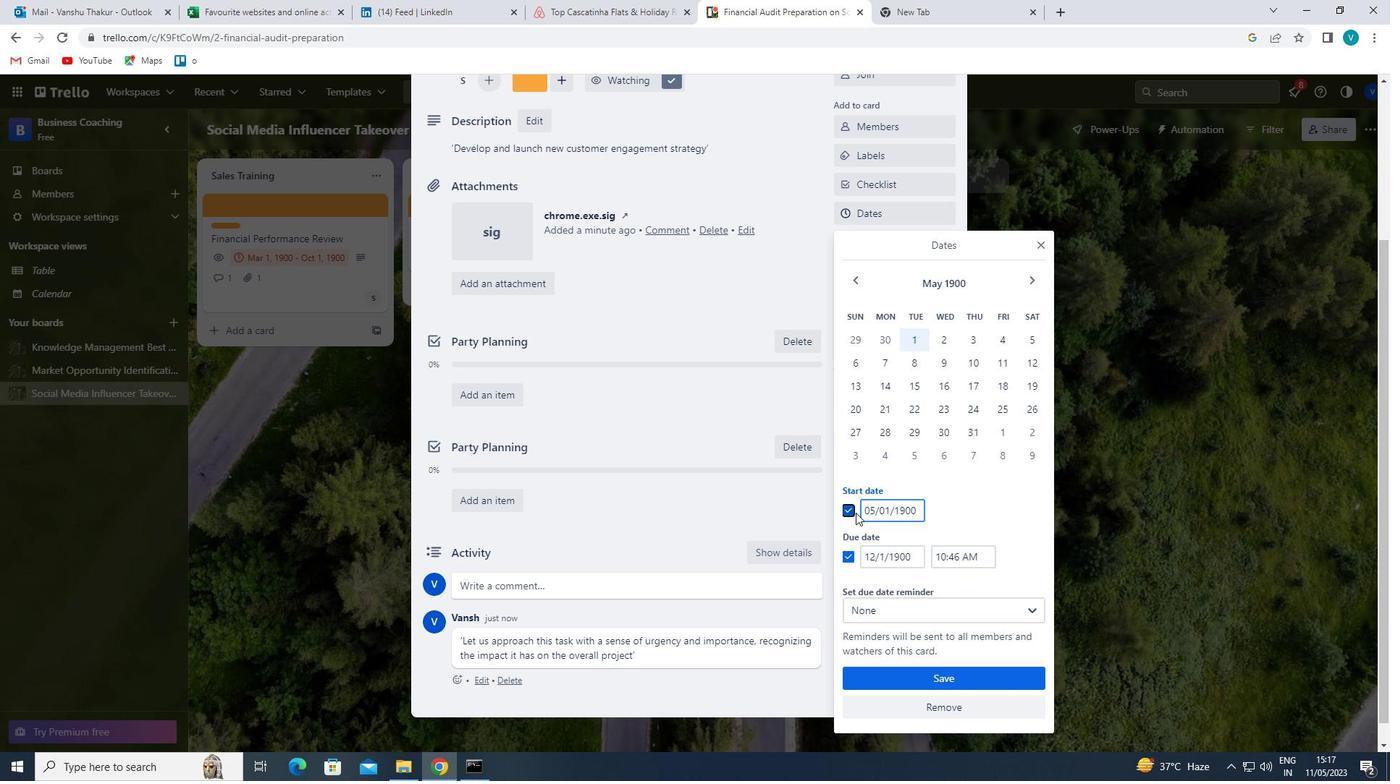 
Action: Mouse pressed left at (871, 514)
Screenshot: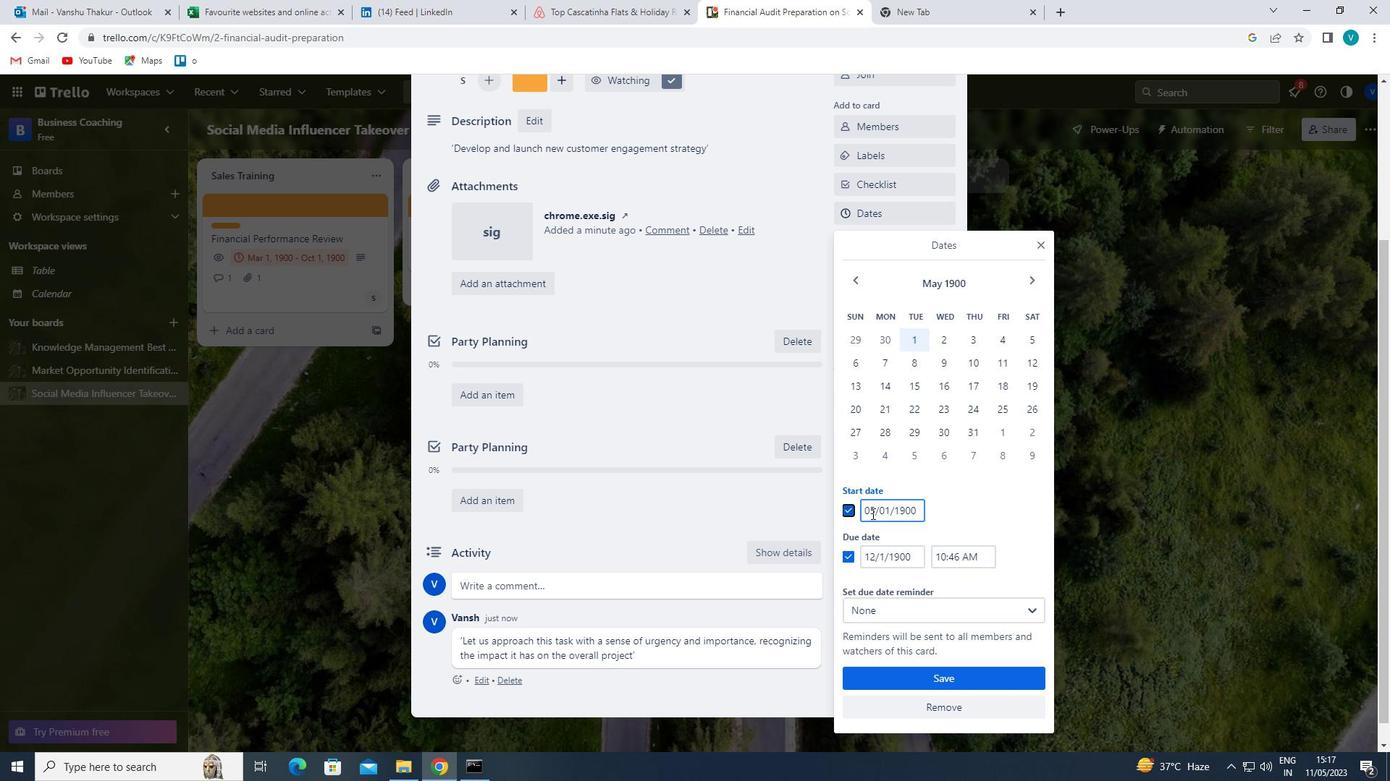 
Action: Mouse moved to (873, 511)
Screenshot: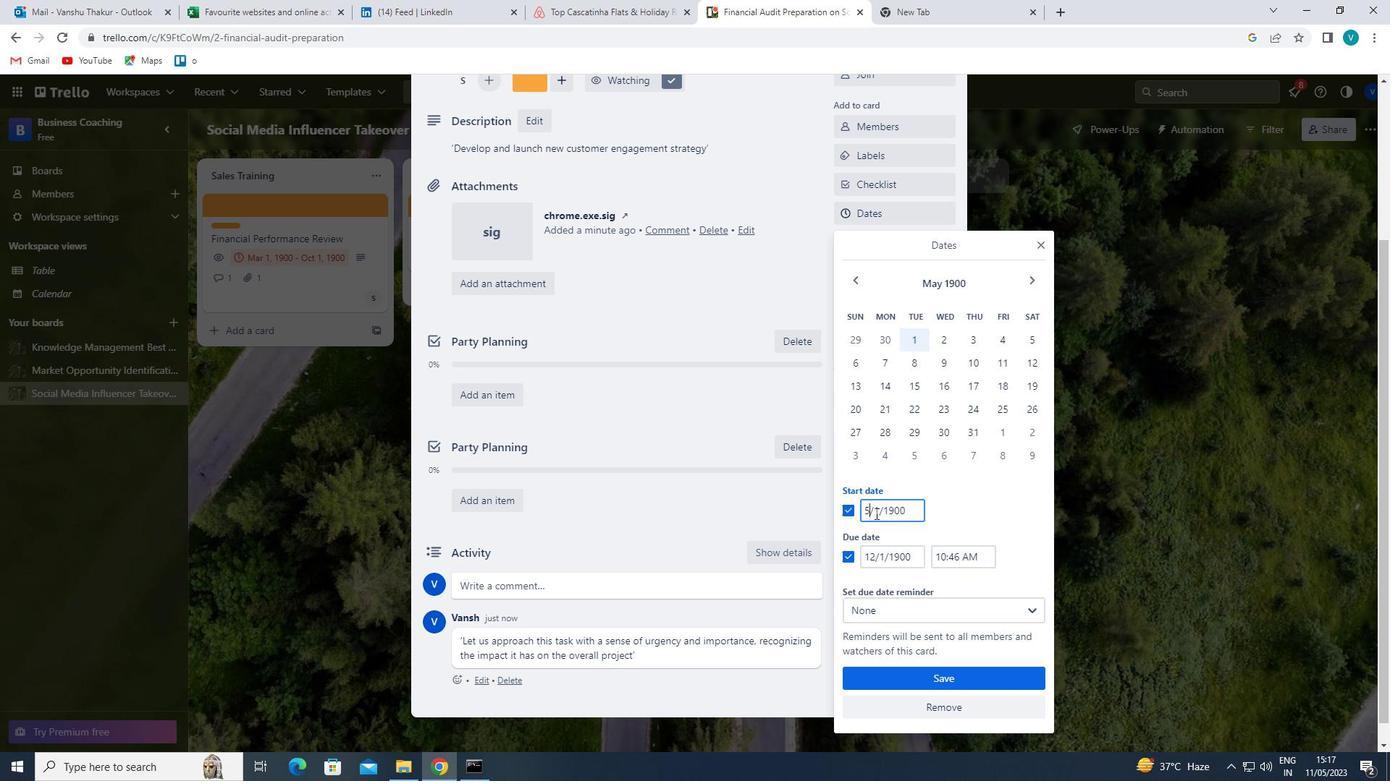 
Action: Key pressed <Key.backspace>6
Screenshot: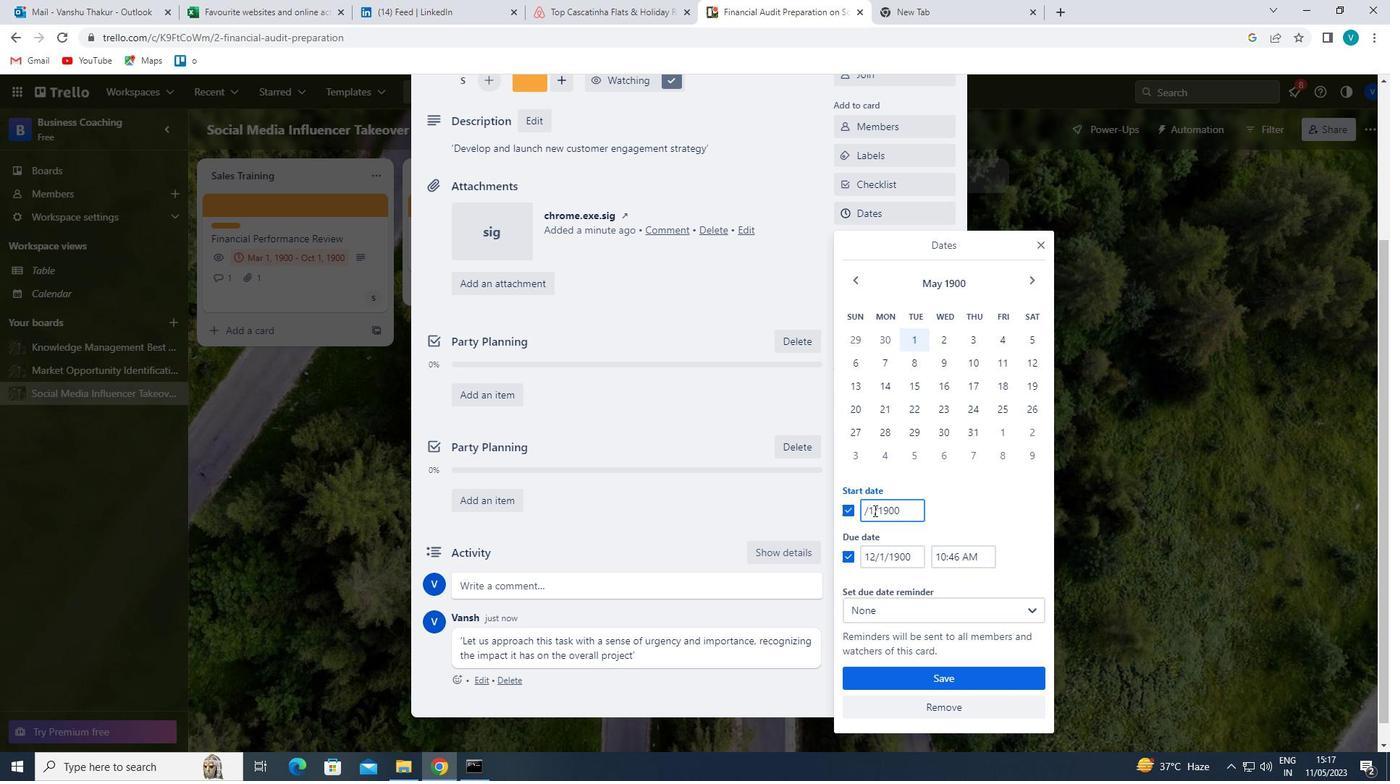 
Action: Mouse moved to (872, 556)
Screenshot: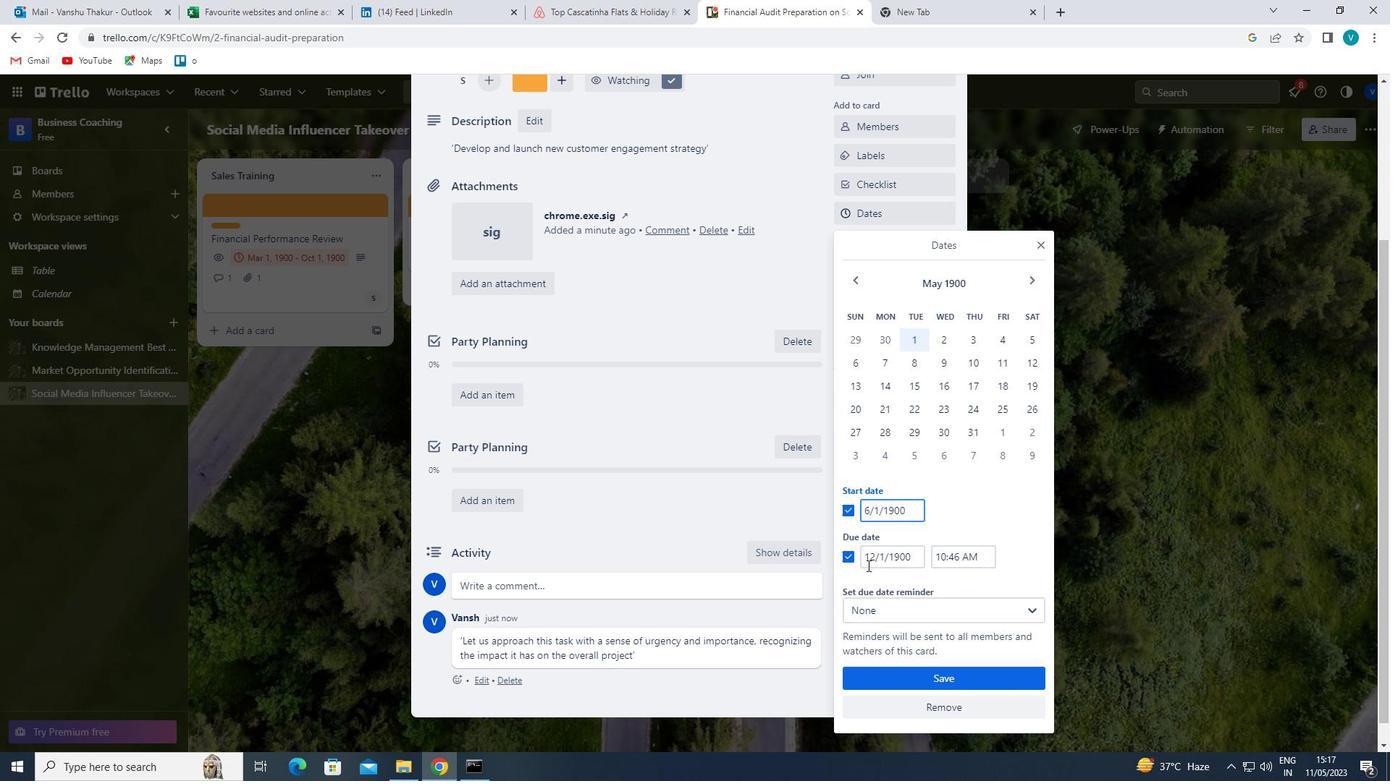 
Action: Mouse pressed left at (872, 556)
Screenshot: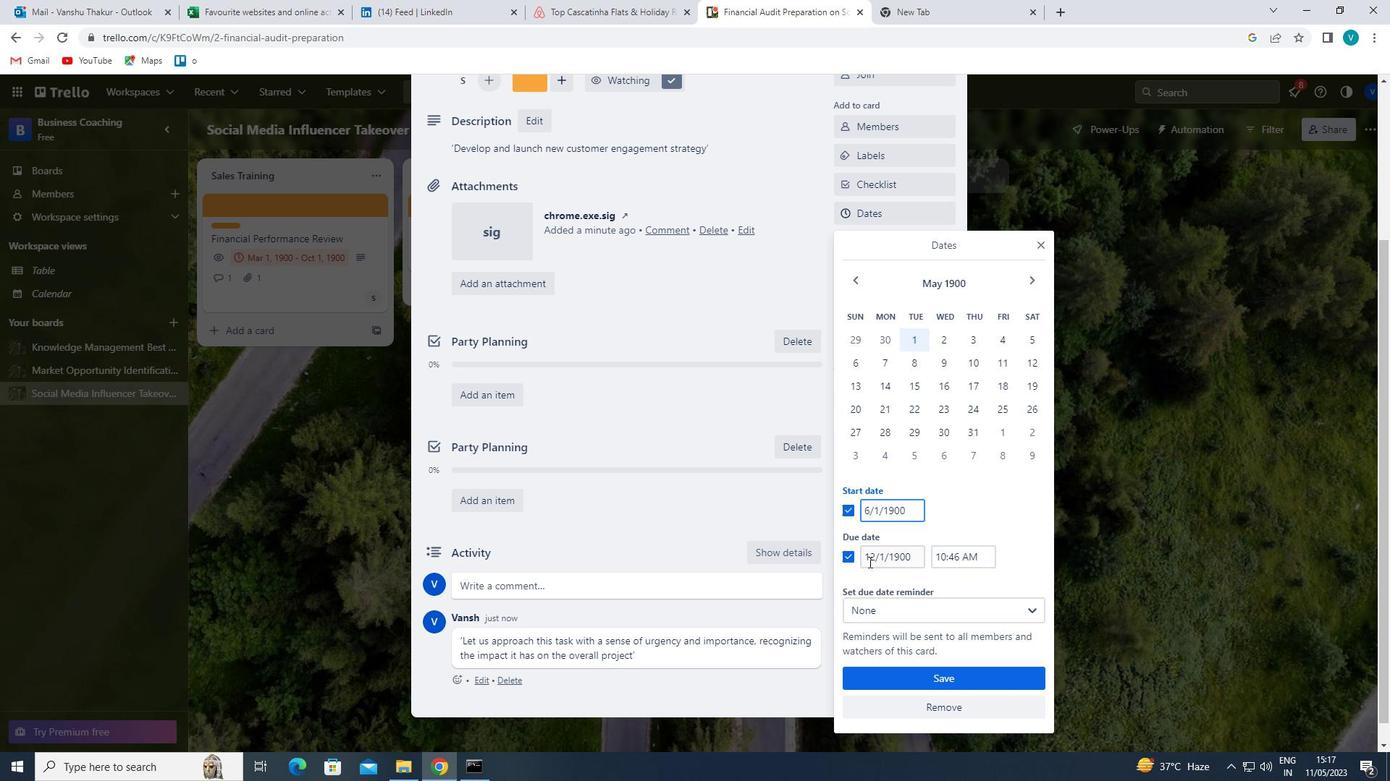 
Action: Mouse moved to (873, 561)
Screenshot: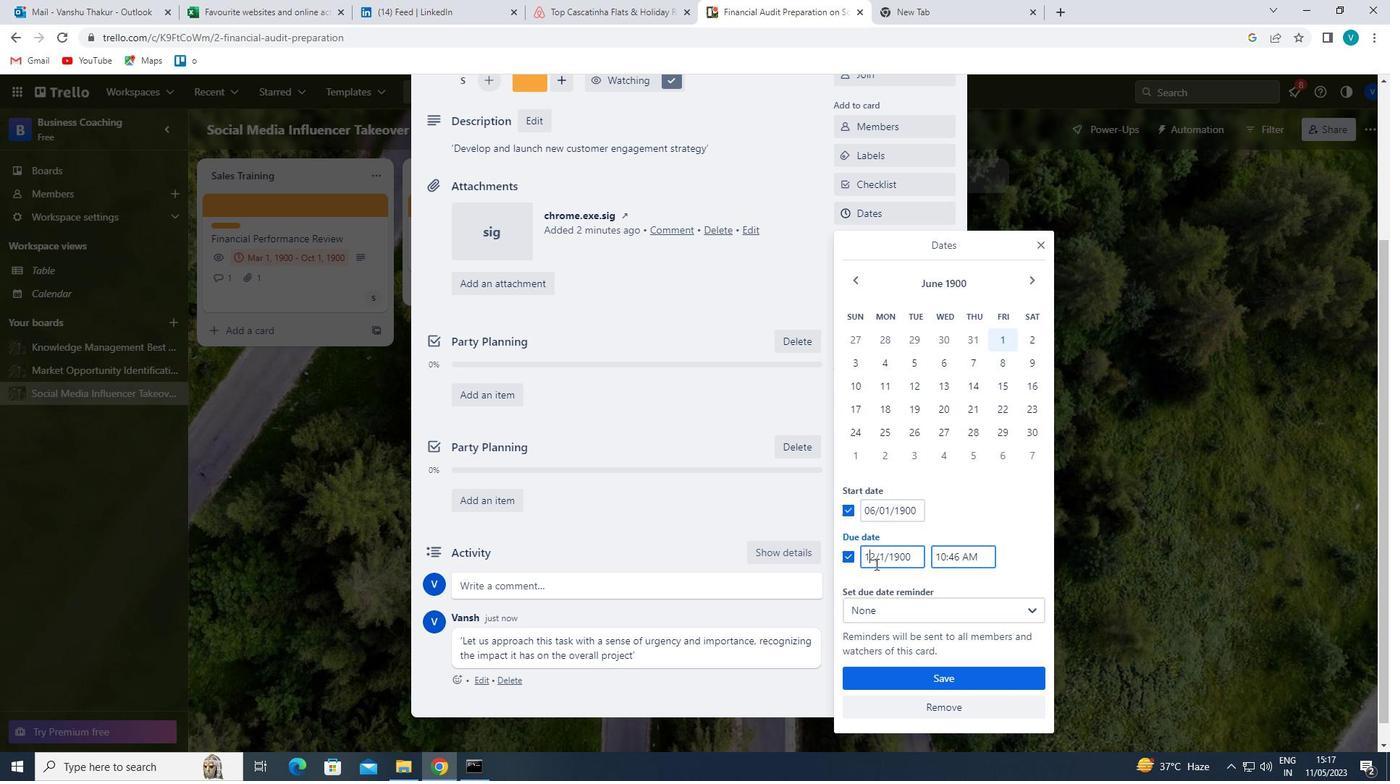 
Action: Mouse pressed left at (873, 561)
Screenshot: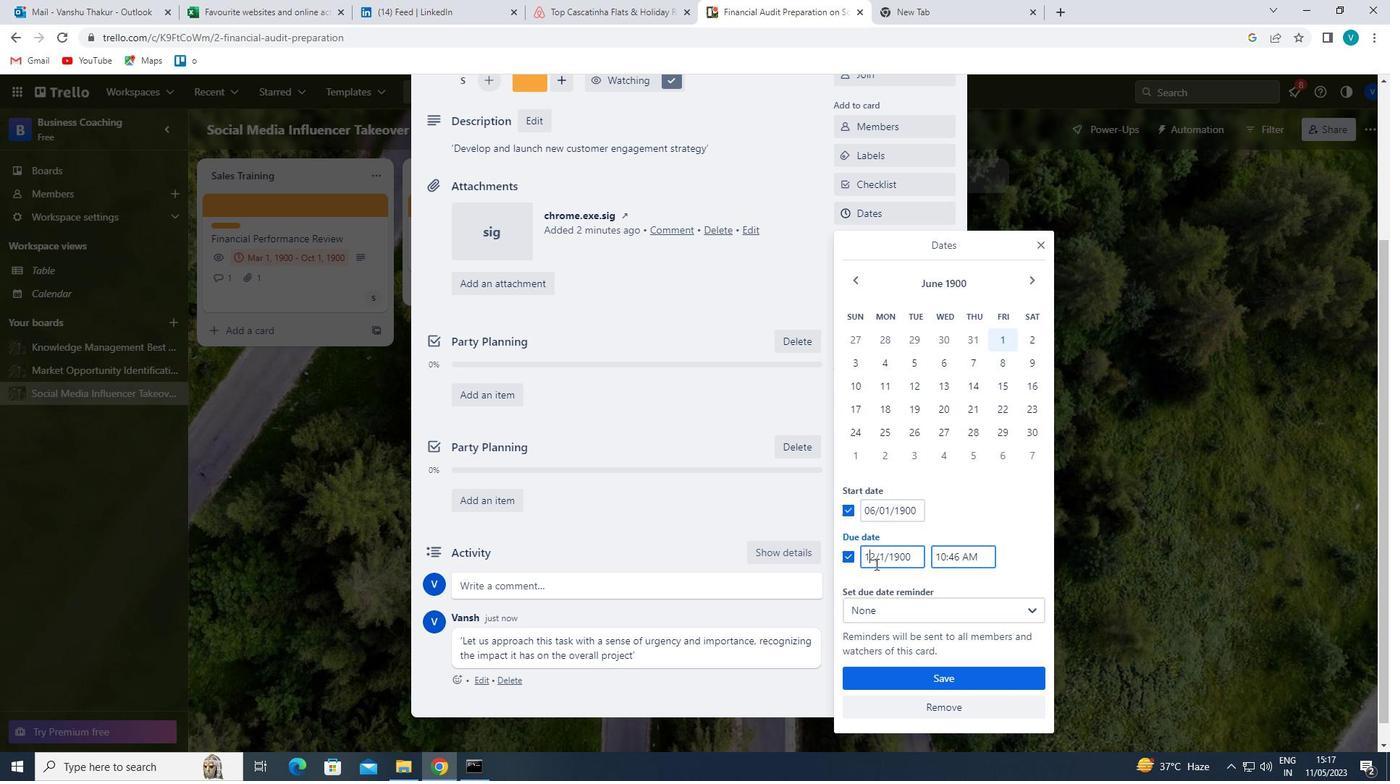 
Action: Mouse moved to (877, 561)
Screenshot: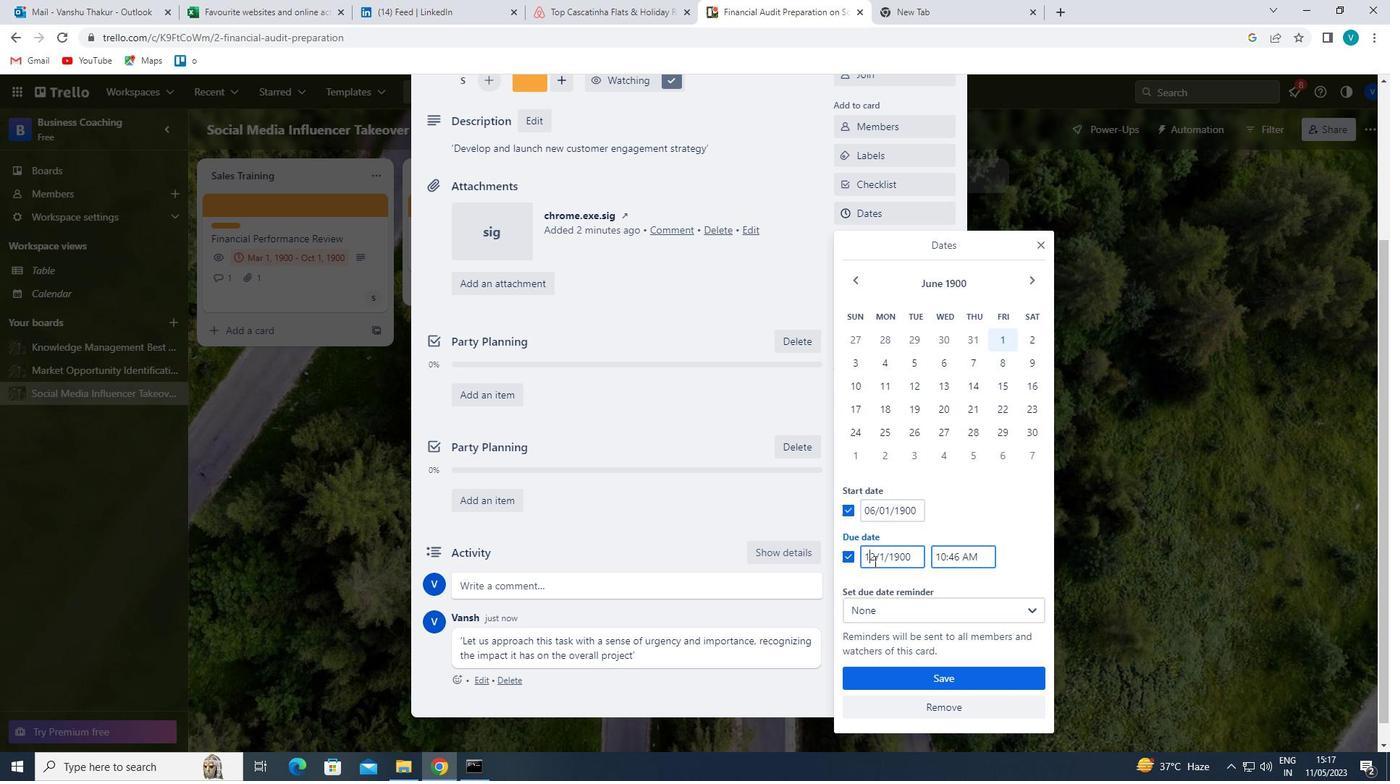 
Action: Key pressed <Key.backspace><Key.backspace>13
Screenshot: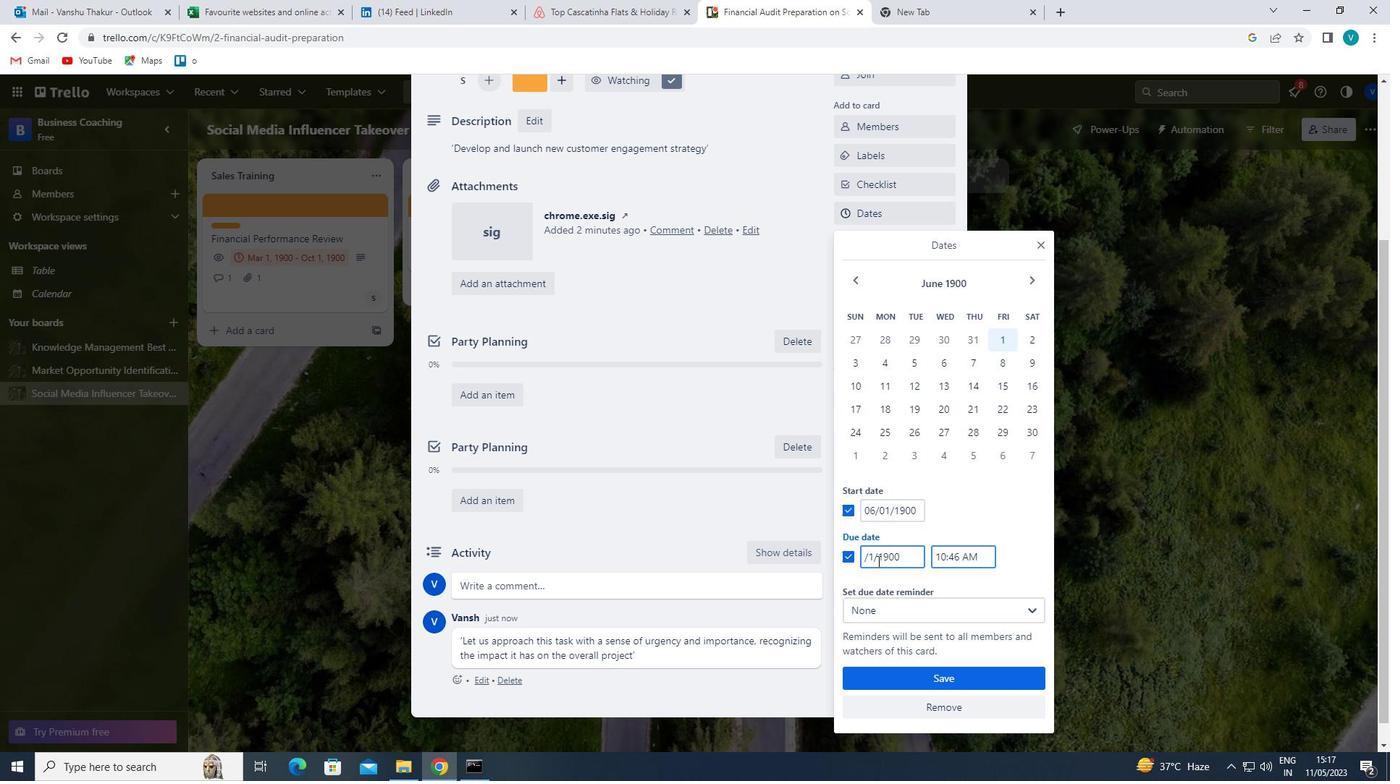 
Action: Mouse moved to (945, 679)
Screenshot: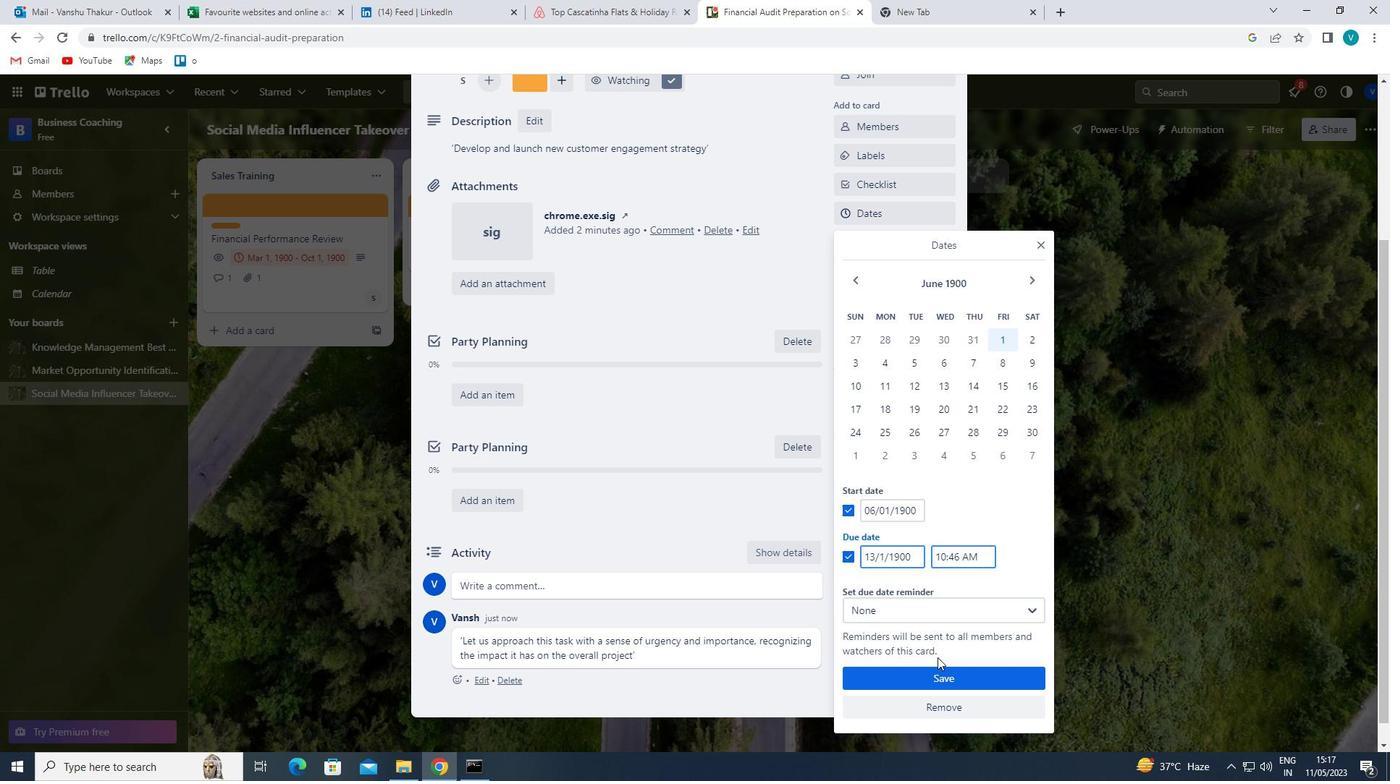 
Action: Mouse pressed left at (945, 679)
Screenshot: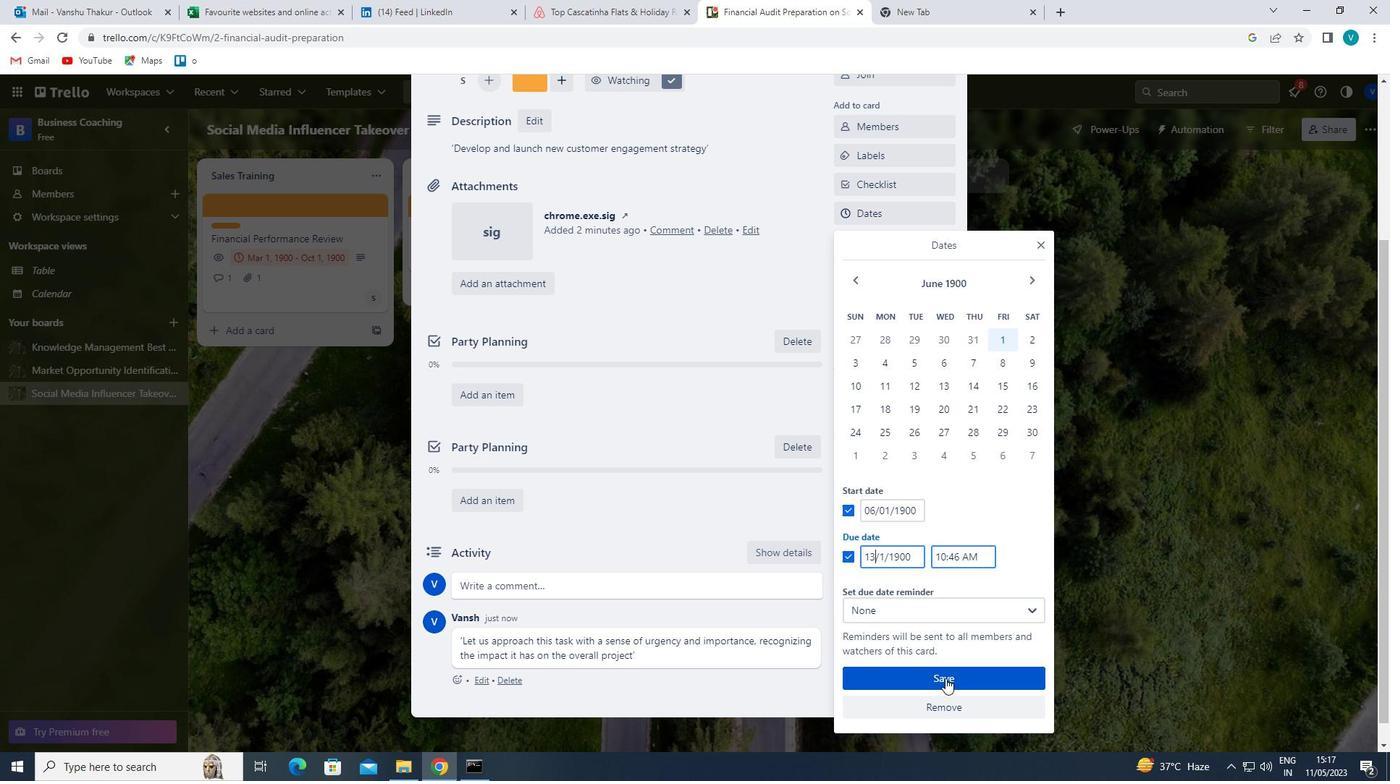 
